 Task: Look for space in Nelson, United Kingdom from 15th June, 2023 to 21st June, 2023 for 5 adults in price range Rs.14000 to Rs.25000. Place can be entire place with 3 bedrooms having 3 beds and 3 bathrooms. Property type can be house, flat, guest house. Booking option can be shelf check-in. Required host language is English.
Action: Mouse moved to (483, 165)
Screenshot: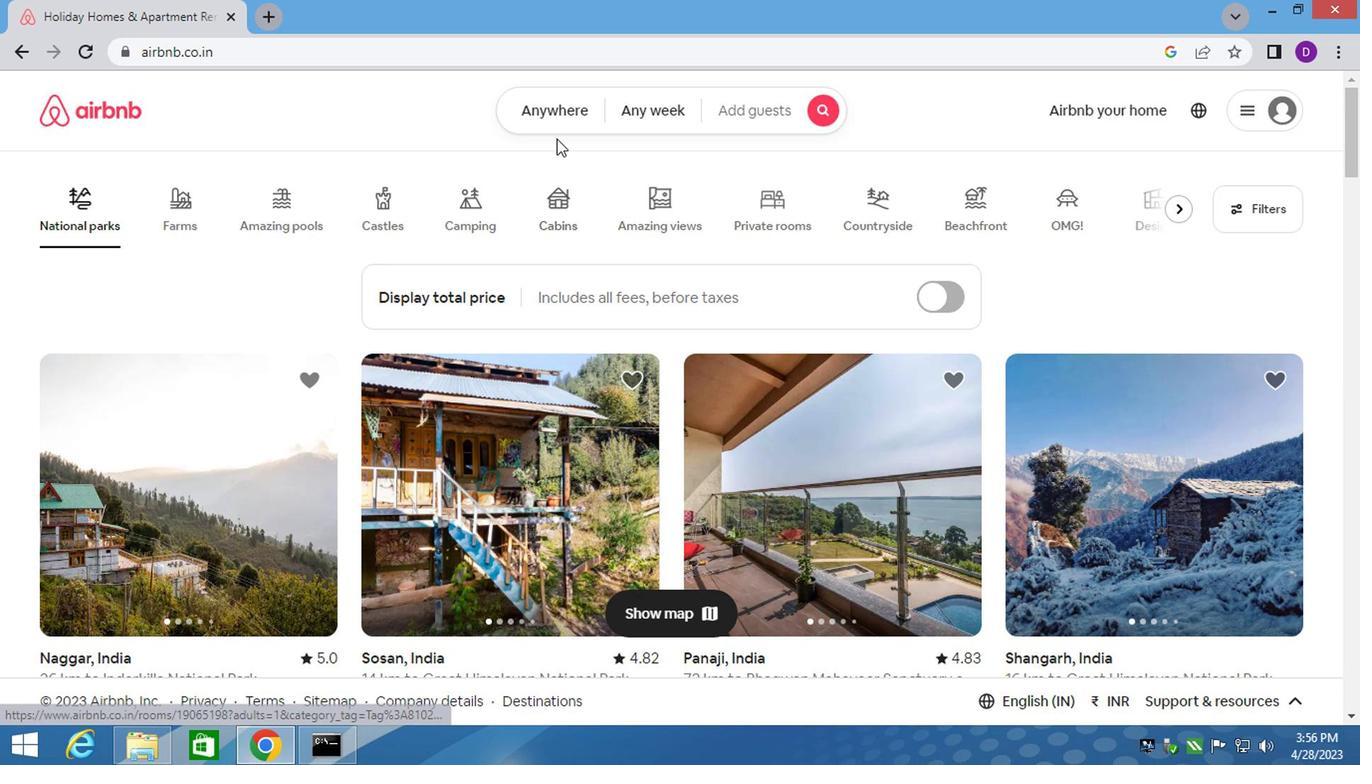 
Action: Mouse pressed left at (483, 165)
Screenshot: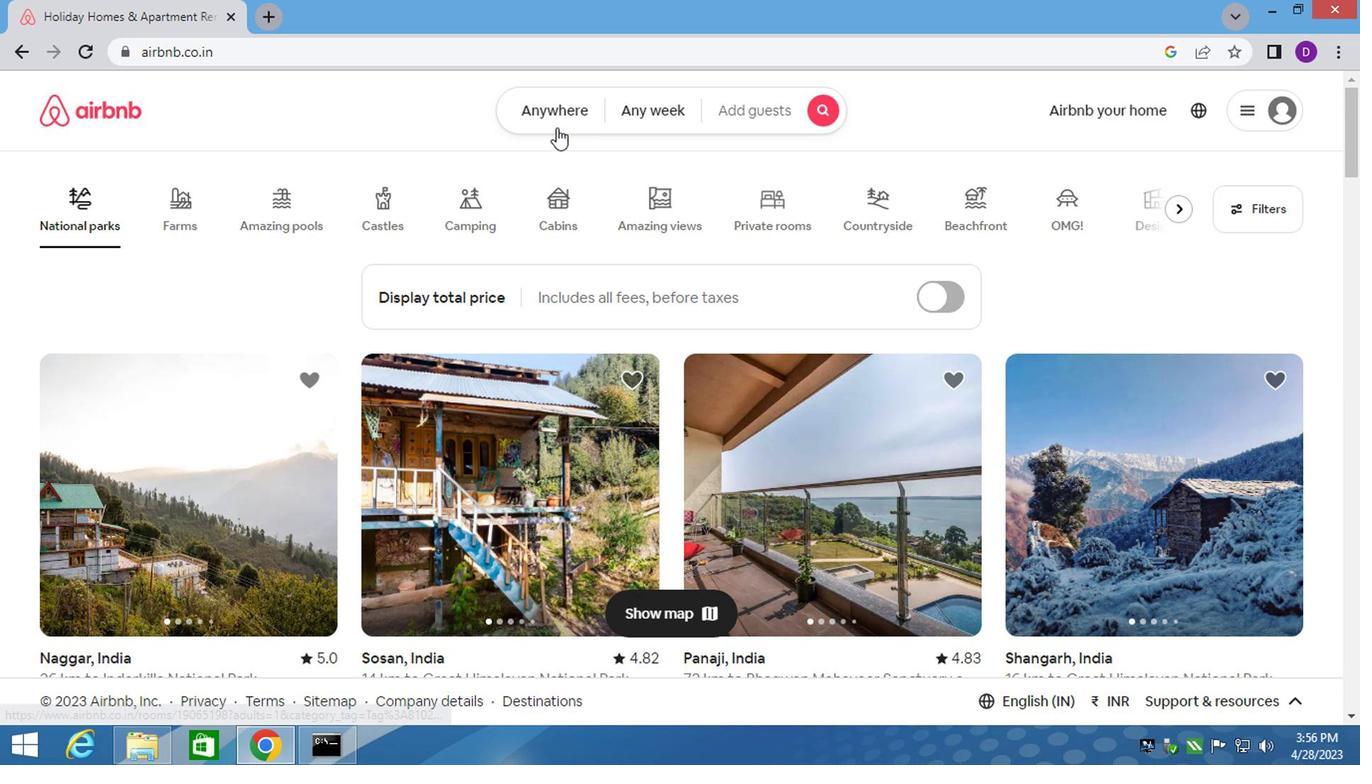
Action: Mouse moved to (346, 231)
Screenshot: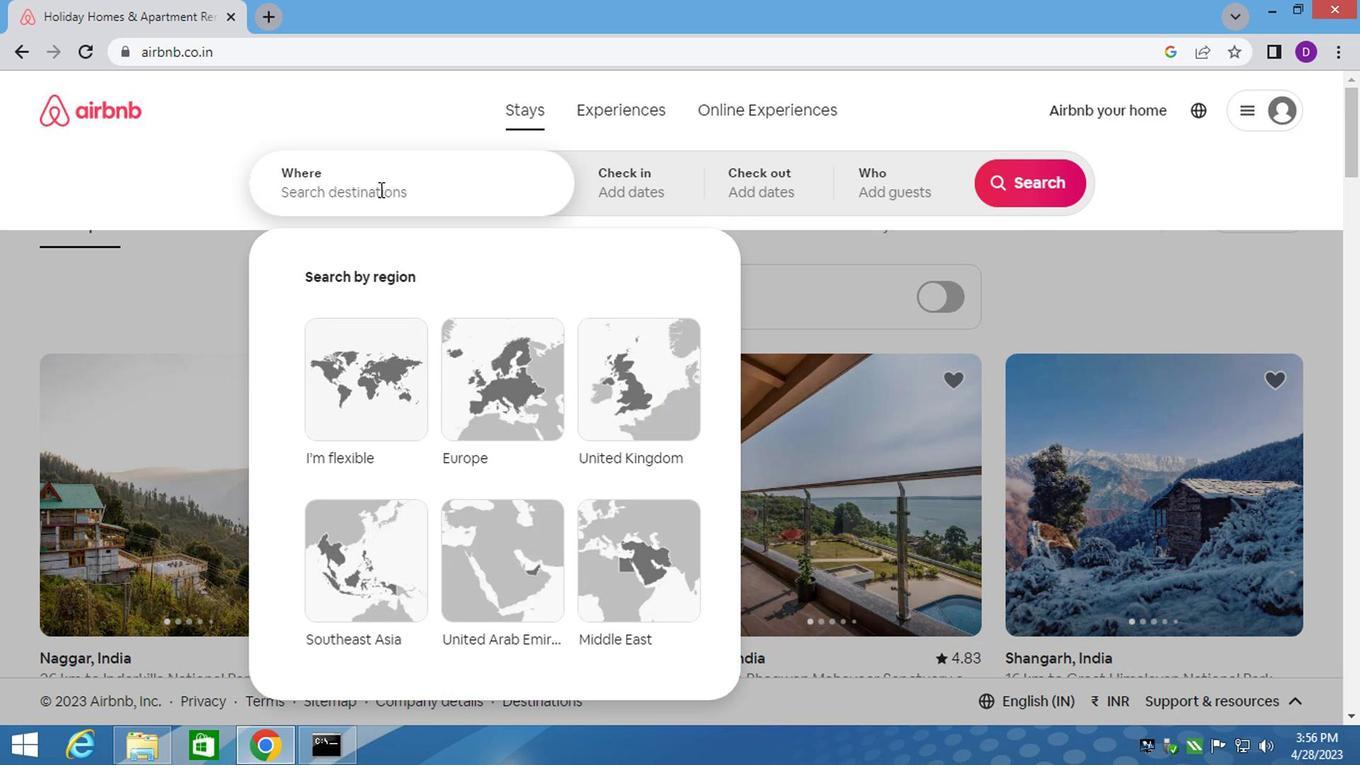 
Action: Mouse pressed left at (346, 231)
Screenshot: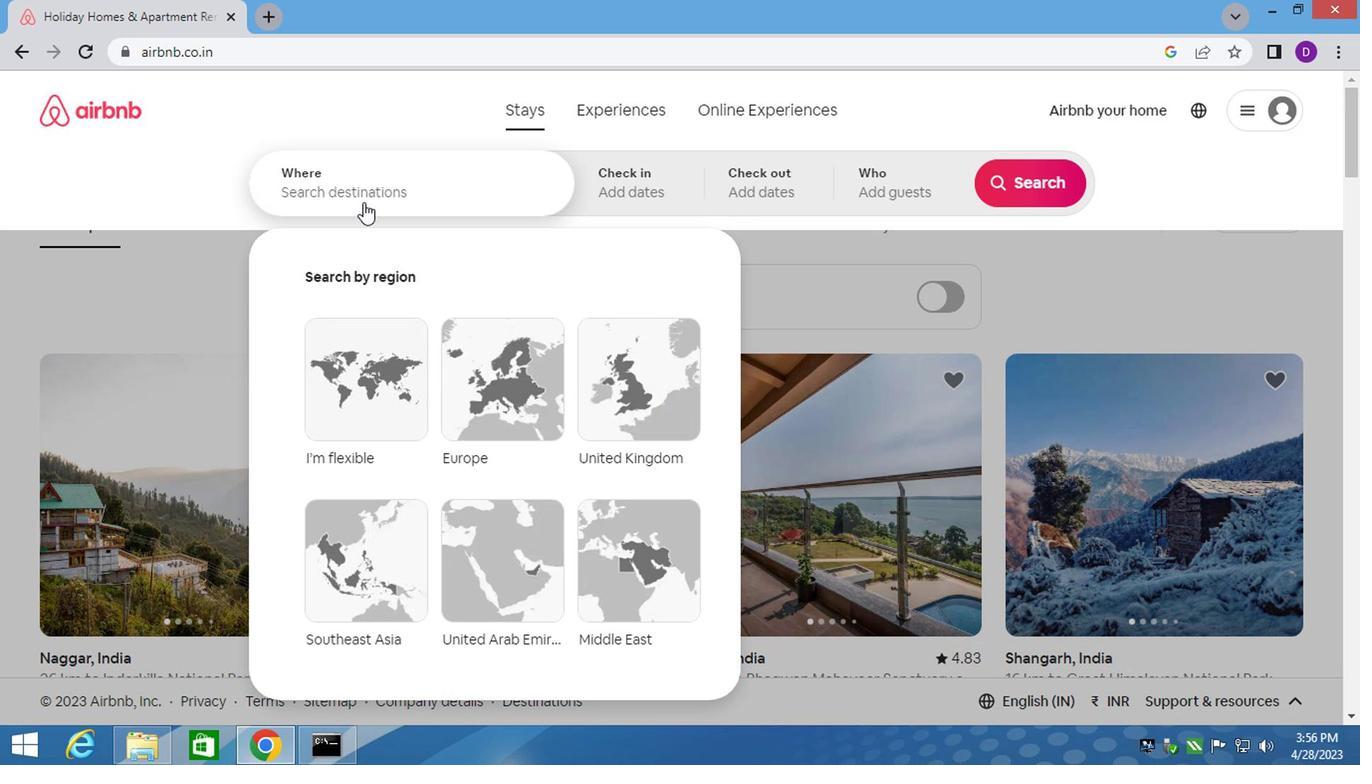
Action: Key pressed <Key.shift_r>Nelson,<Key.space><Key.shift_r><Key.shift_r>U<Key.down><Key.enter>
Screenshot: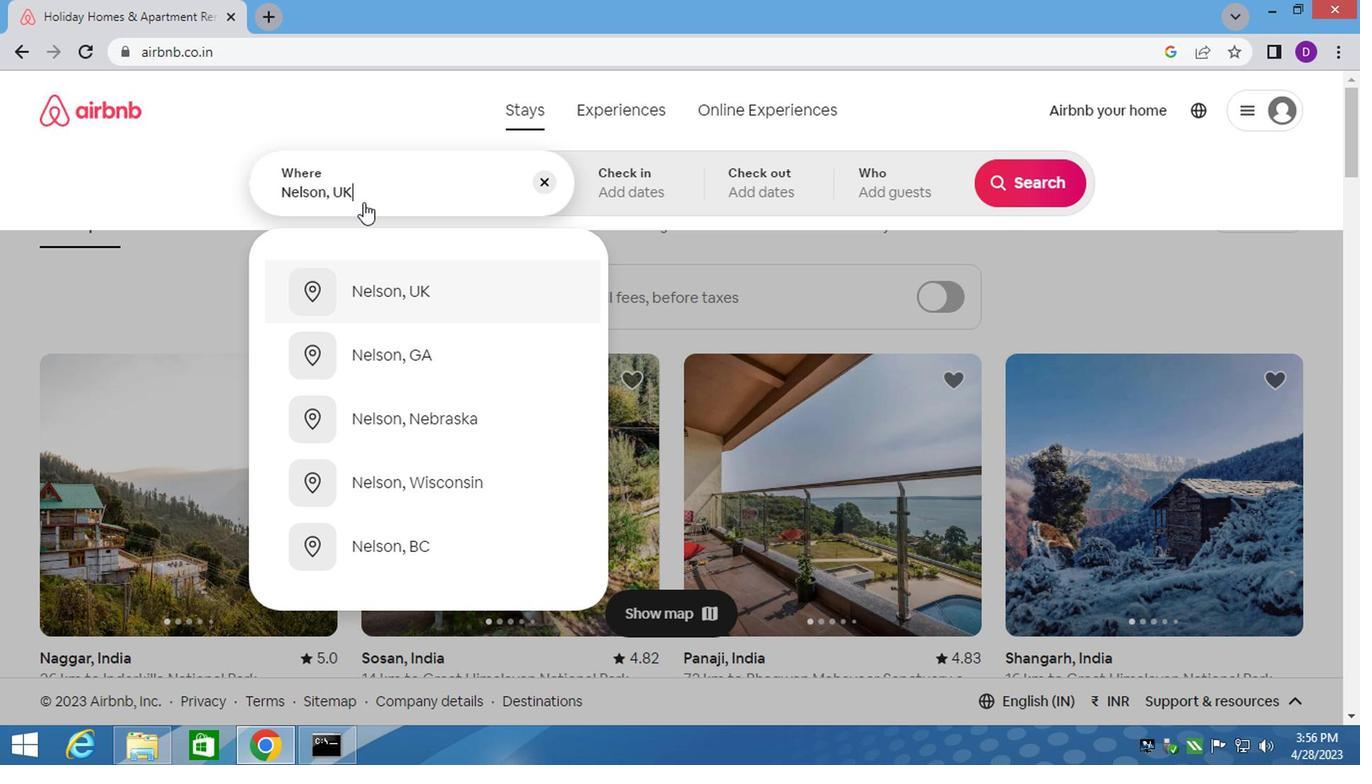 
Action: Mouse moved to (809, 331)
Screenshot: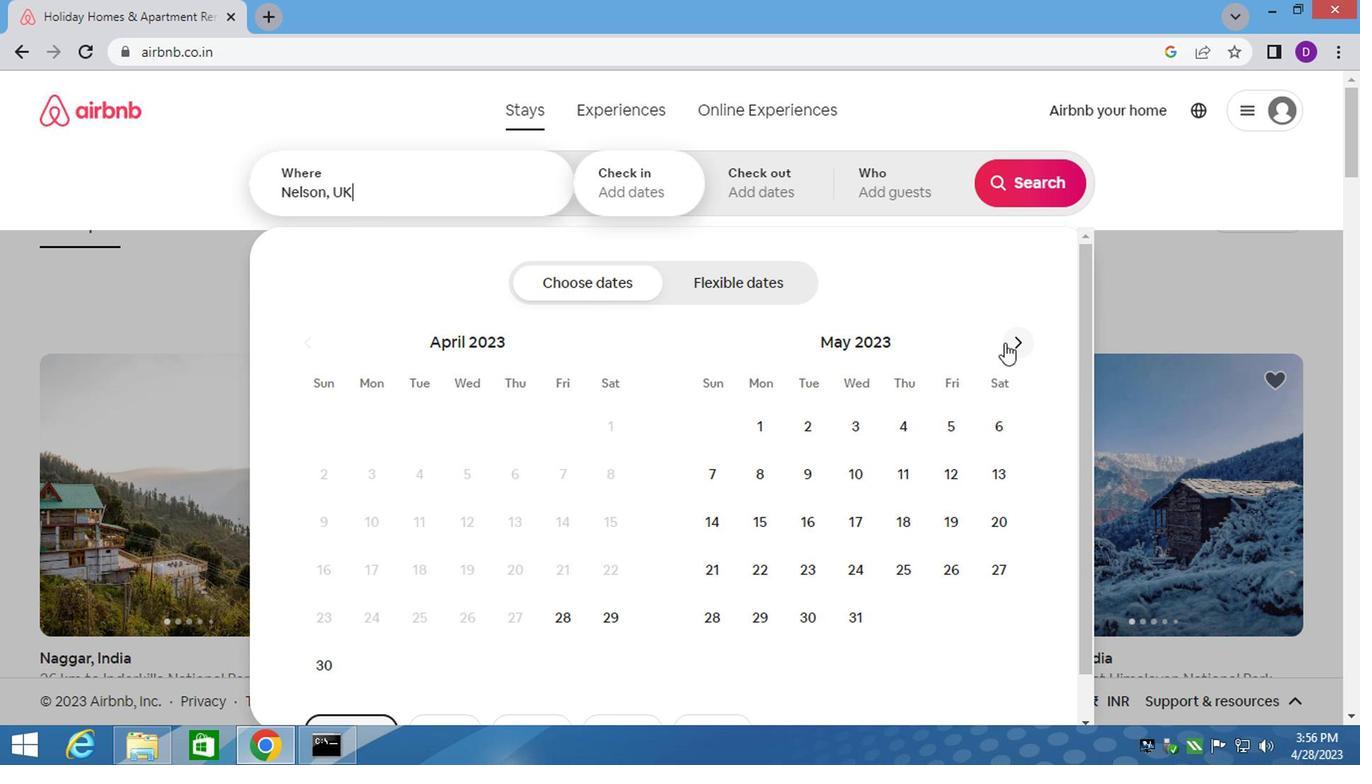 
Action: Mouse pressed left at (809, 331)
Screenshot: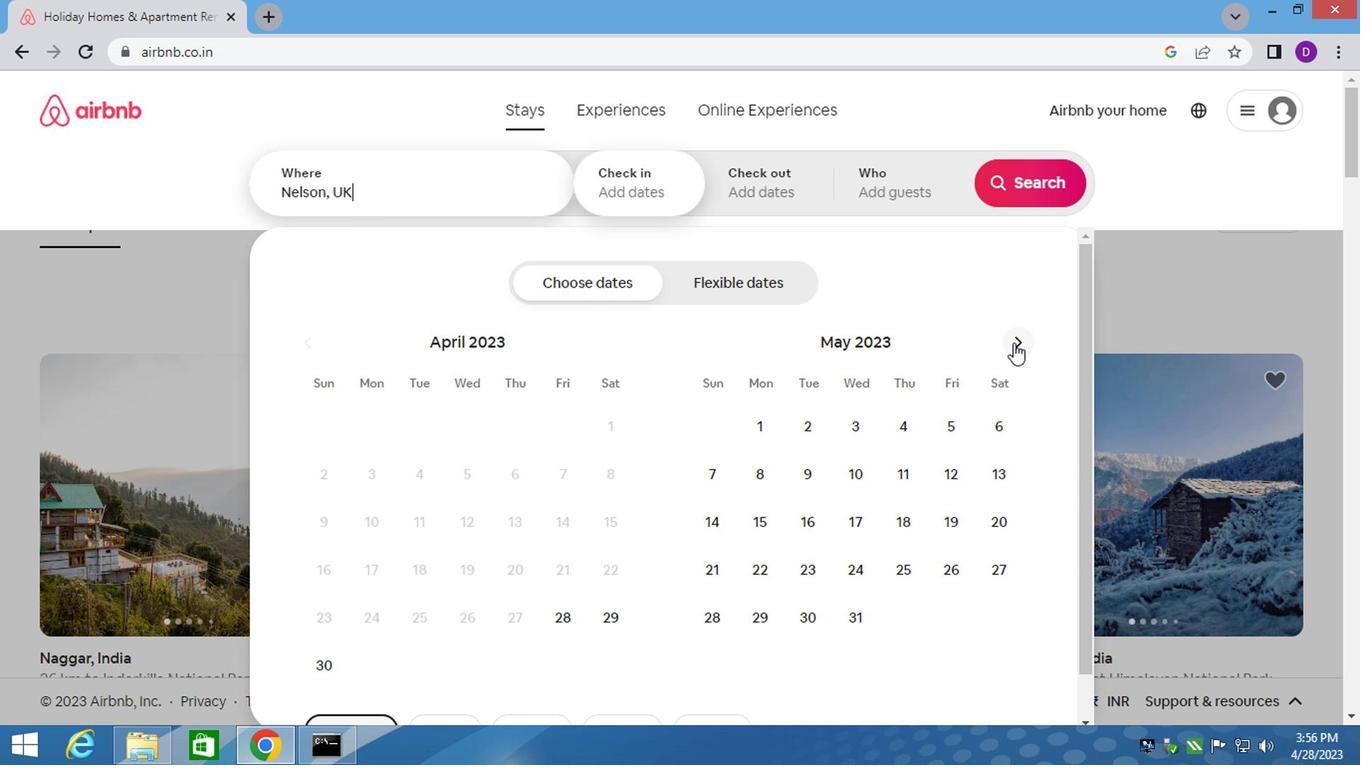 
Action: Mouse moved to (722, 458)
Screenshot: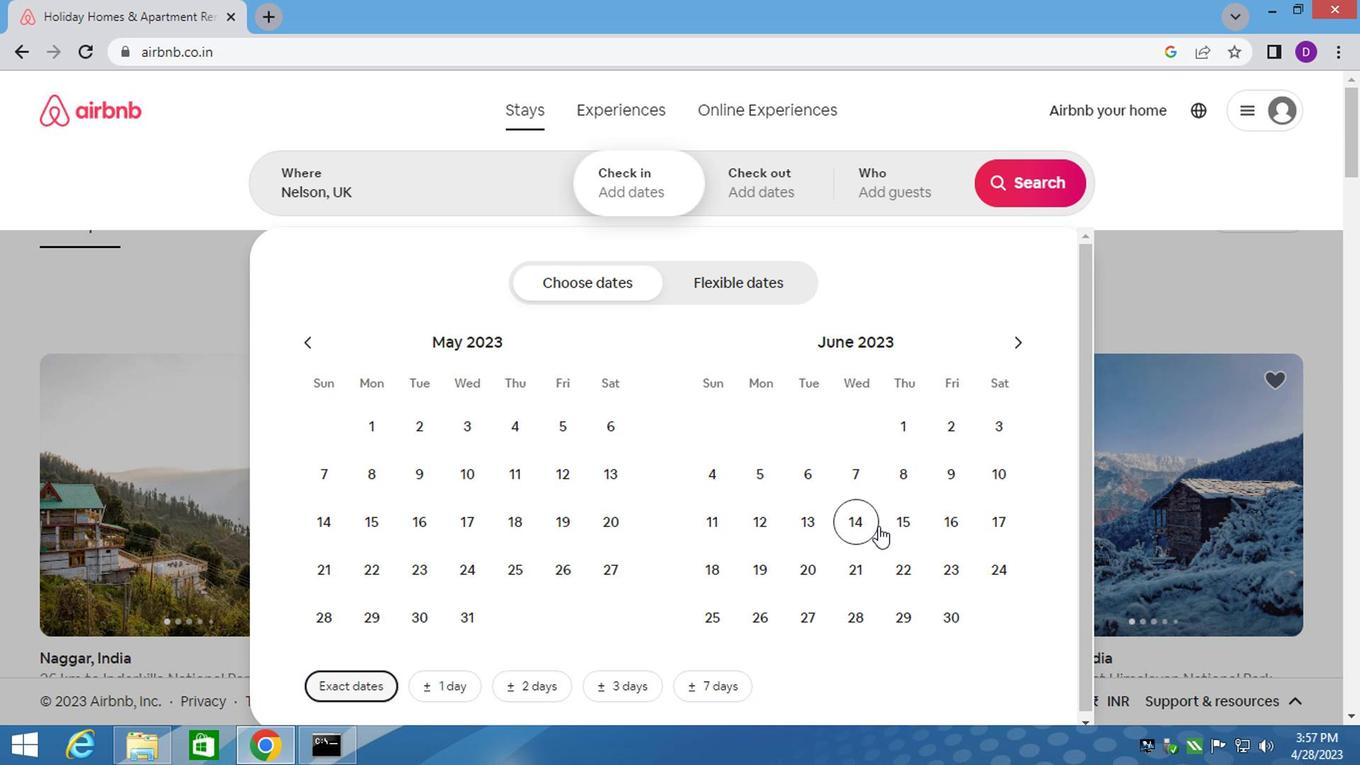 
Action: Mouse pressed left at (722, 458)
Screenshot: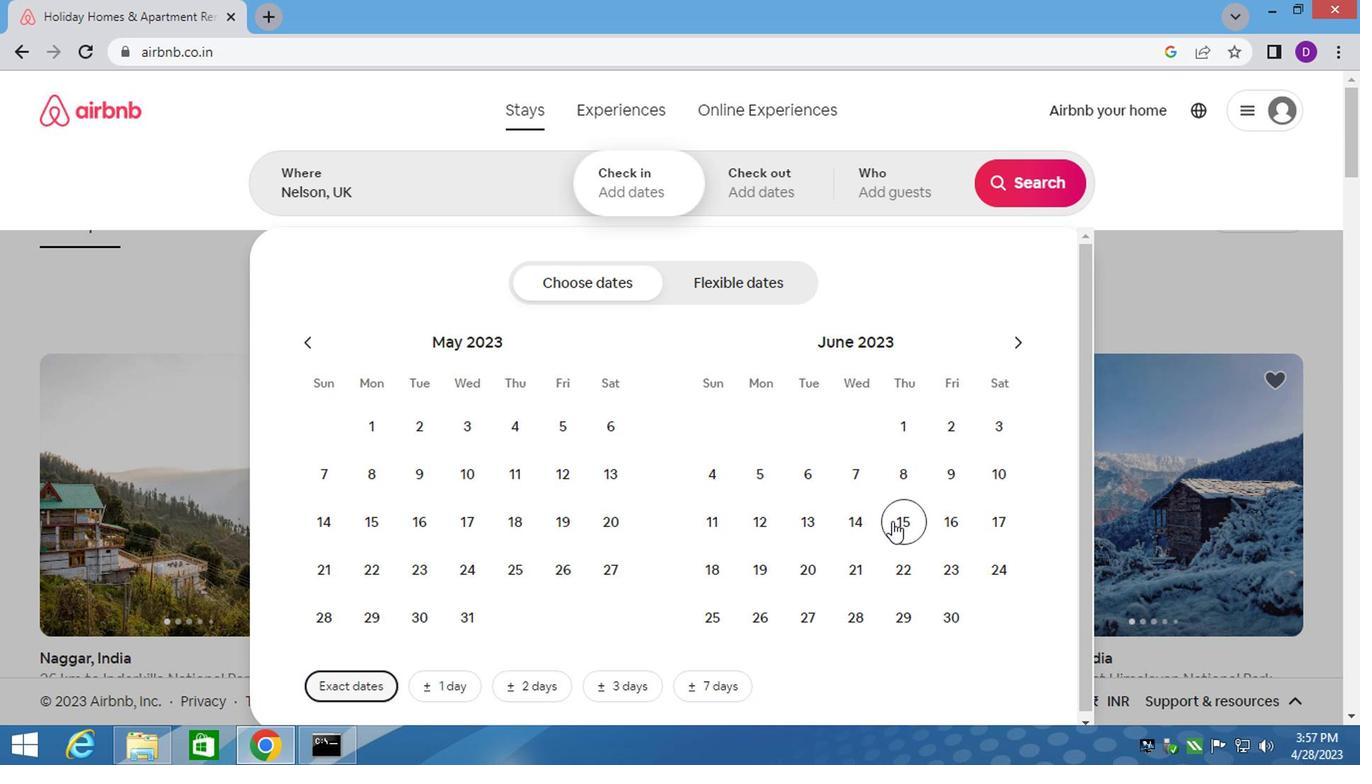 
Action: Mouse moved to (701, 491)
Screenshot: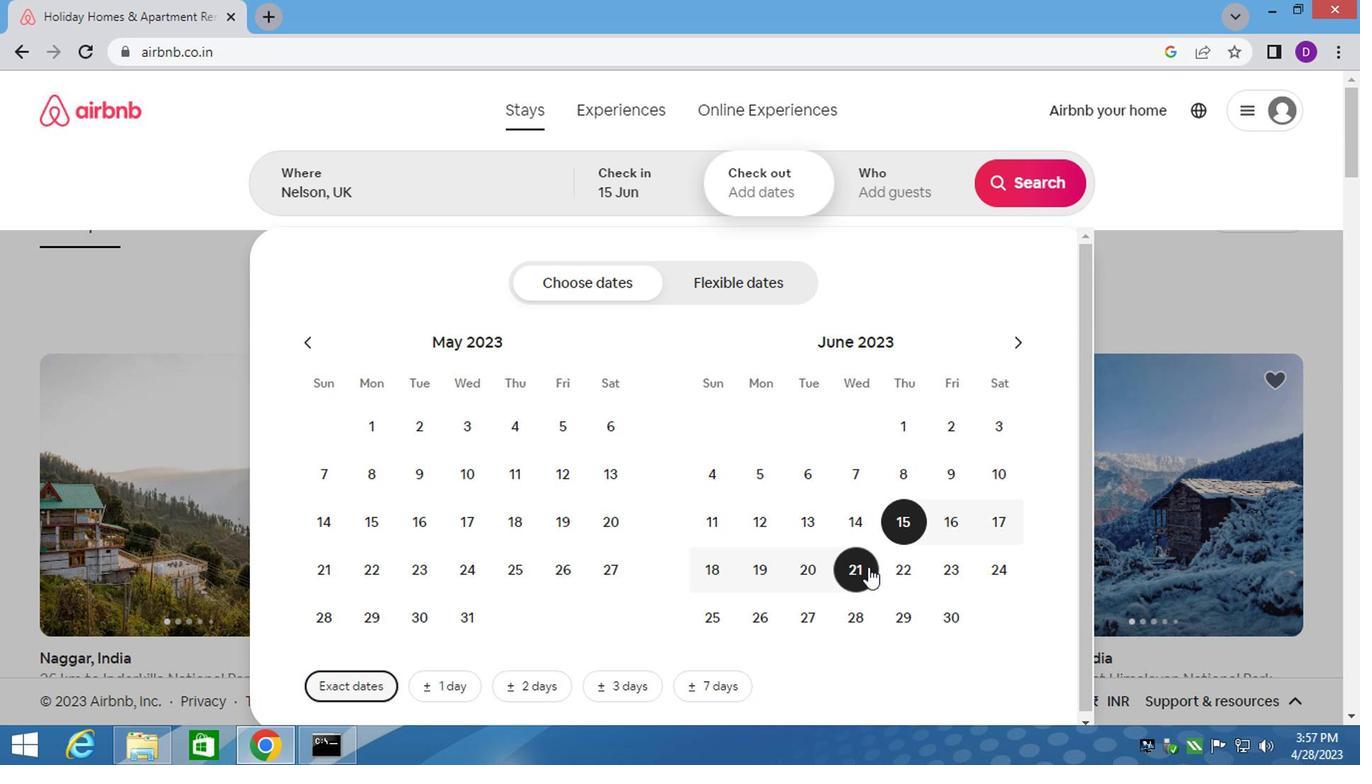 
Action: Mouse pressed left at (701, 491)
Screenshot: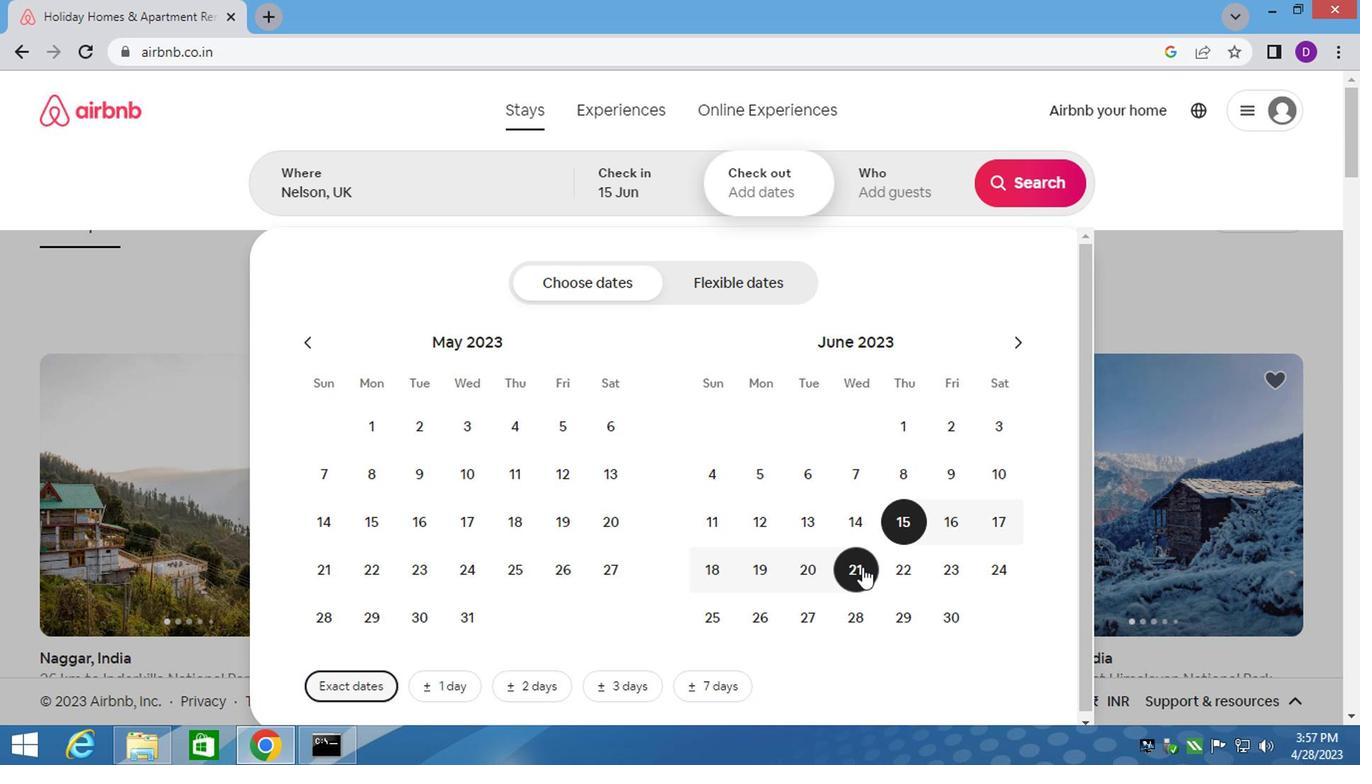 
Action: Mouse moved to (717, 225)
Screenshot: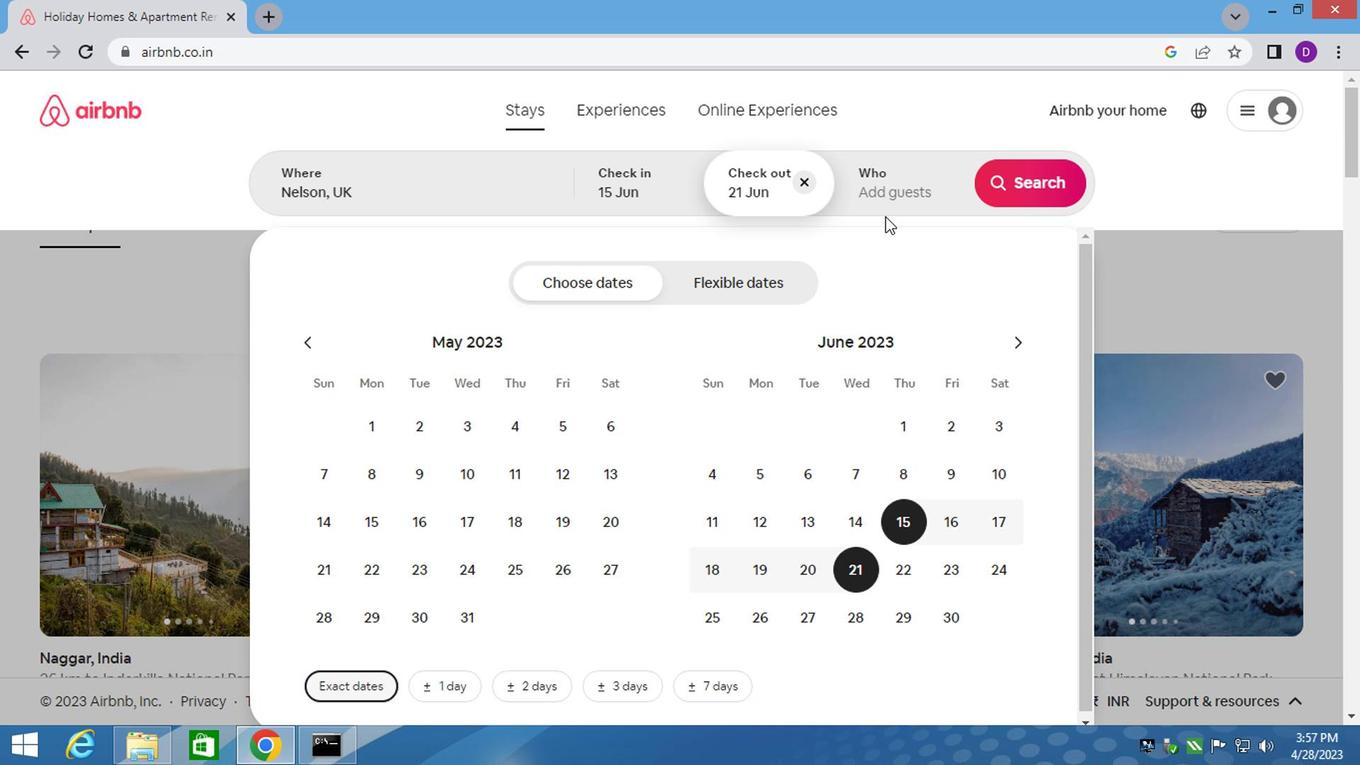 
Action: Mouse pressed left at (717, 225)
Screenshot: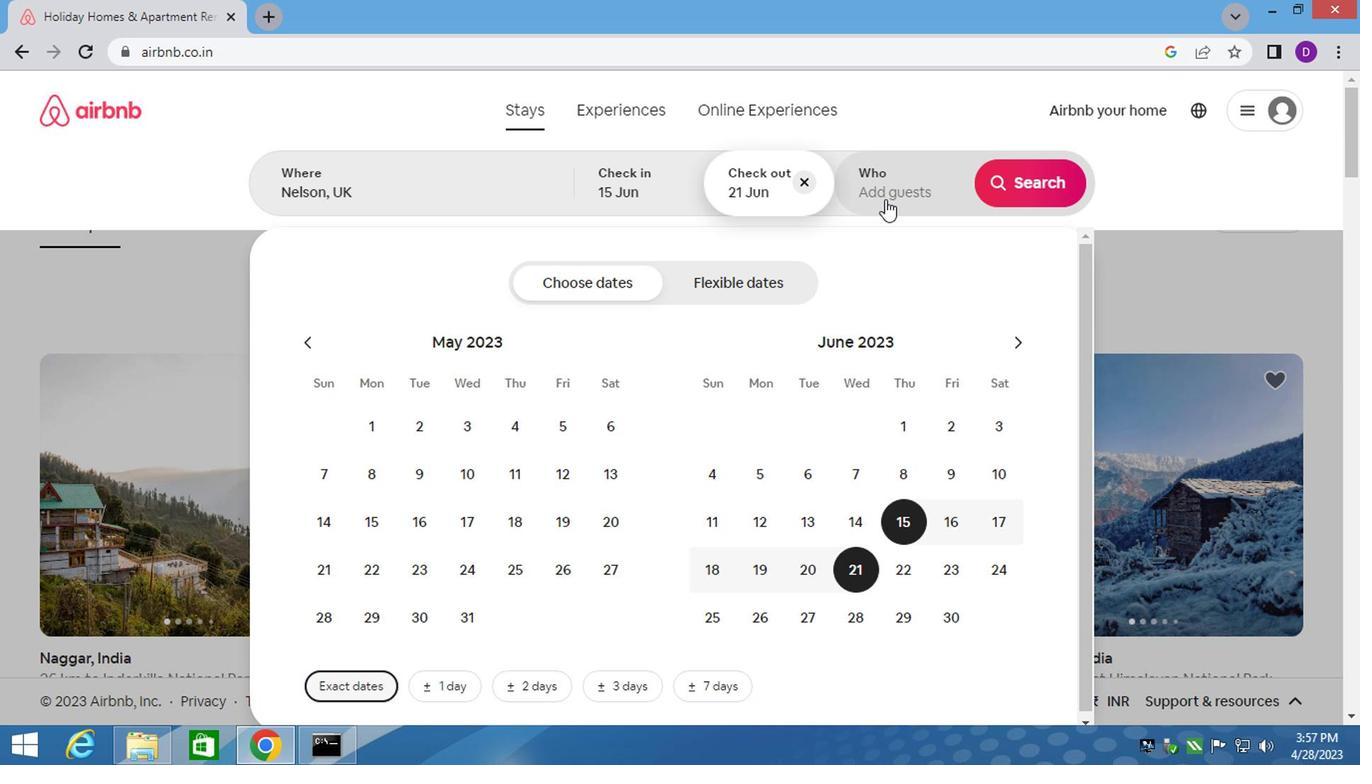 
Action: Mouse moved to (828, 299)
Screenshot: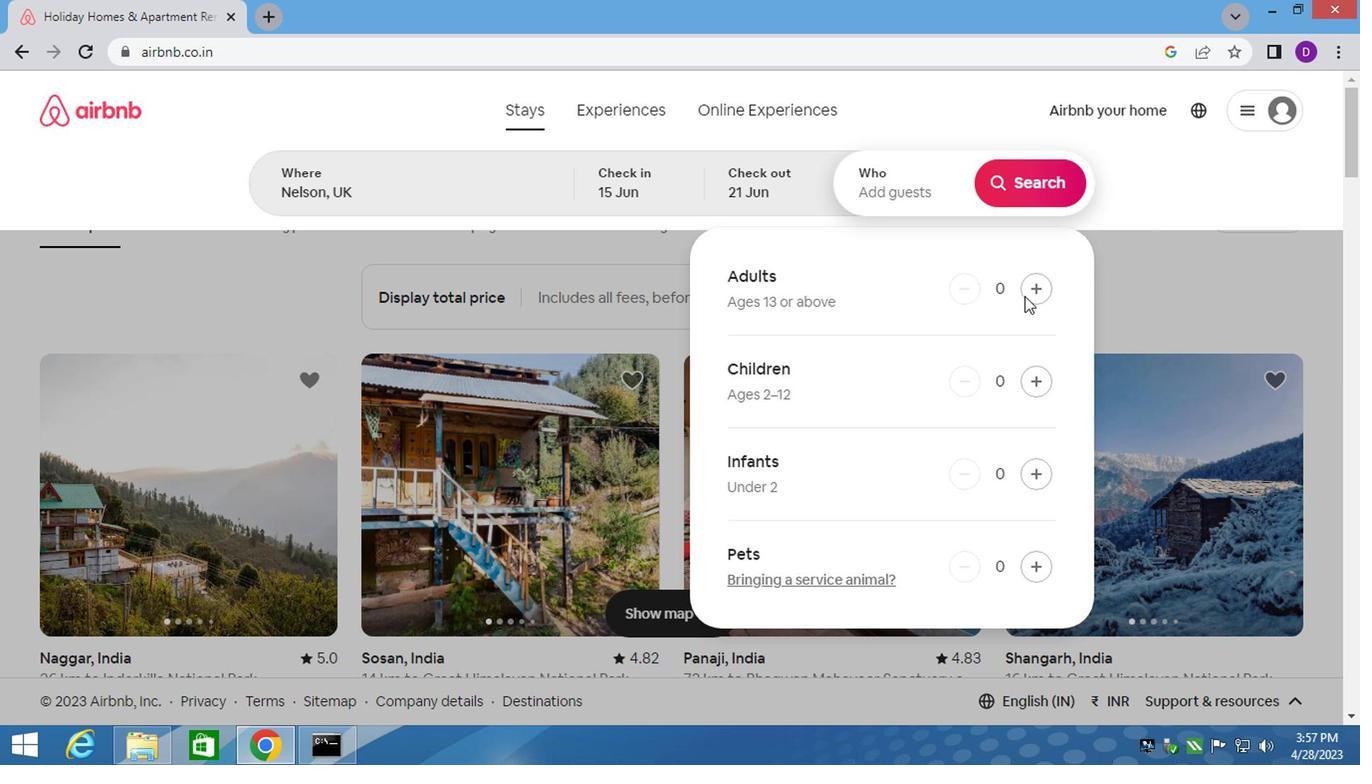 
Action: Mouse pressed left at (828, 299)
Screenshot: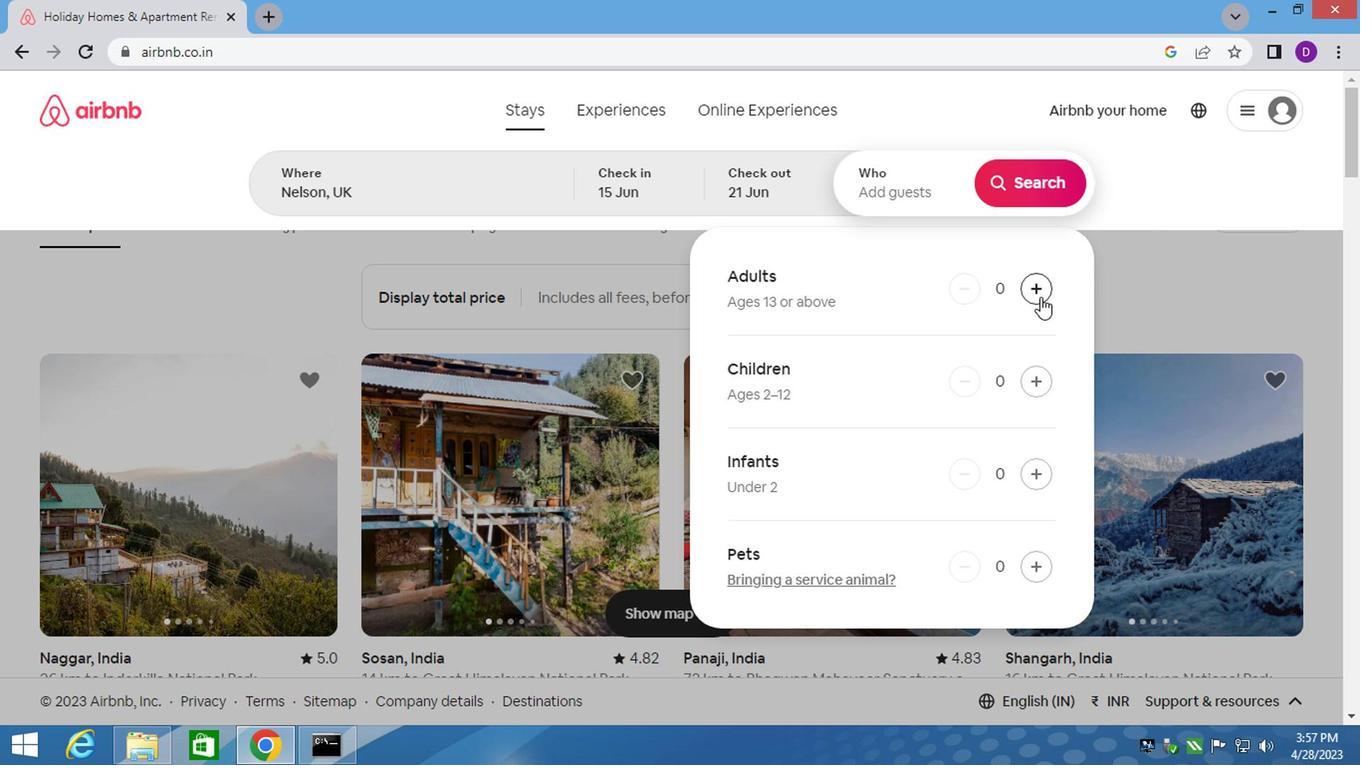 
Action: Mouse pressed left at (828, 299)
Screenshot: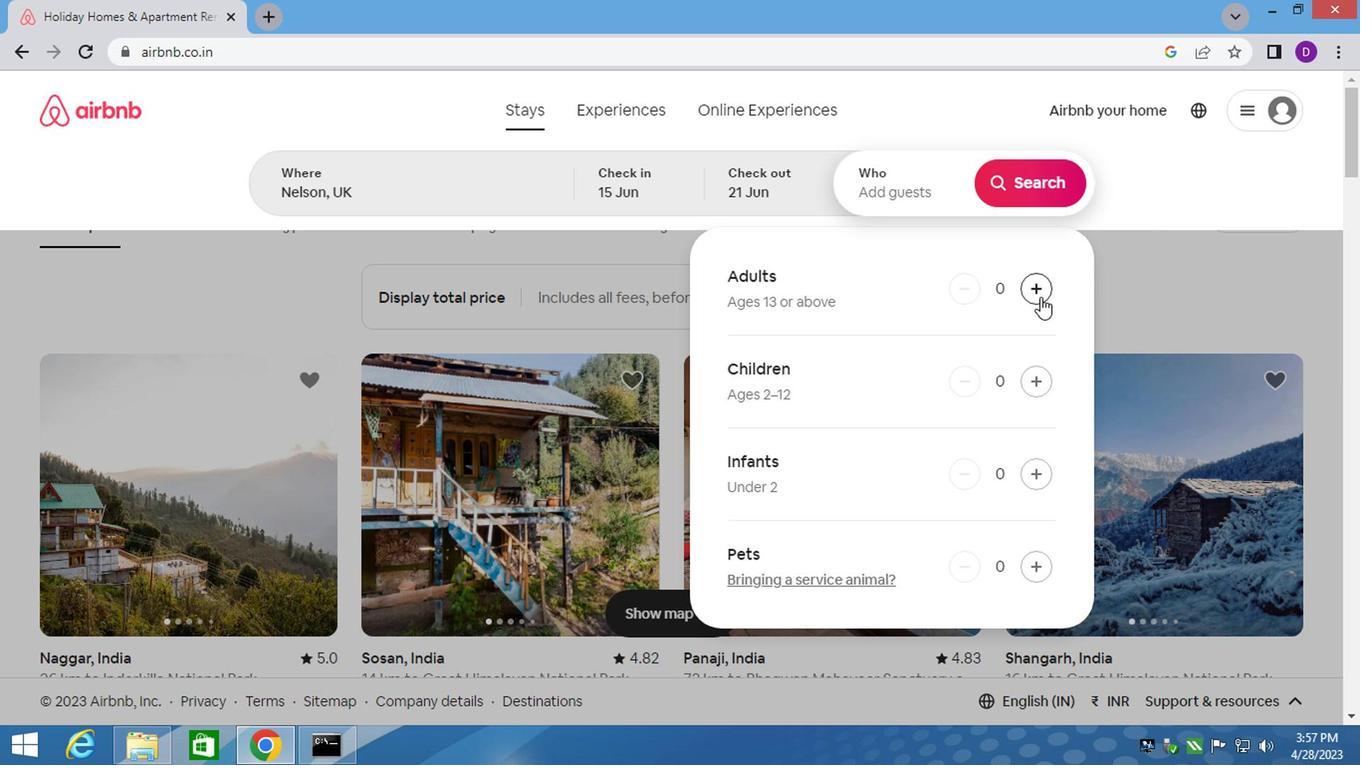 
Action: Mouse pressed left at (828, 299)
Screenshot: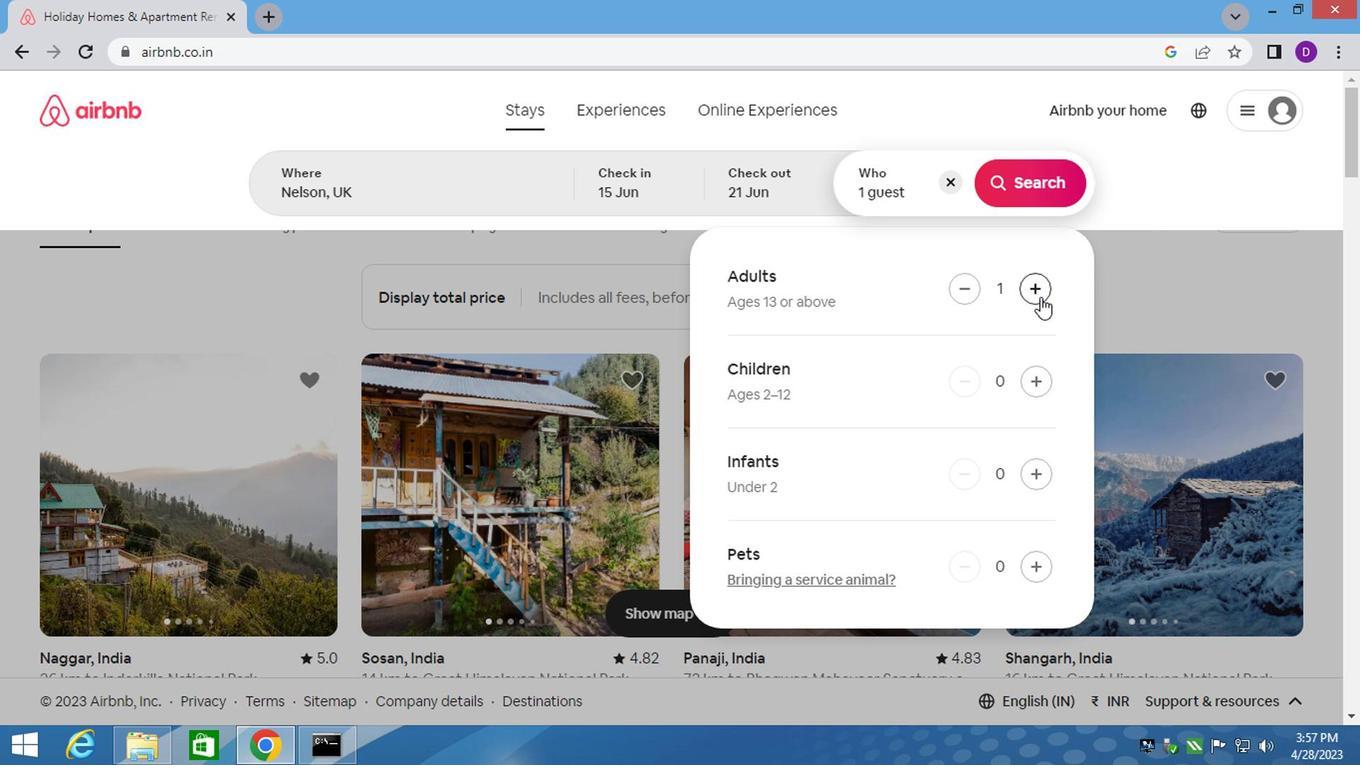 
Action: Mouse pressed left at (828, 299)
Screenshot: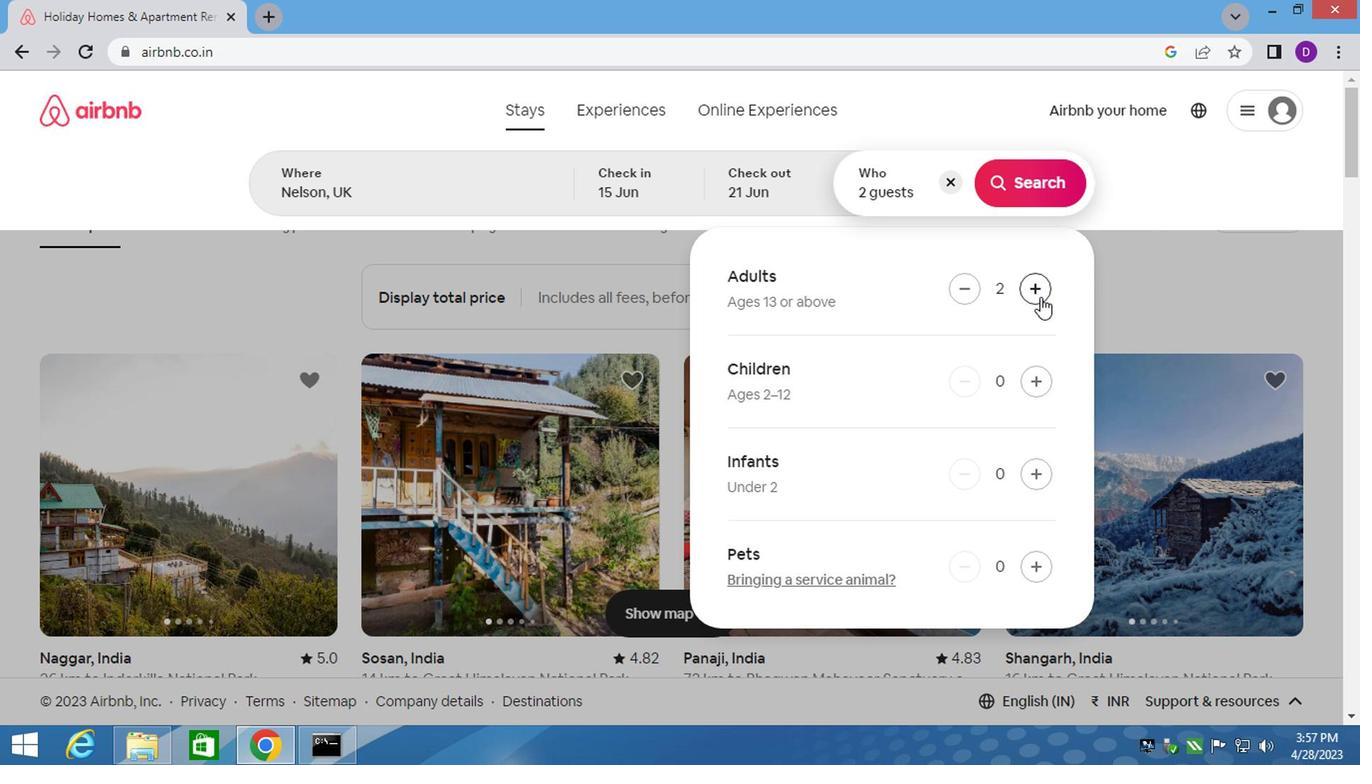 
Action: Mouse pressed left at (828, 299)
Screenshot: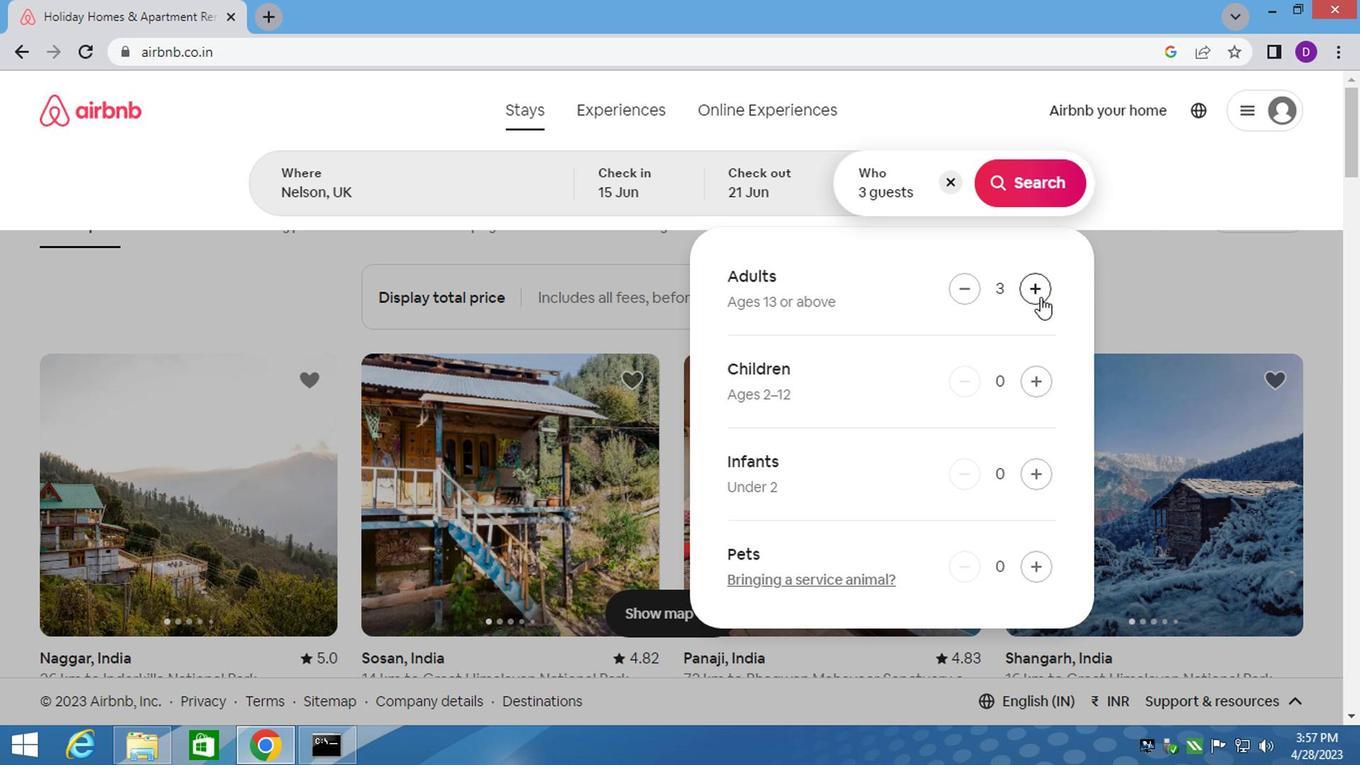
Action: Mouse moved to (808, 223)
Screenshot: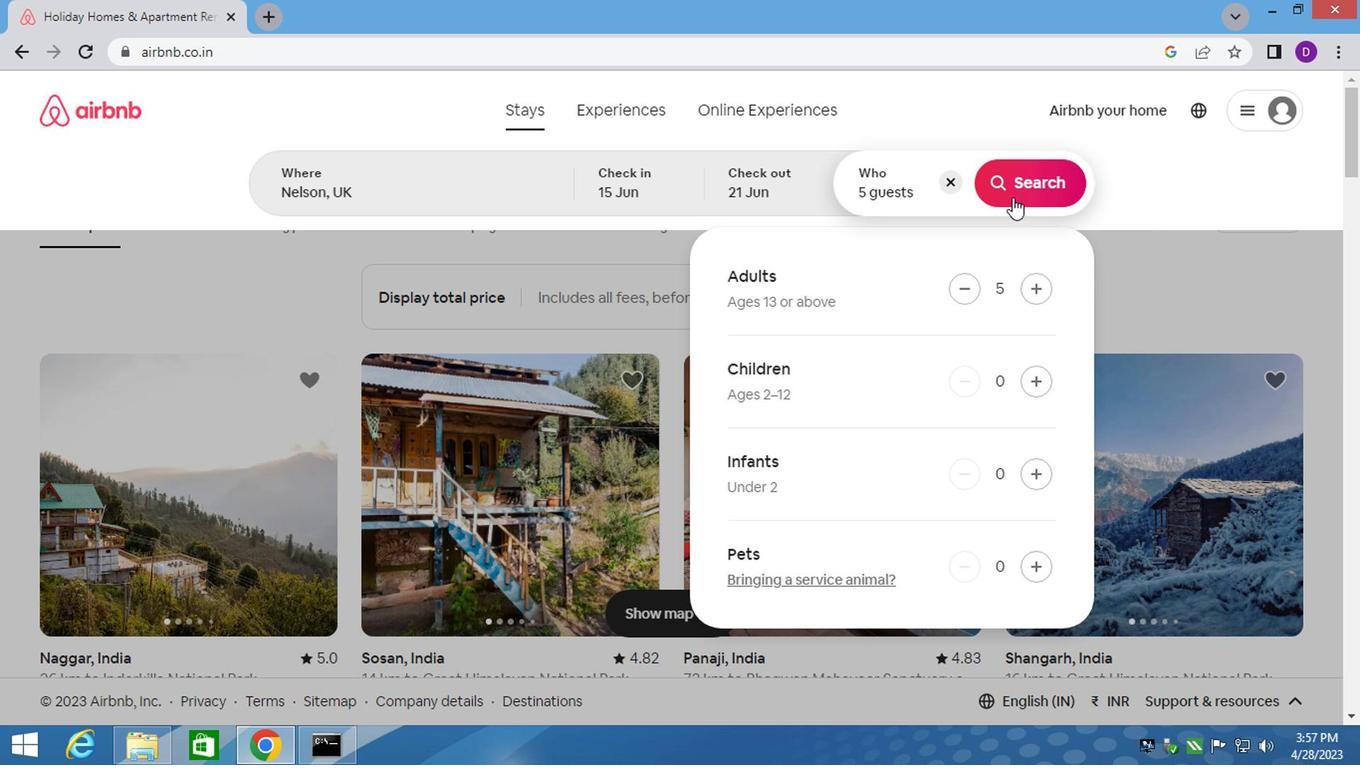
Action: Mouse pressed left at (808, 223)
Screenshot: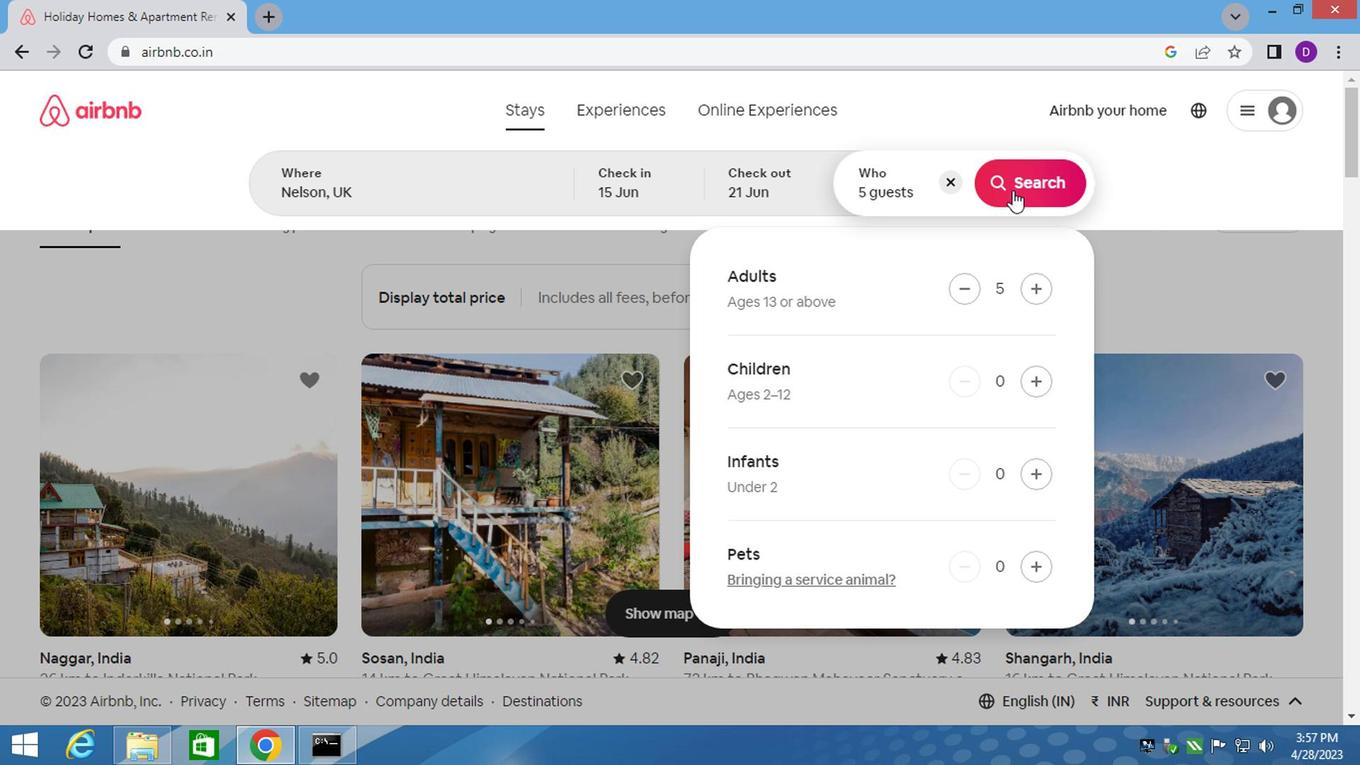 
Action: Mouse moved to (984, 222)
Screenshot: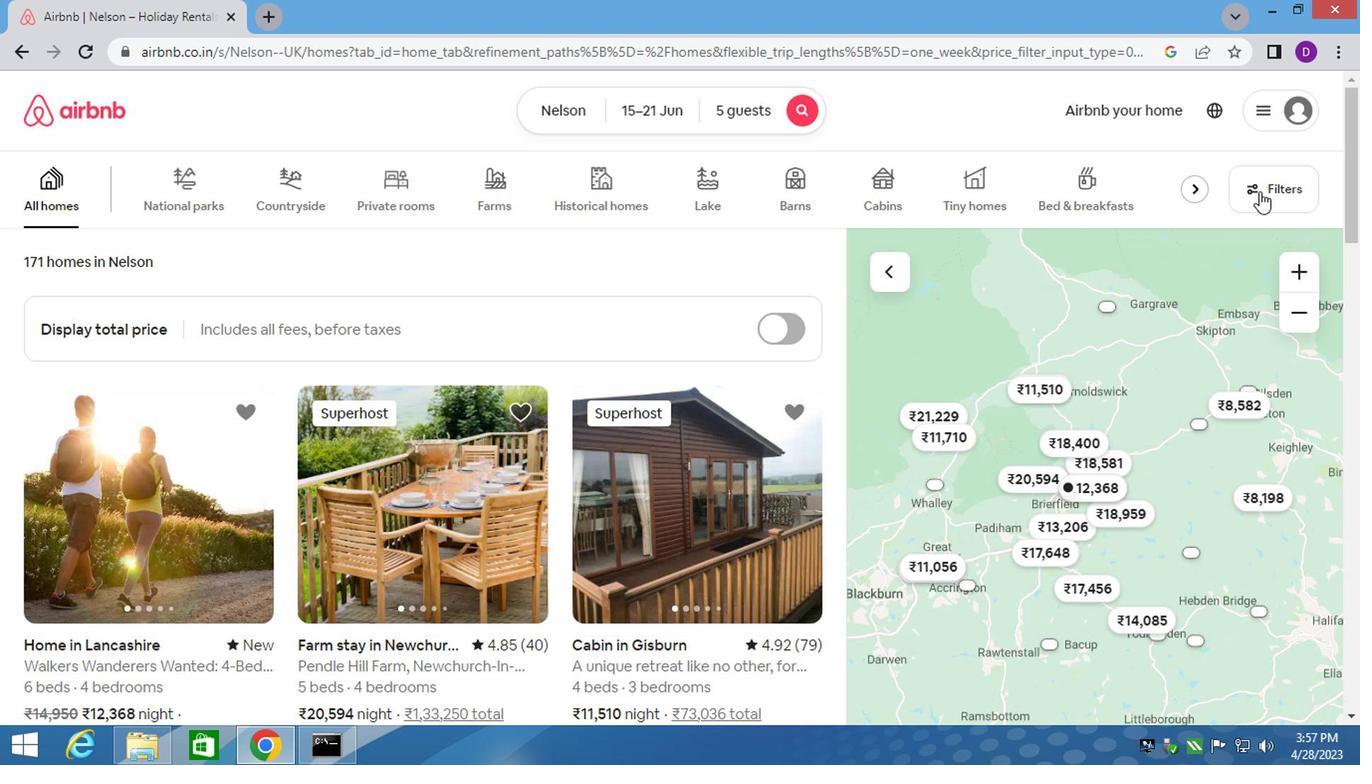 
Action: Mouse pressed left at (984, 222)
Screenshot: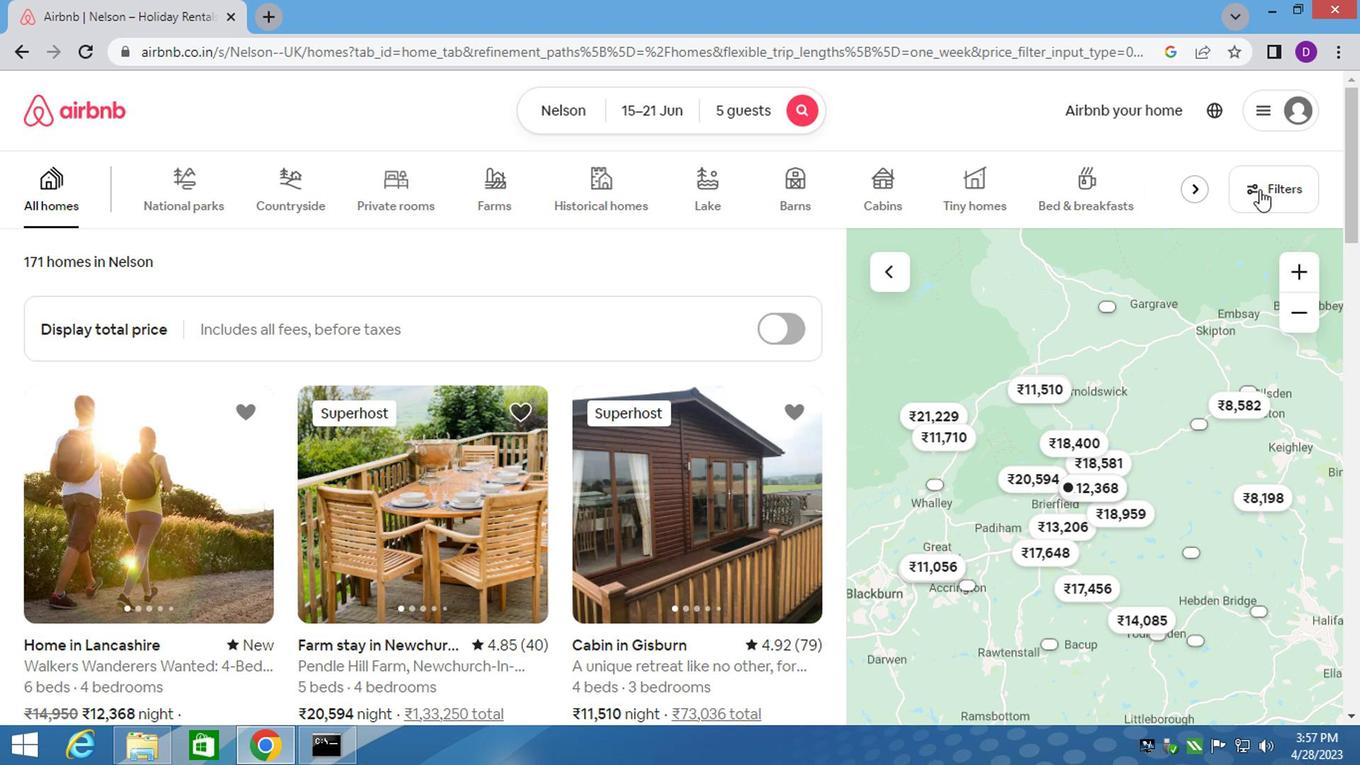 
Action: Mouse moved to (385, 401)
Screenshot: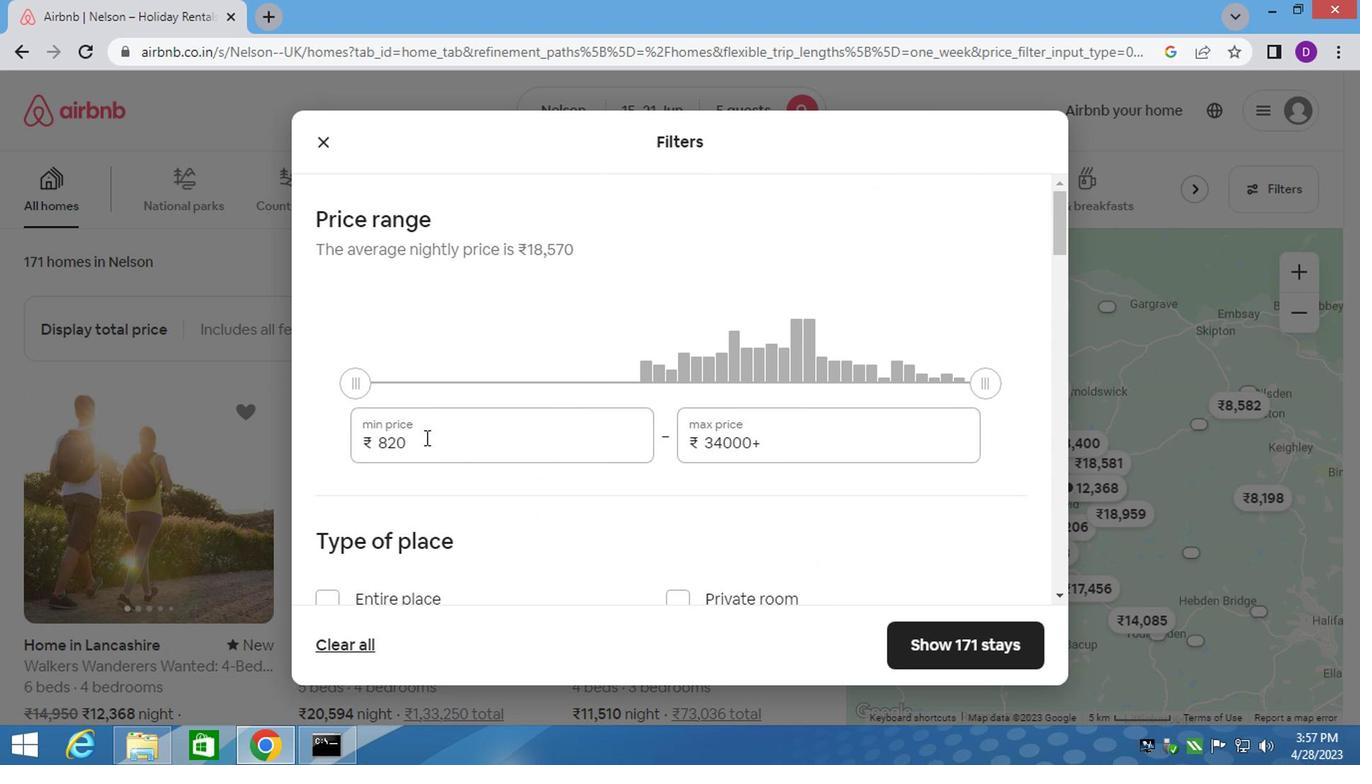 
Action: Mouse pressed left at (385, 401)
Screenshot: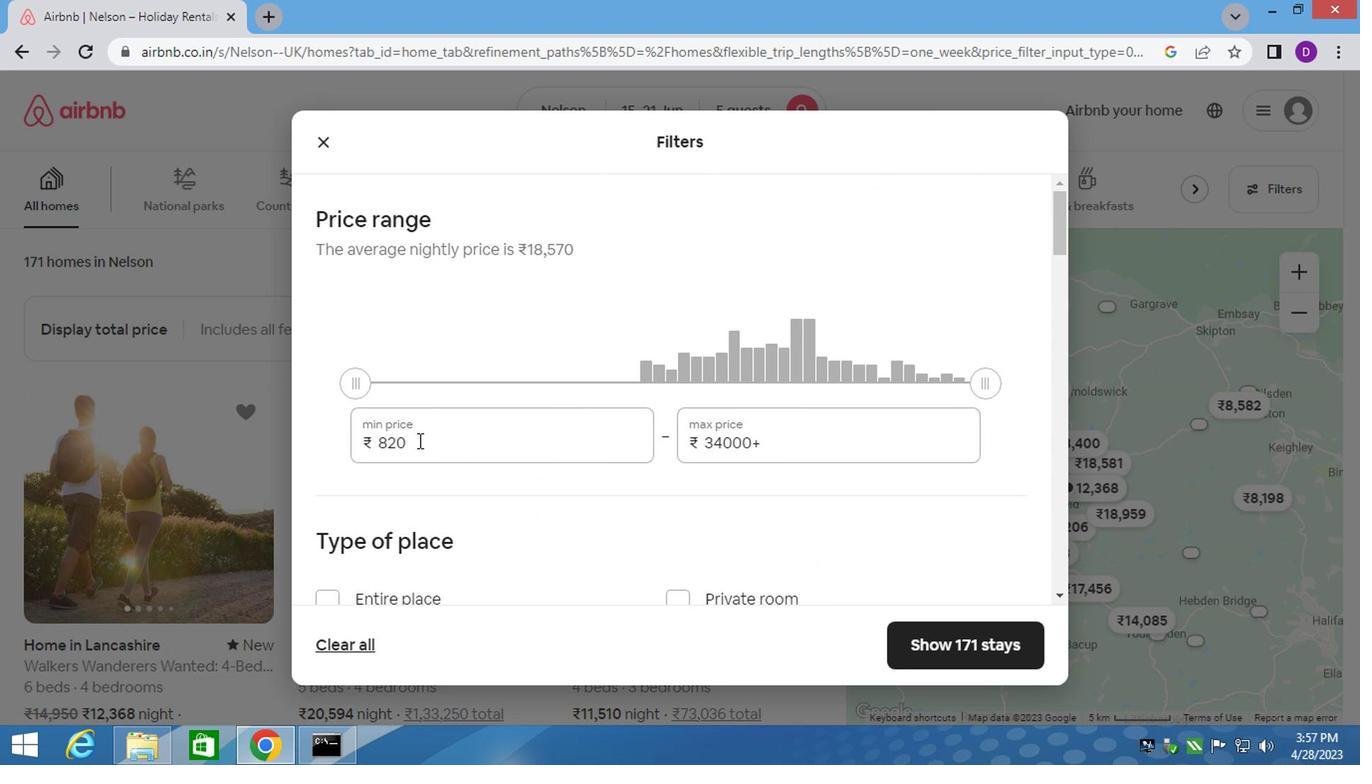 
Action: Mouse pressed left at (385, 401)
Screenshot: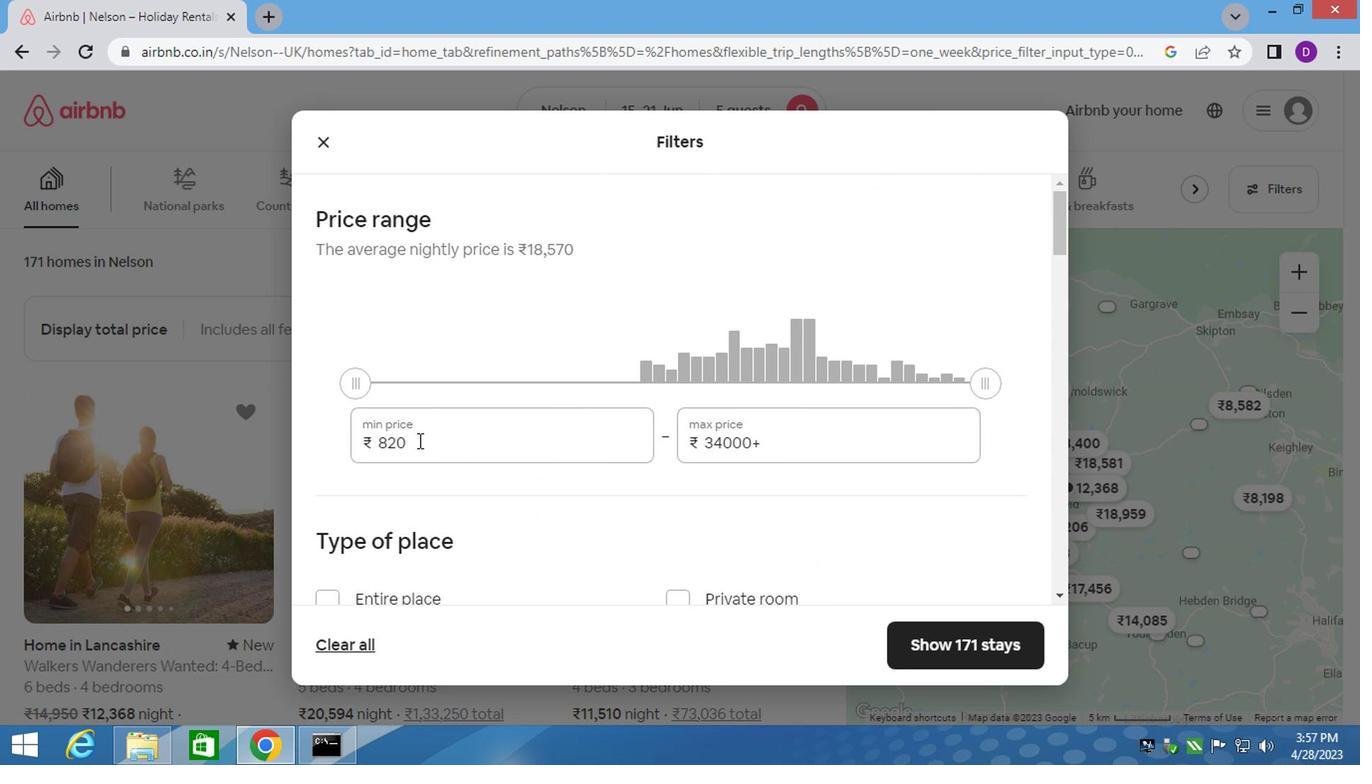 
Action: Key pressed 14000<Key.tab>25000
Screenshot: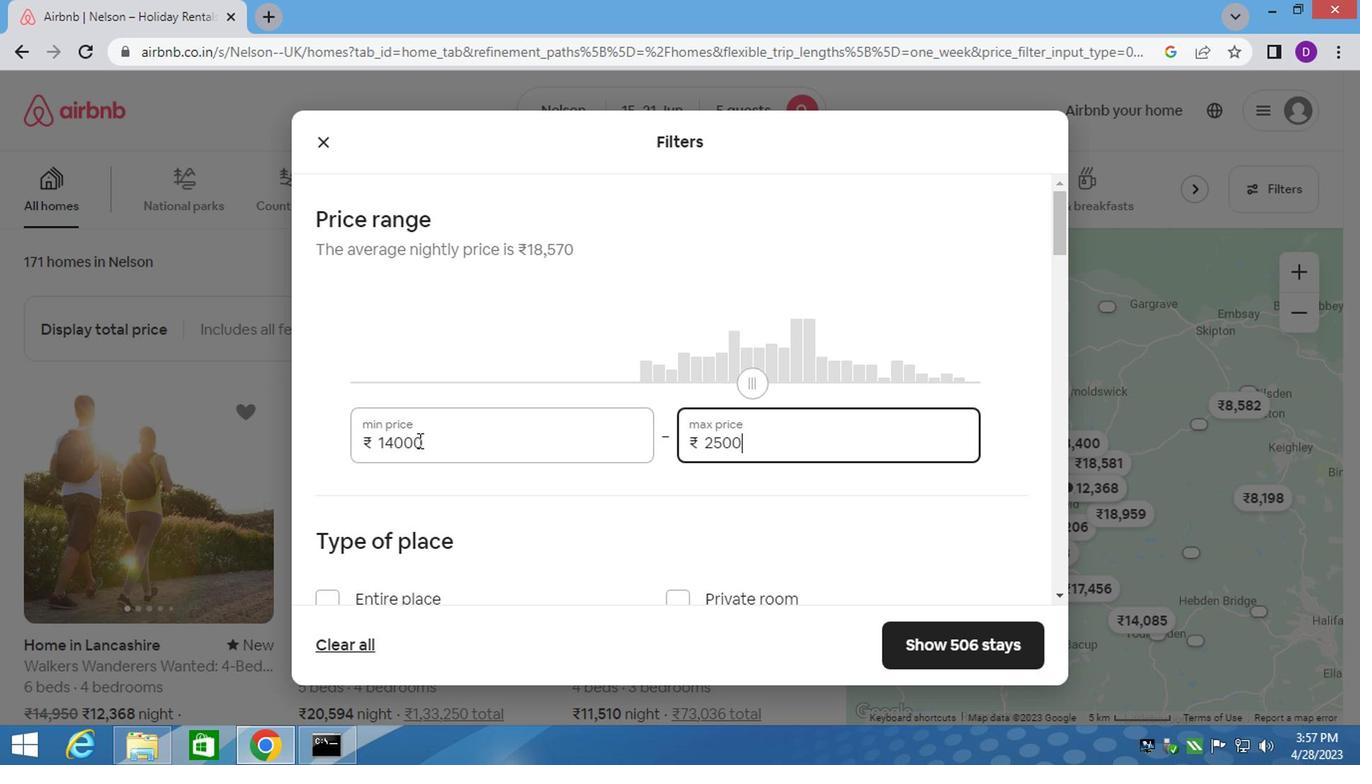 
Action: Mouse moved to (396, 403)
Screenshot: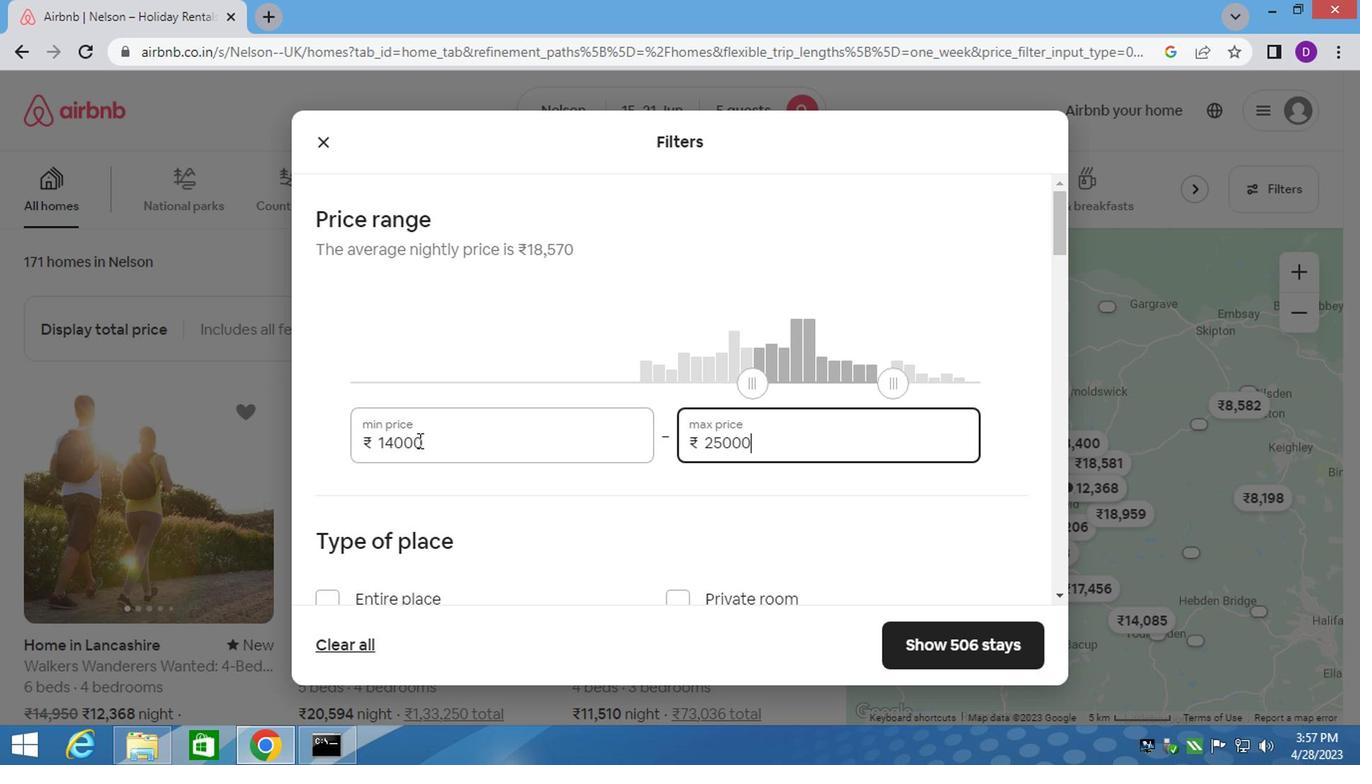 
Action: Mouse scrolled (396, 403) with delta (0, 0)
Screenshot: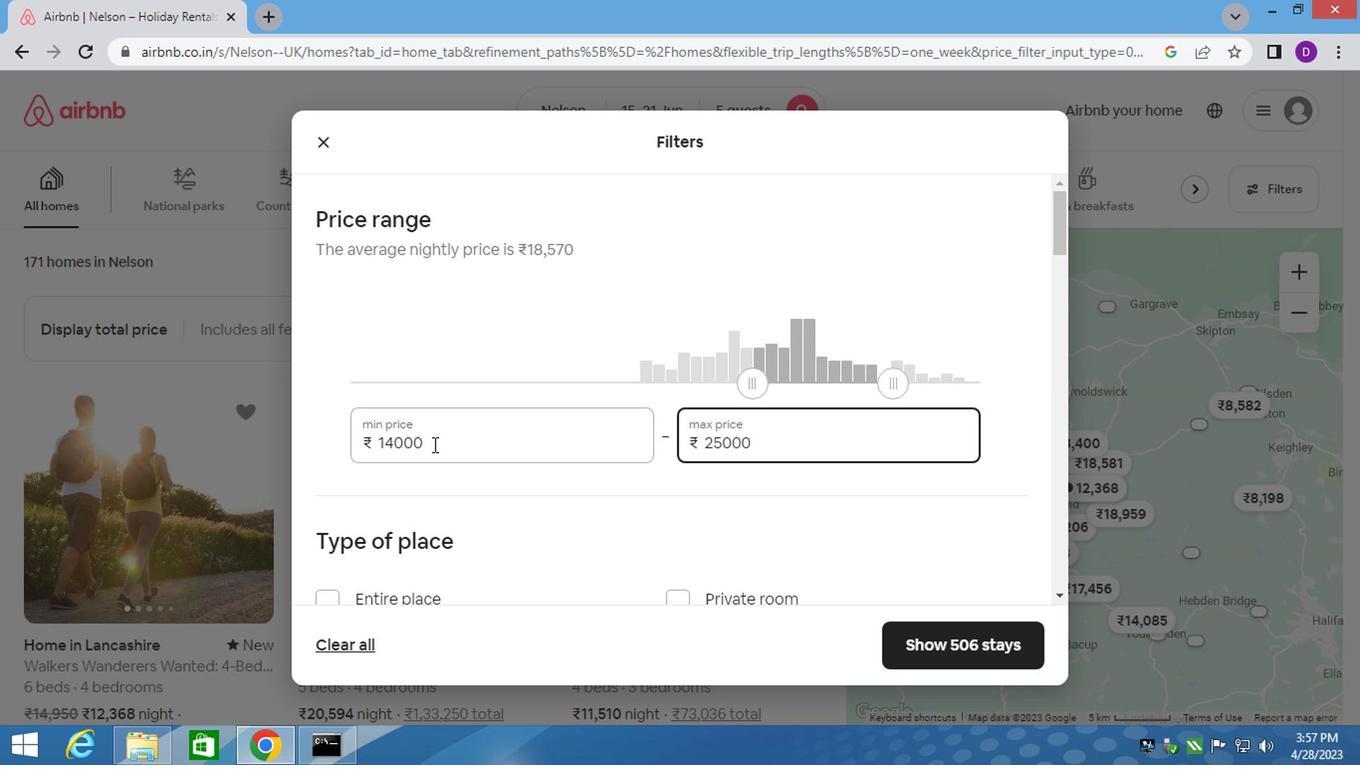 
Action: Mouse scrolled (396, 403) with delta (0, 0)
Screenshot: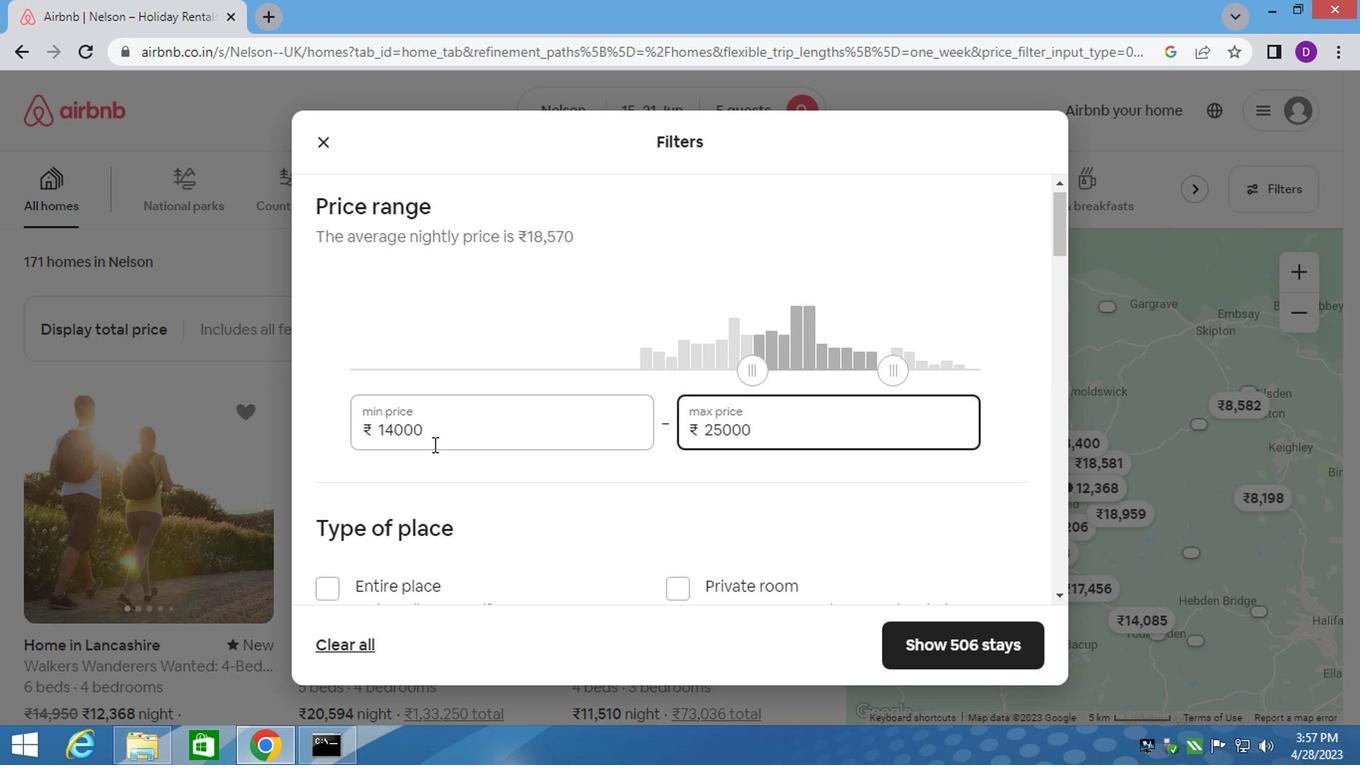 
Action: Mouse moved to (318, 375)
Screenshot: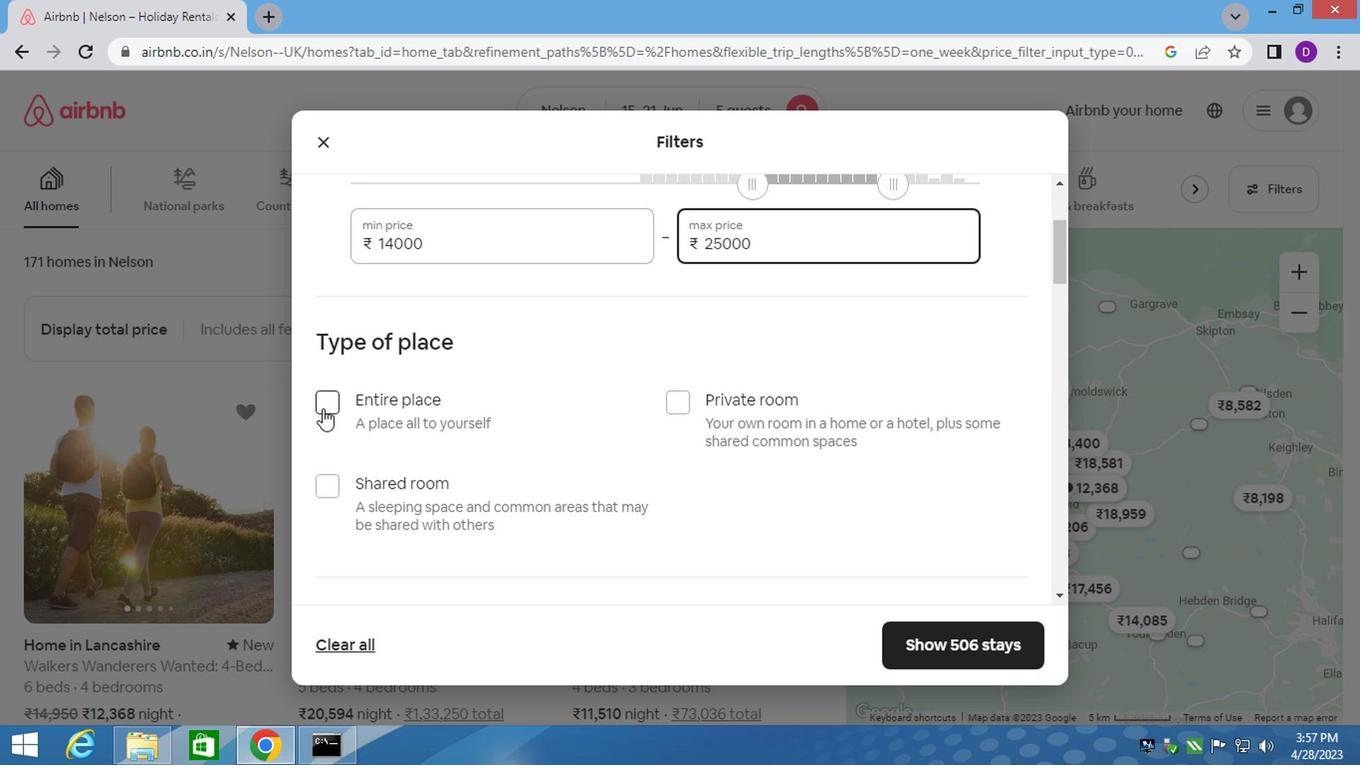 
Action: Mouse pressed left at (318, 375)
Screenshot: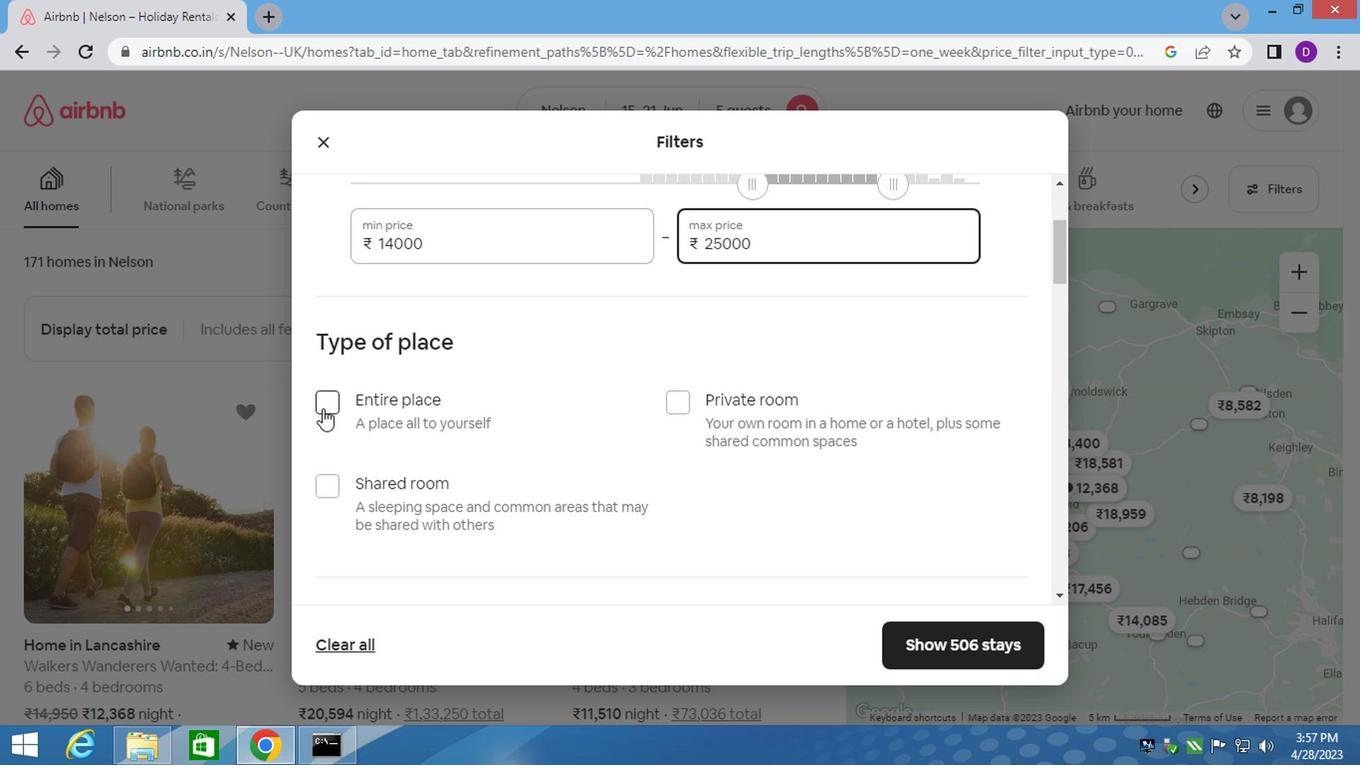 
Action: Mouse moved to (320, 376)
Screenshot: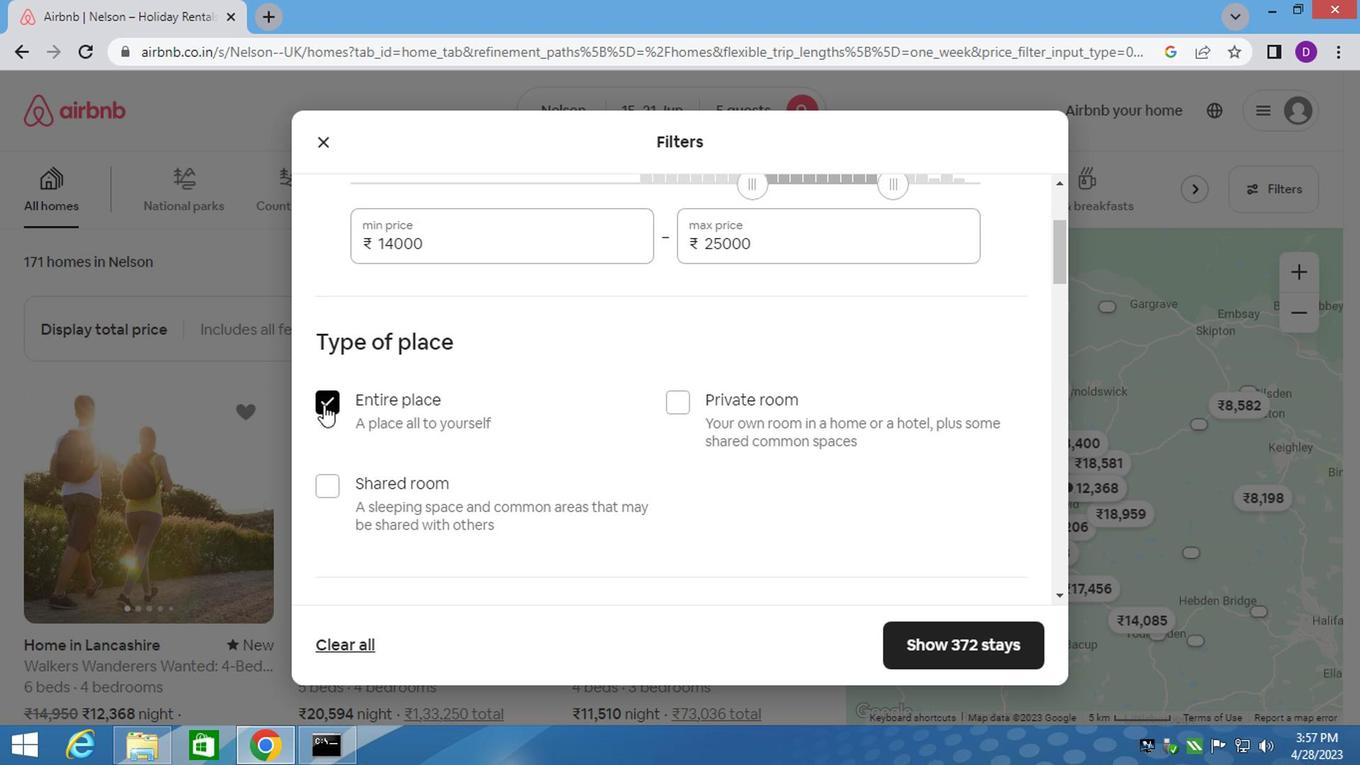 
Action: Mouse scrolled (320, 375) with delta (0, 0)
Screenshot: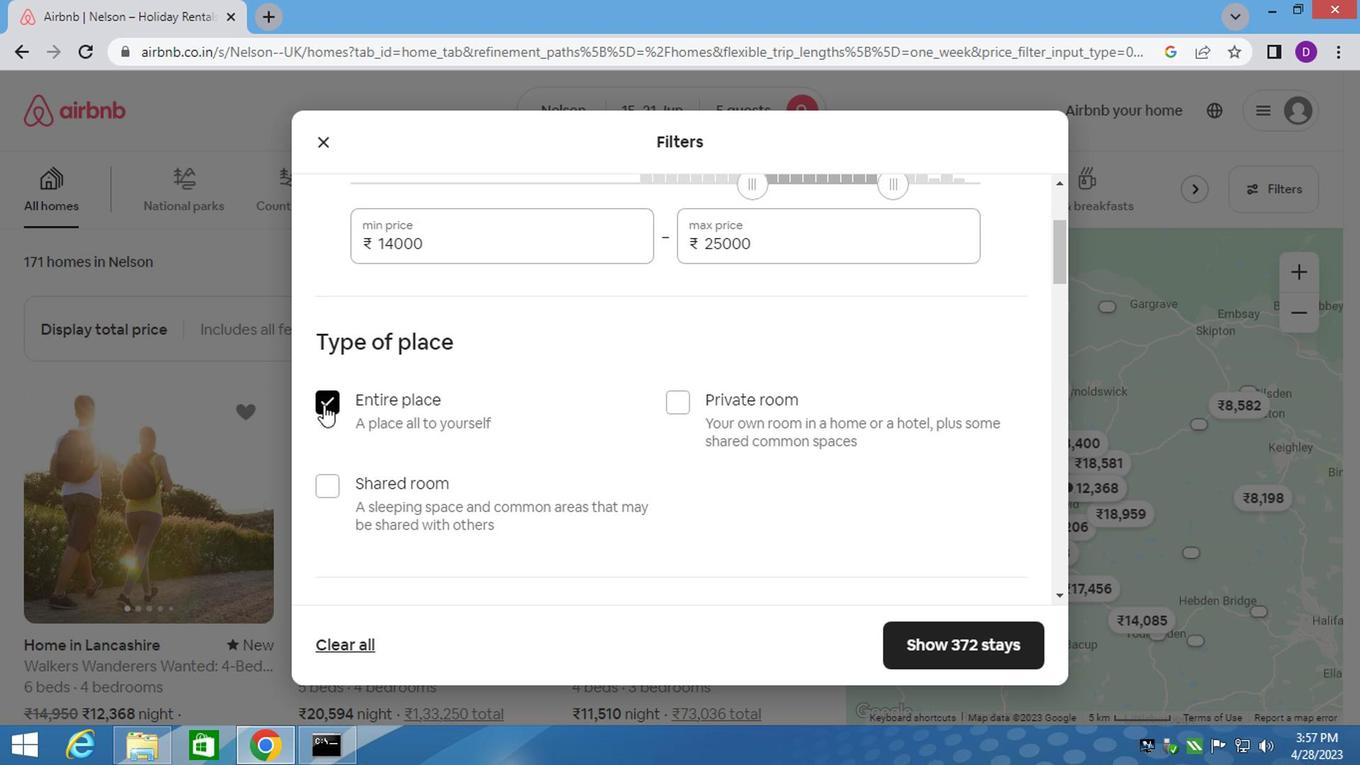 
Action: Mouse moved to (320, 378)
Screenshot: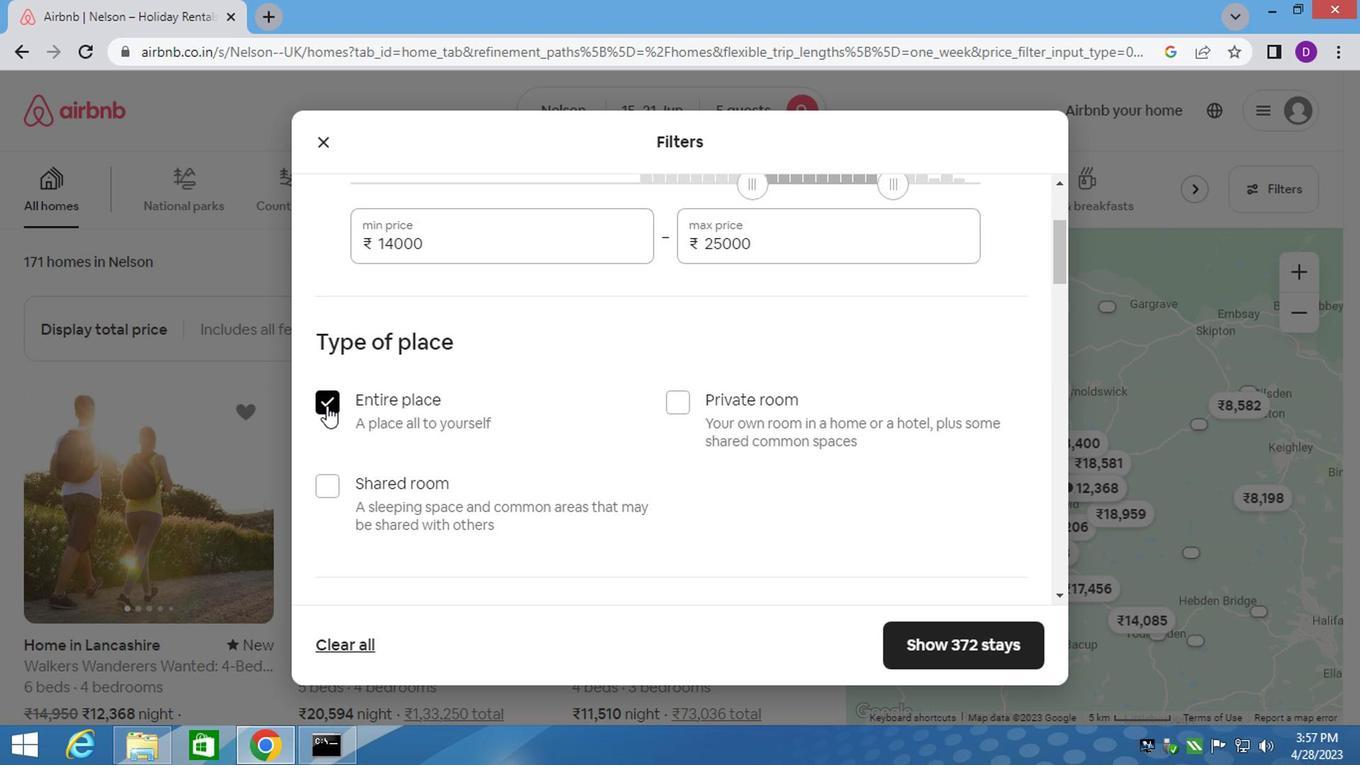 
Action: Mouse scrolled (320, 376) with delta (0, 0)
Screenshot: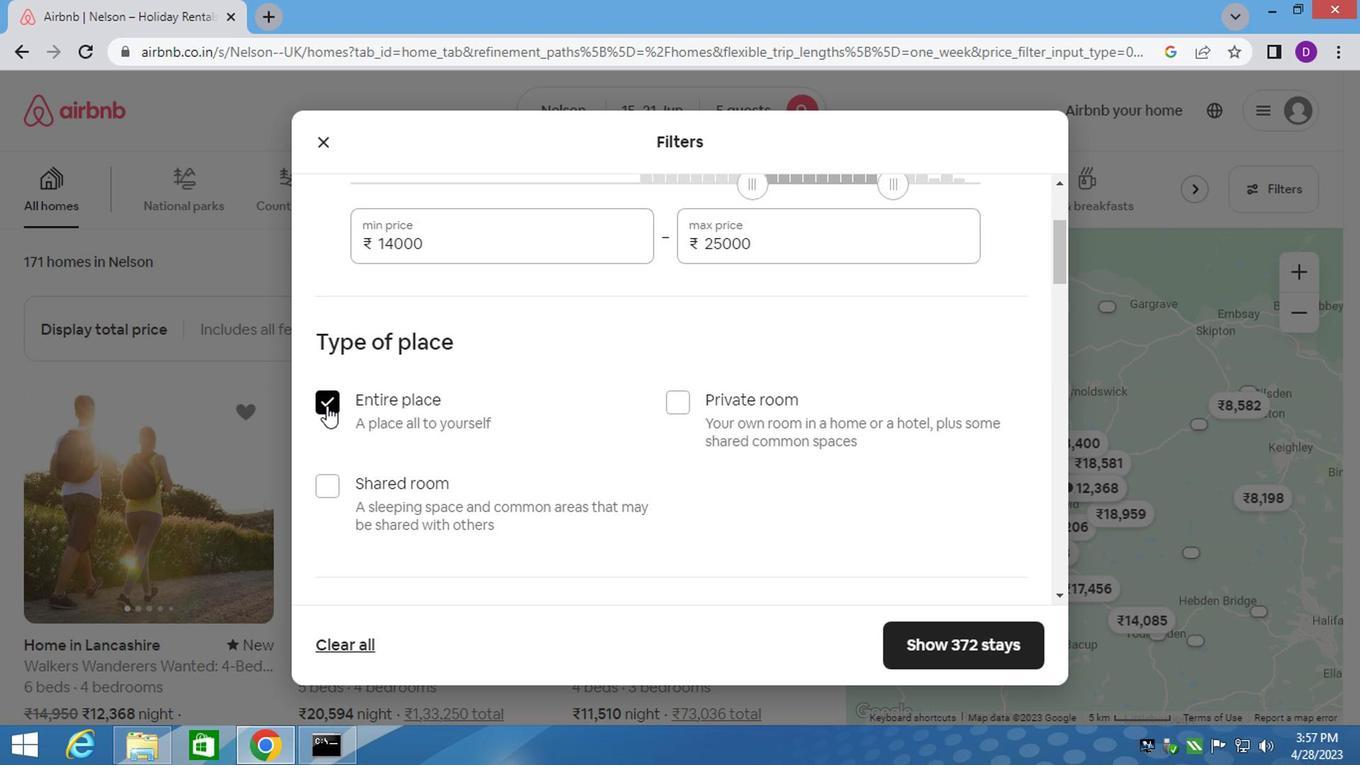 
Action: Mouse scrolled (320, 377) with delta (0, 0)
Screenshot: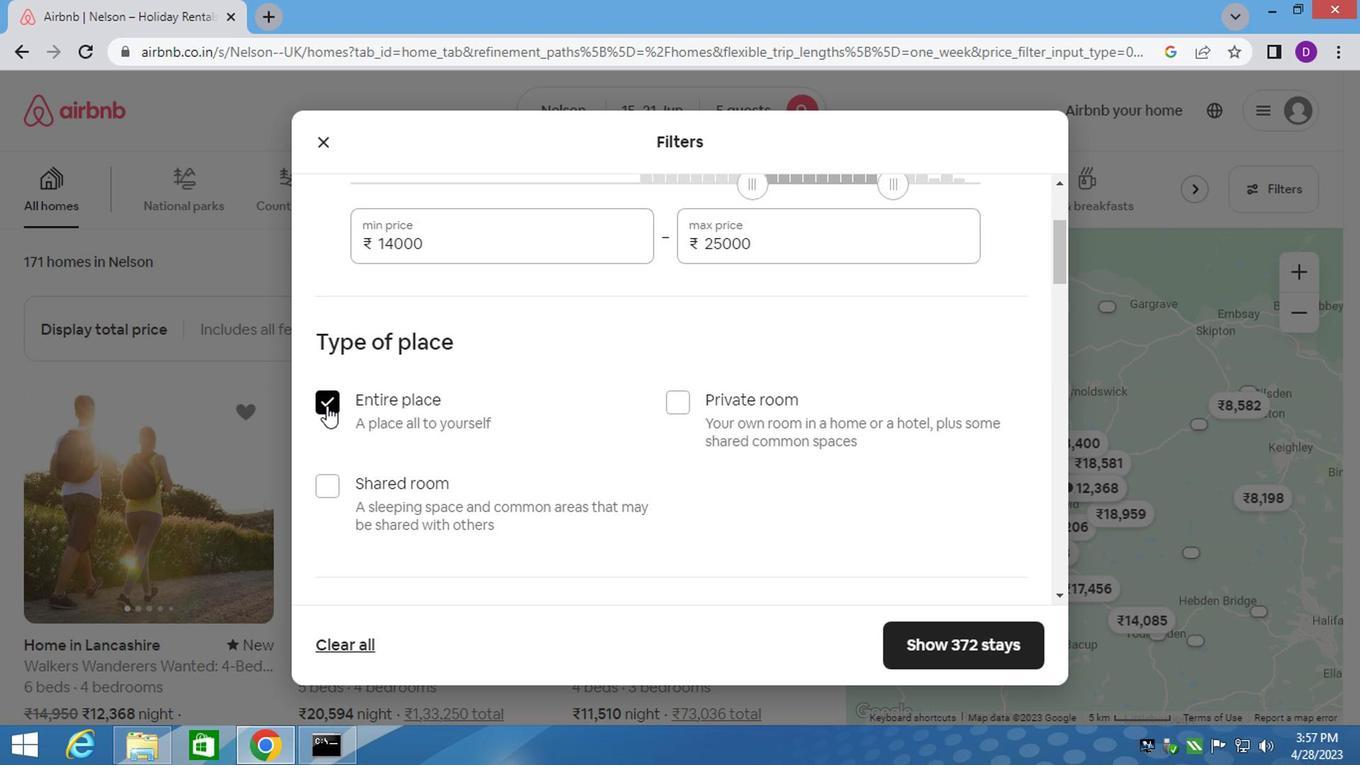 
Action: Mouse moved to (409, 403)
Screenshot: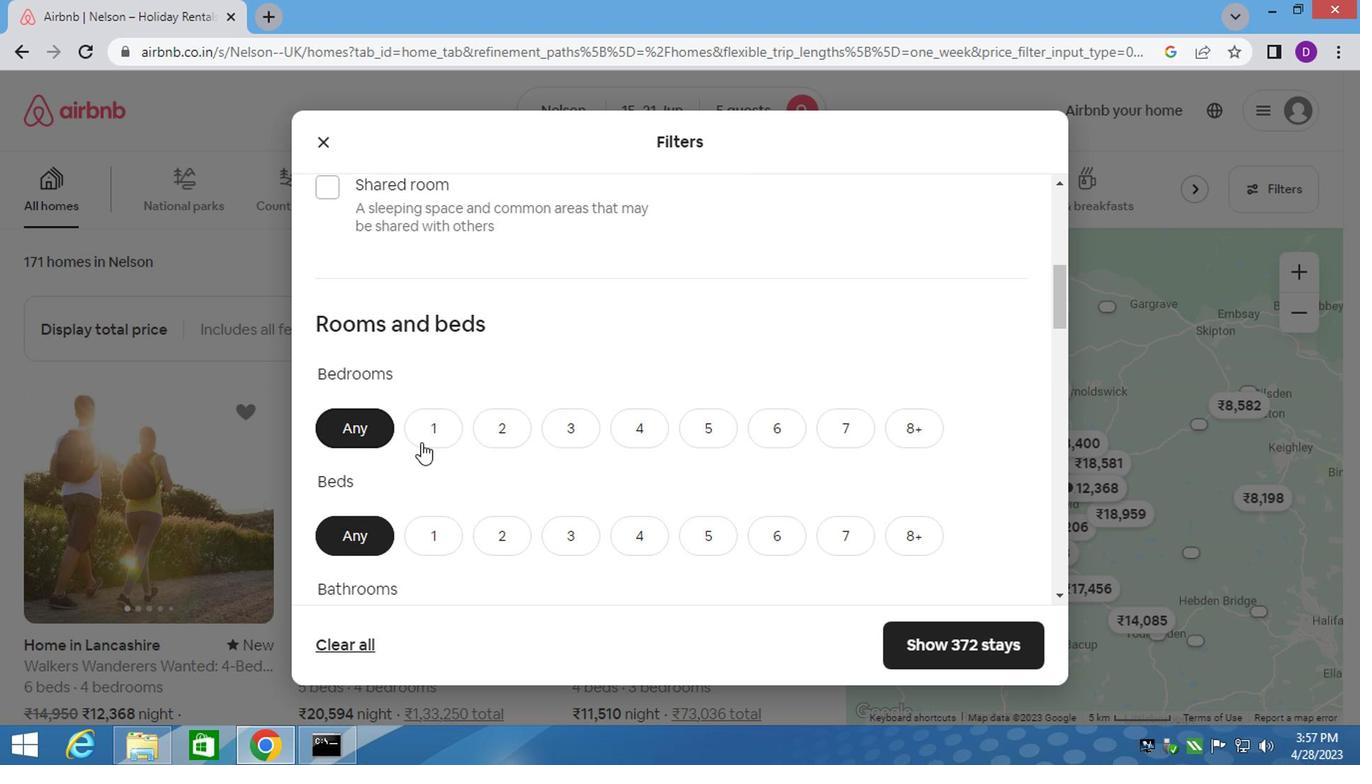 
Action: Mouse scrolled (409, 403) with delta (0, 0)
Screenshot: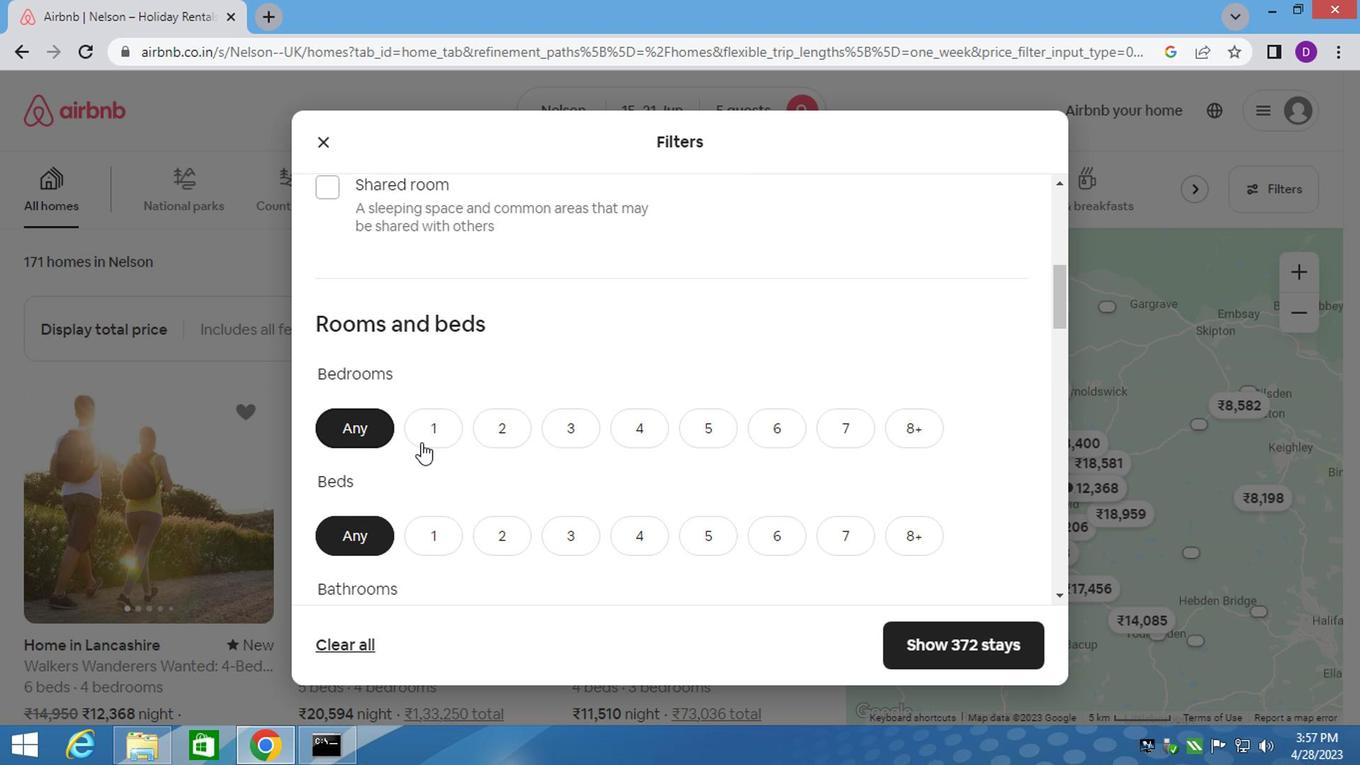 
Action: Mouse moved to (409, 404)
Screenshot: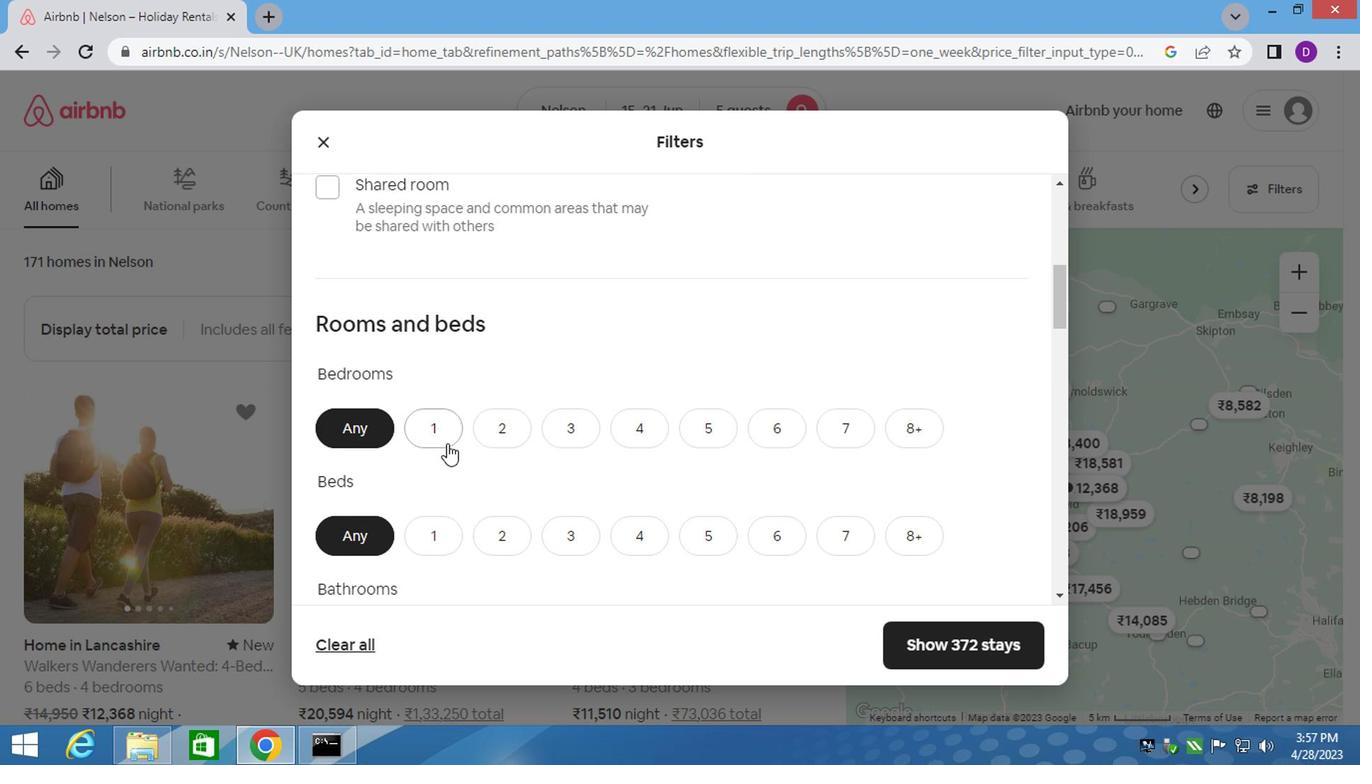 
Action: Mouse scrolled (409, 403) with delta (0, 0)
Screenshot: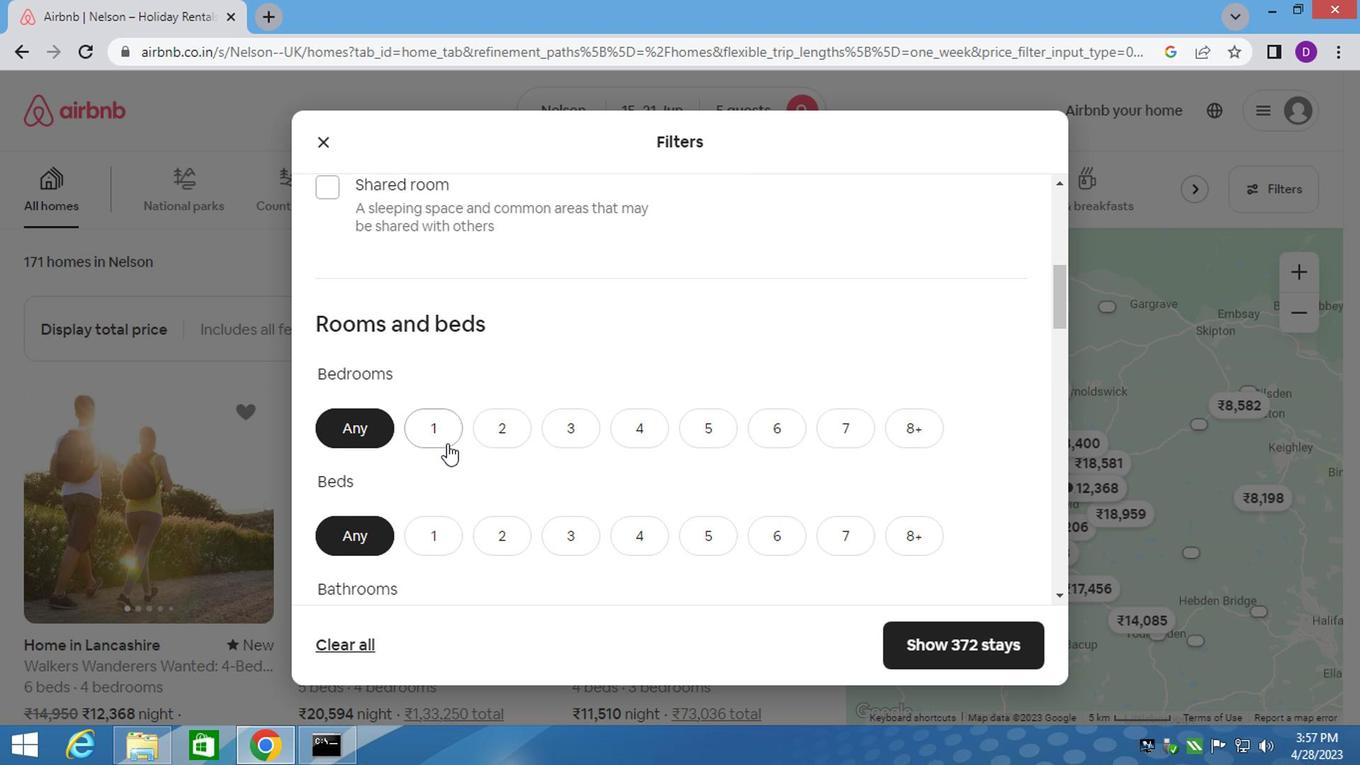 
Action: Mouse moved to (489, 258)
Screenshot: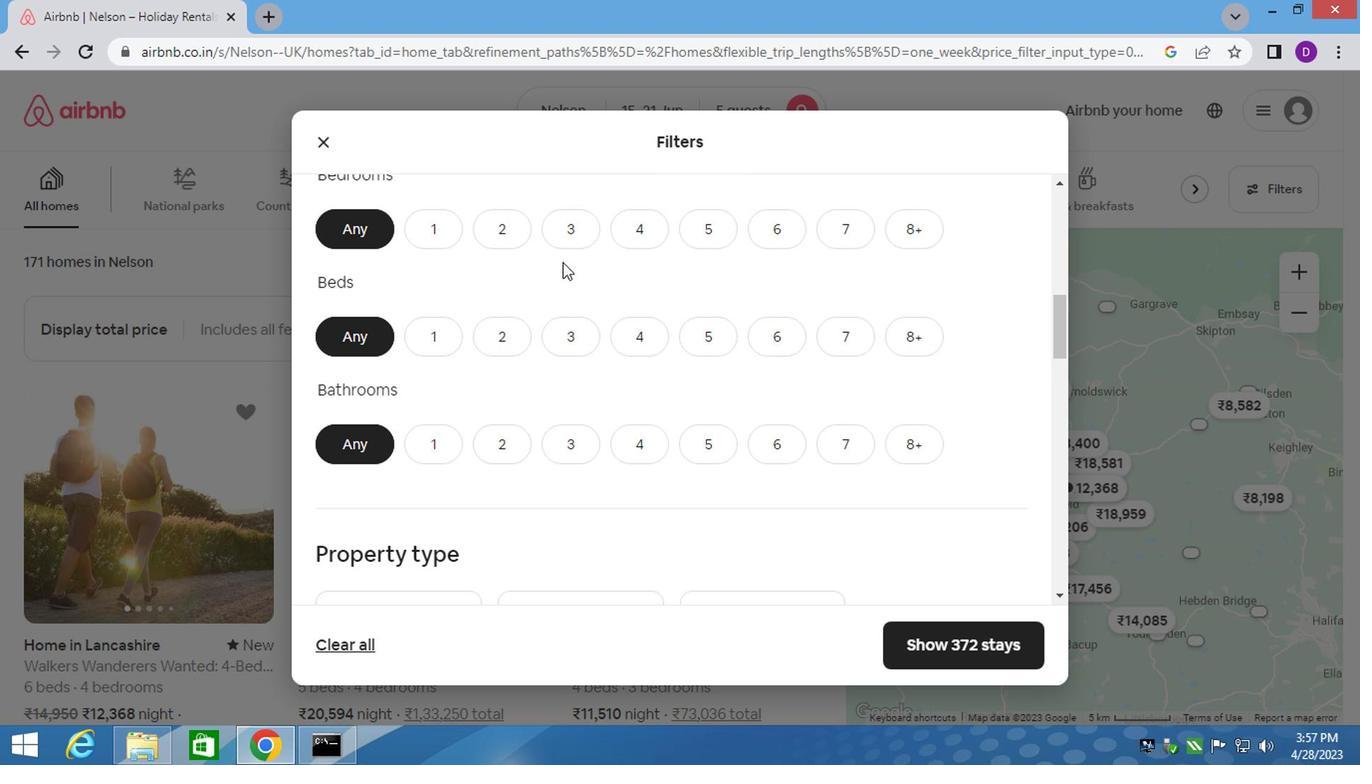 
Action: Mouse pressed left at (489, 258)
Screenshot: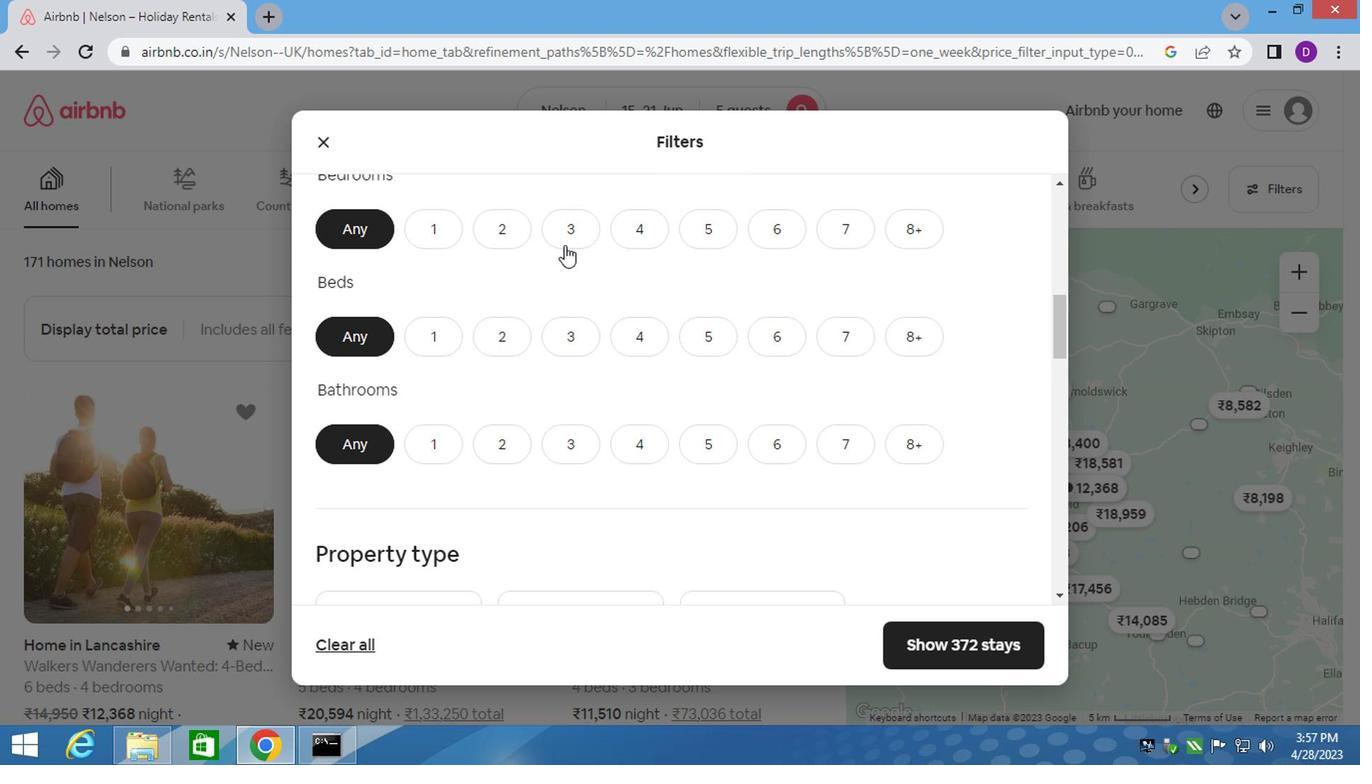 
Action: Mouse moved to (493, 330)
Screenshot: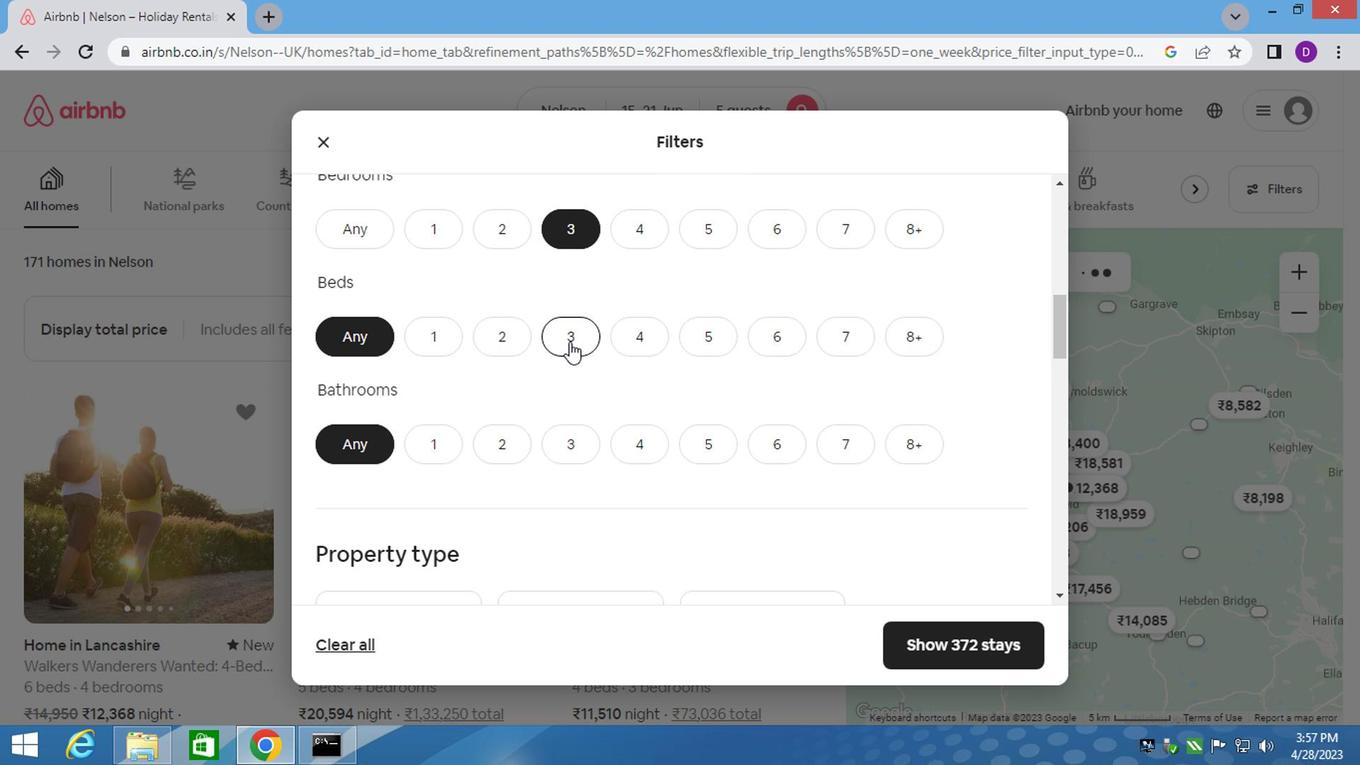 
Action: Mouse pressed left at (493, 330)
Screenshot: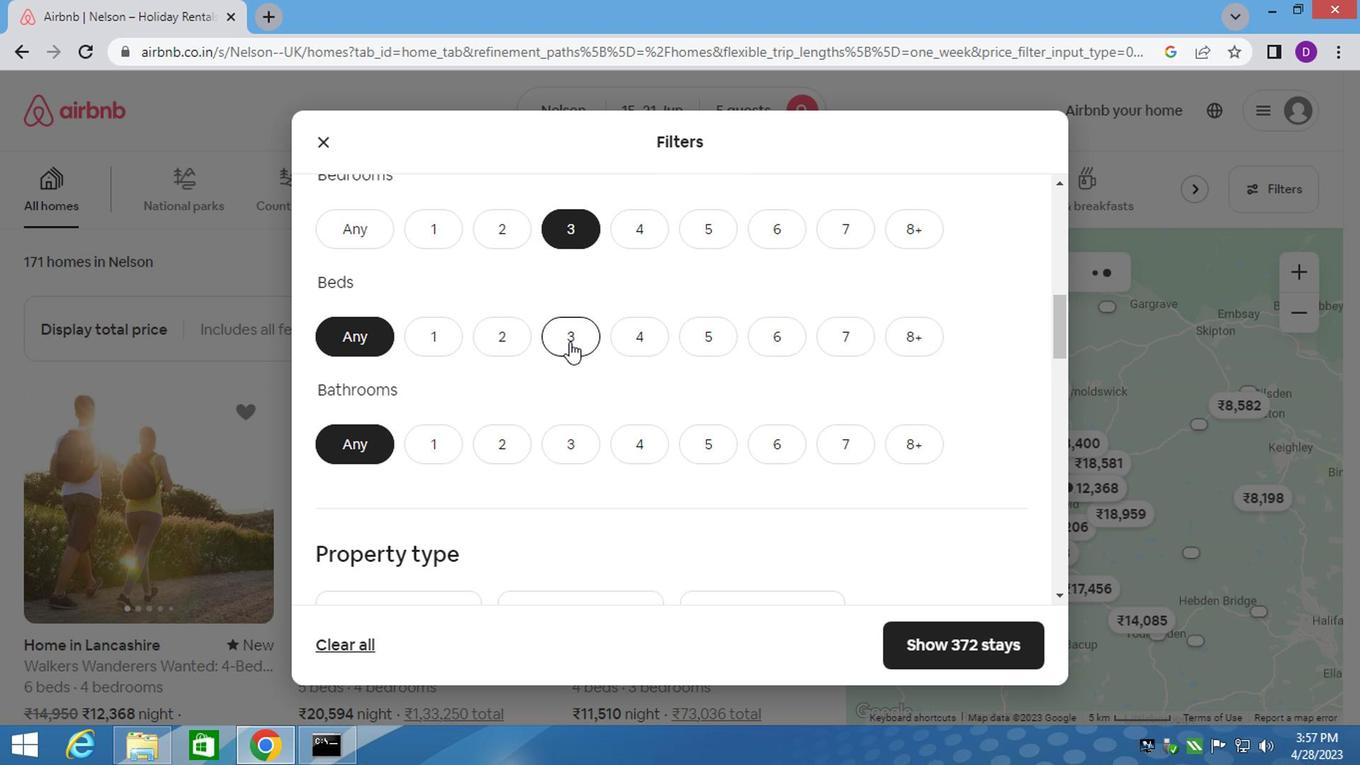 
Action: Mouse moved to (493, 393)
Screenshot: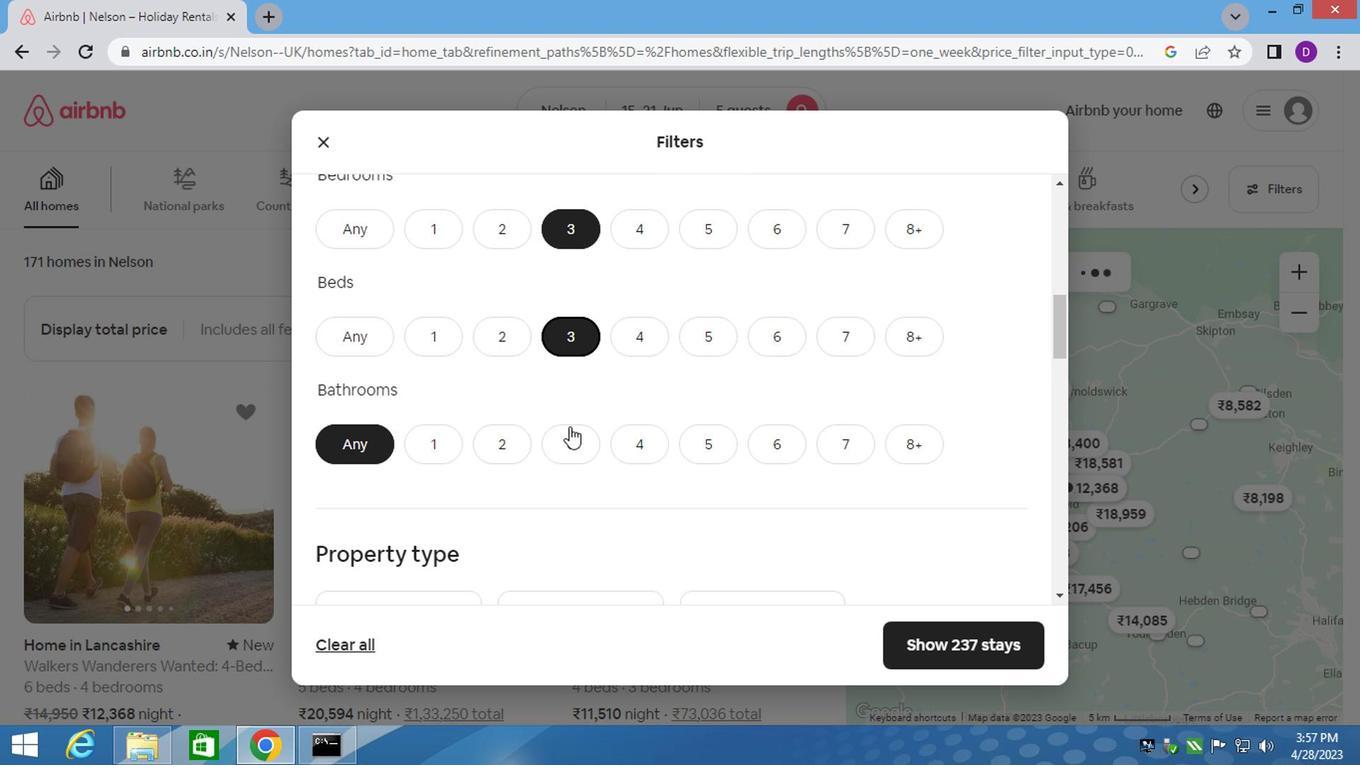 
Action: Mouse pressed left at (493, 393)
Screenshot: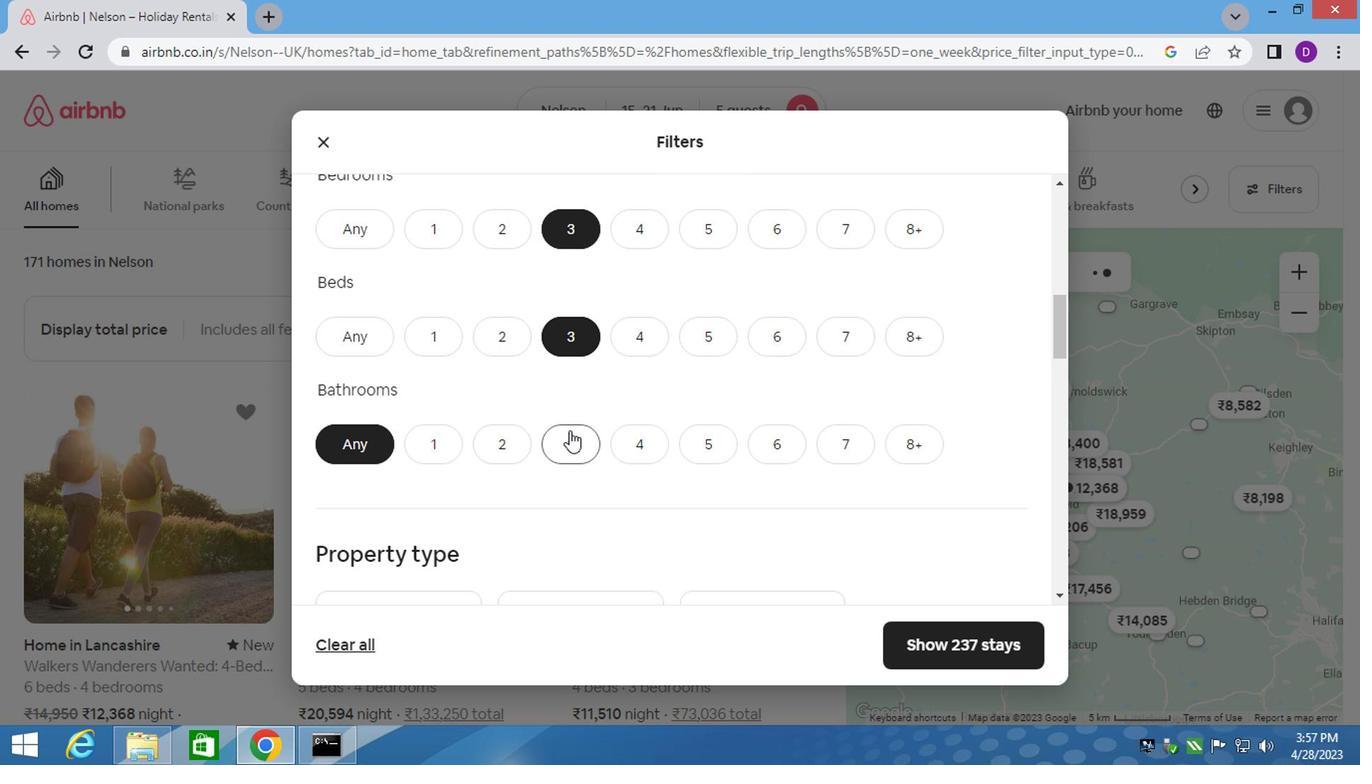 
Action: Mouse scrolled (493, 393) with delta (0, 0)
Screenshot: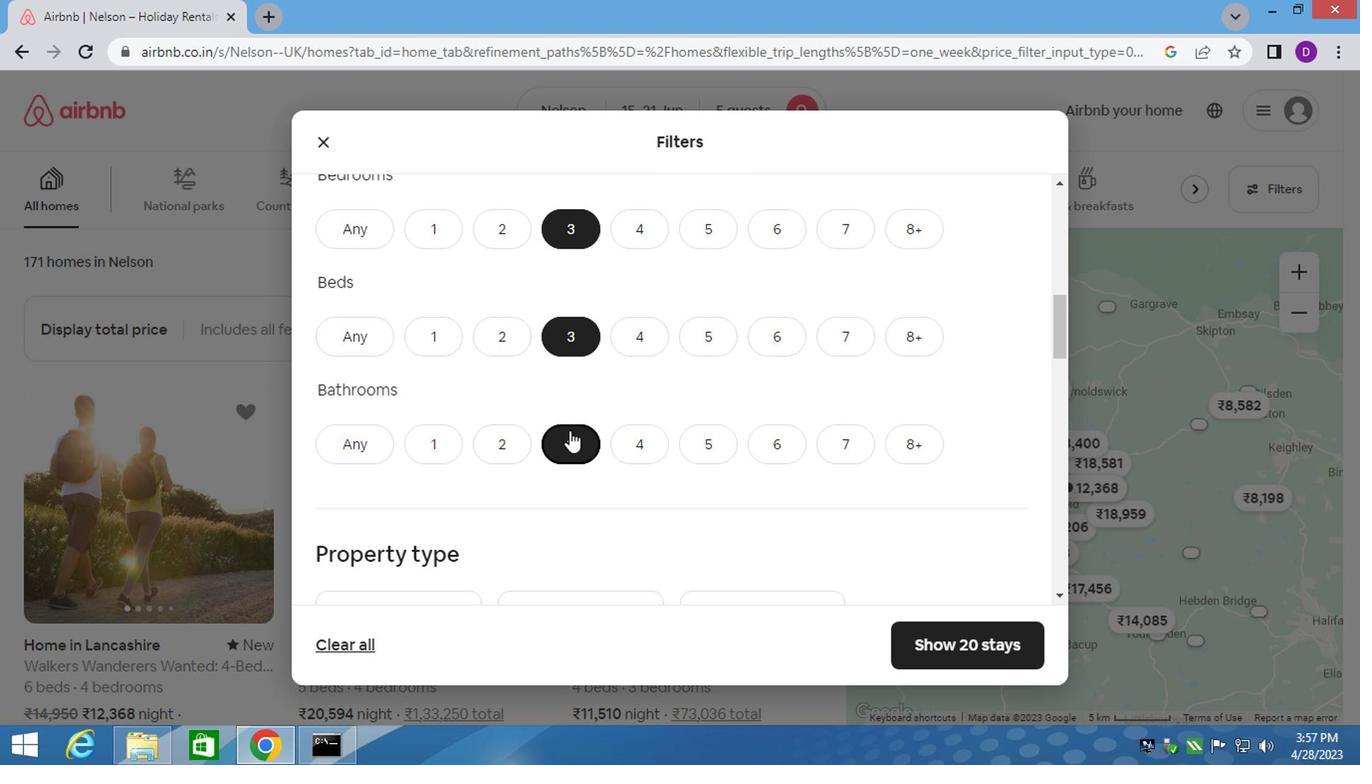 
Action: Mouse scrolled (493, 393) with delta (0, 0)
Screenshot: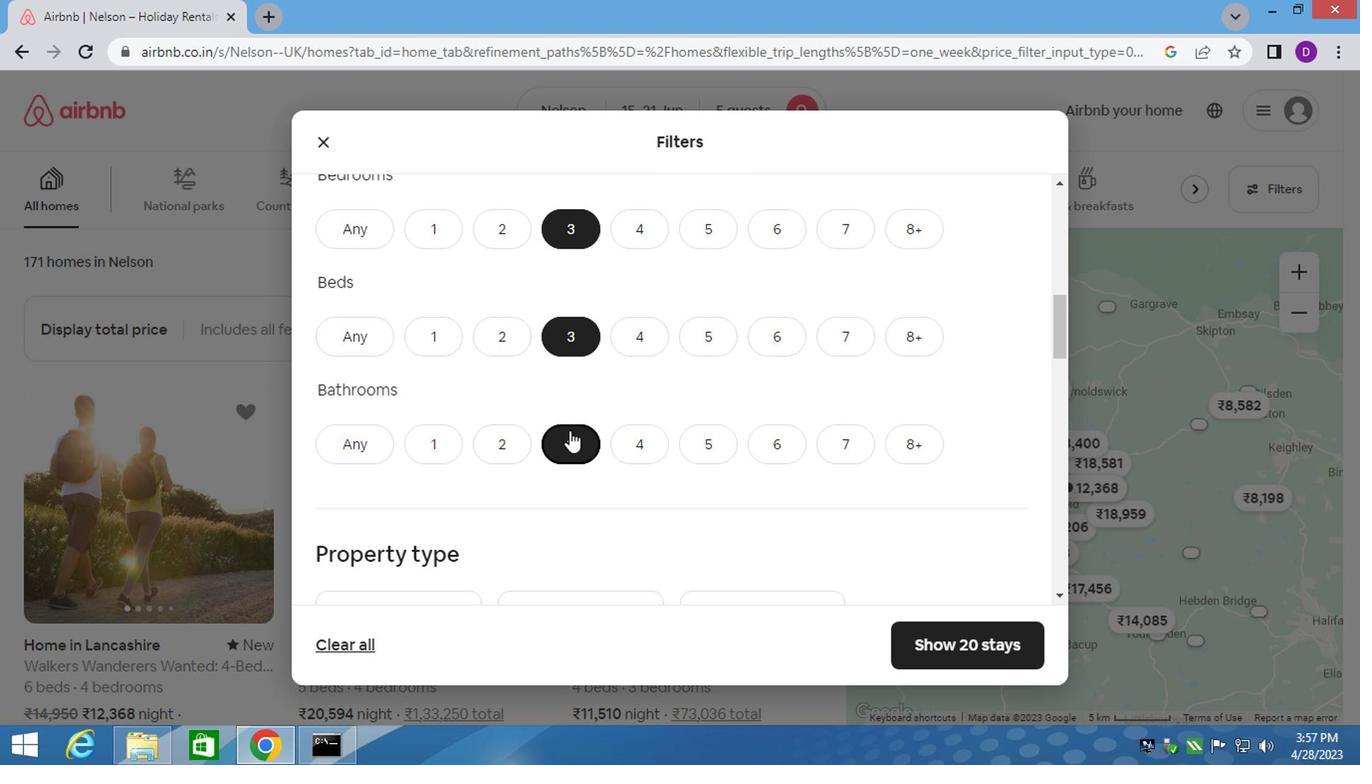 
Action: Mouse moved to (377, 392)
Screenshot: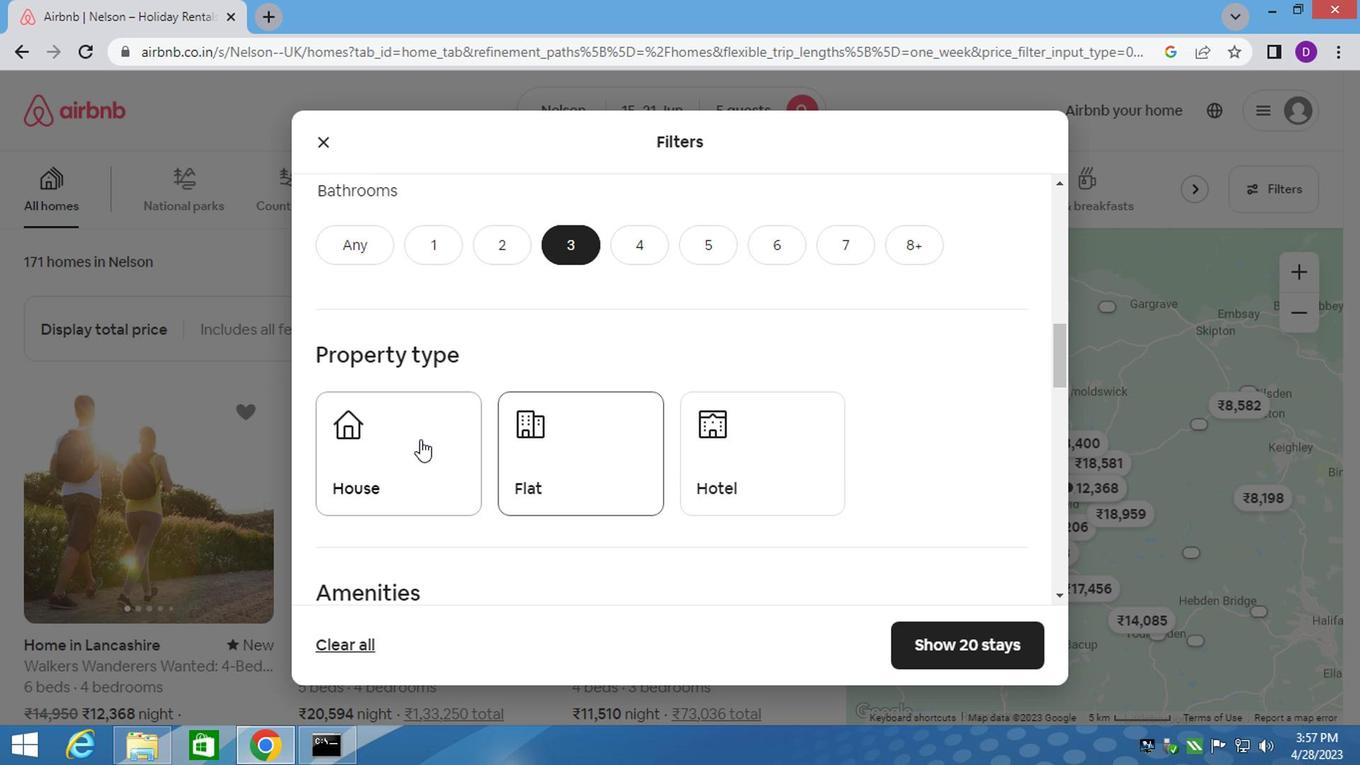 
Action: Mouse pressed left at (377, 392)
Screenshot: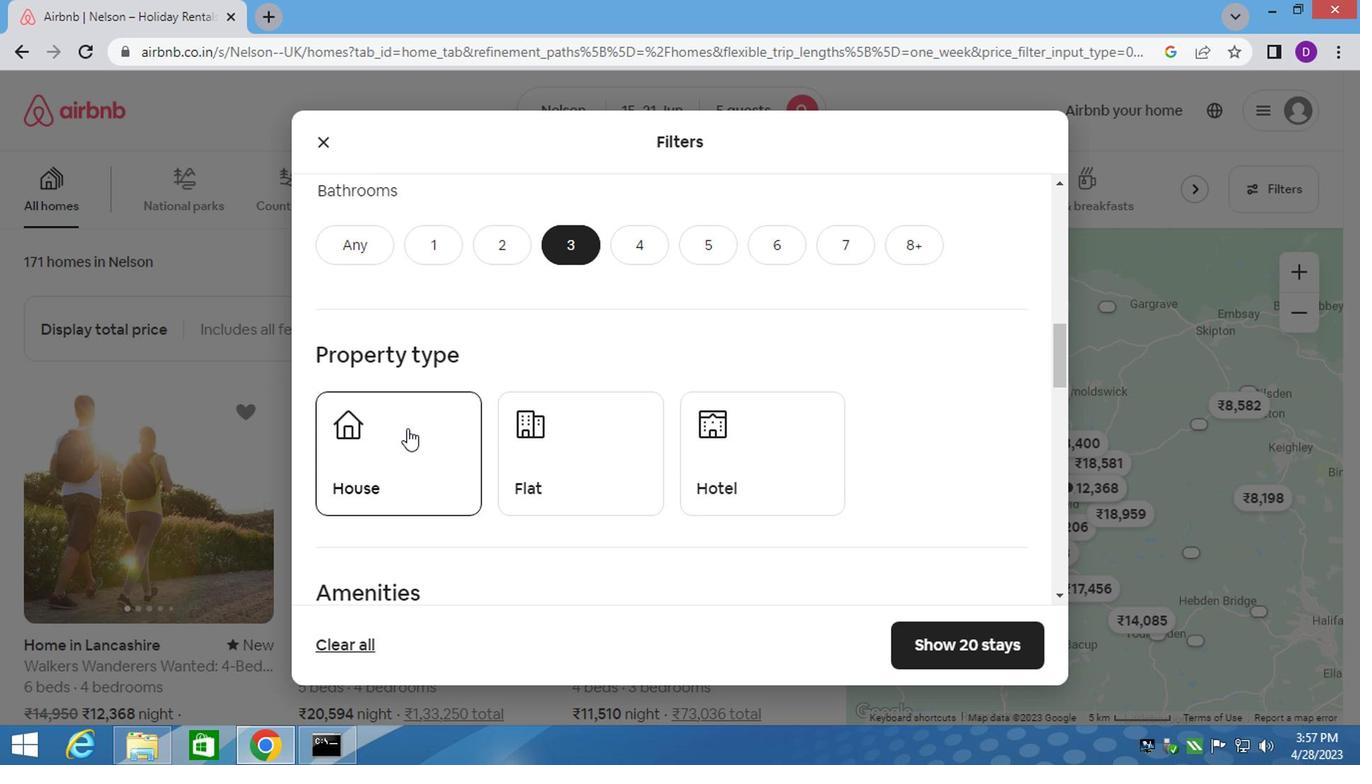 
Action: Mouse moved to (451, 396)
Screenshot: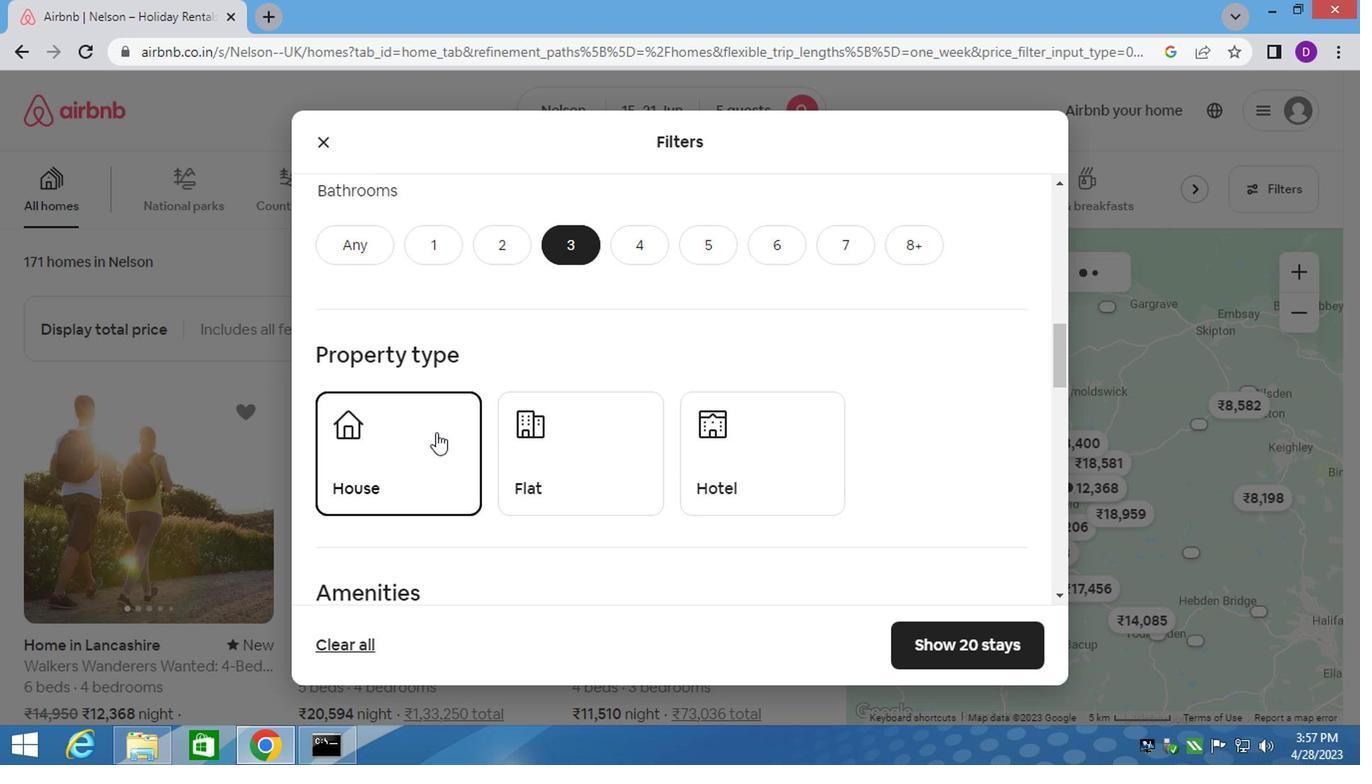 
Action: Mouse pressed left at (451, 396)
Screenshot: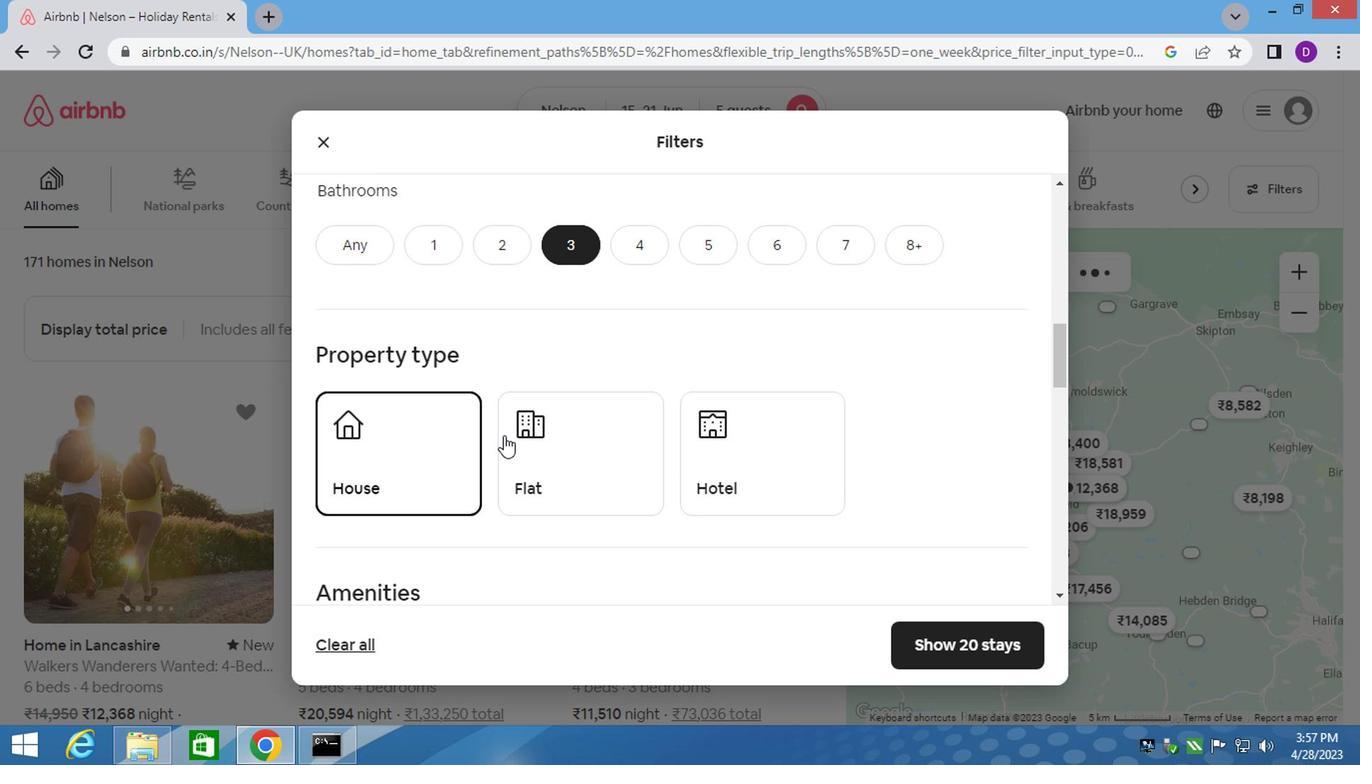 
Action: Mouse moved to (452, 396)
Screenshot: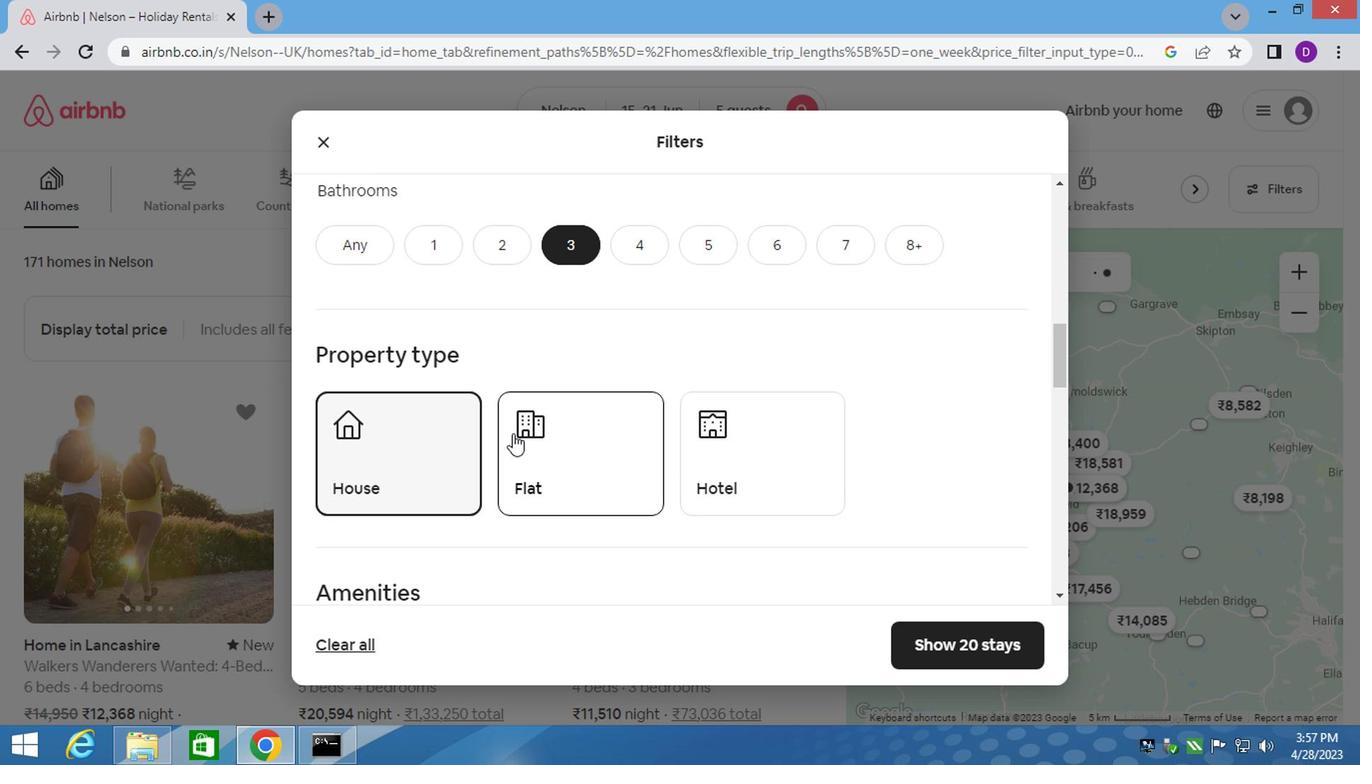 
Action: Mouse scrolled (452, 395) with delta (0, 0)
Screenshot: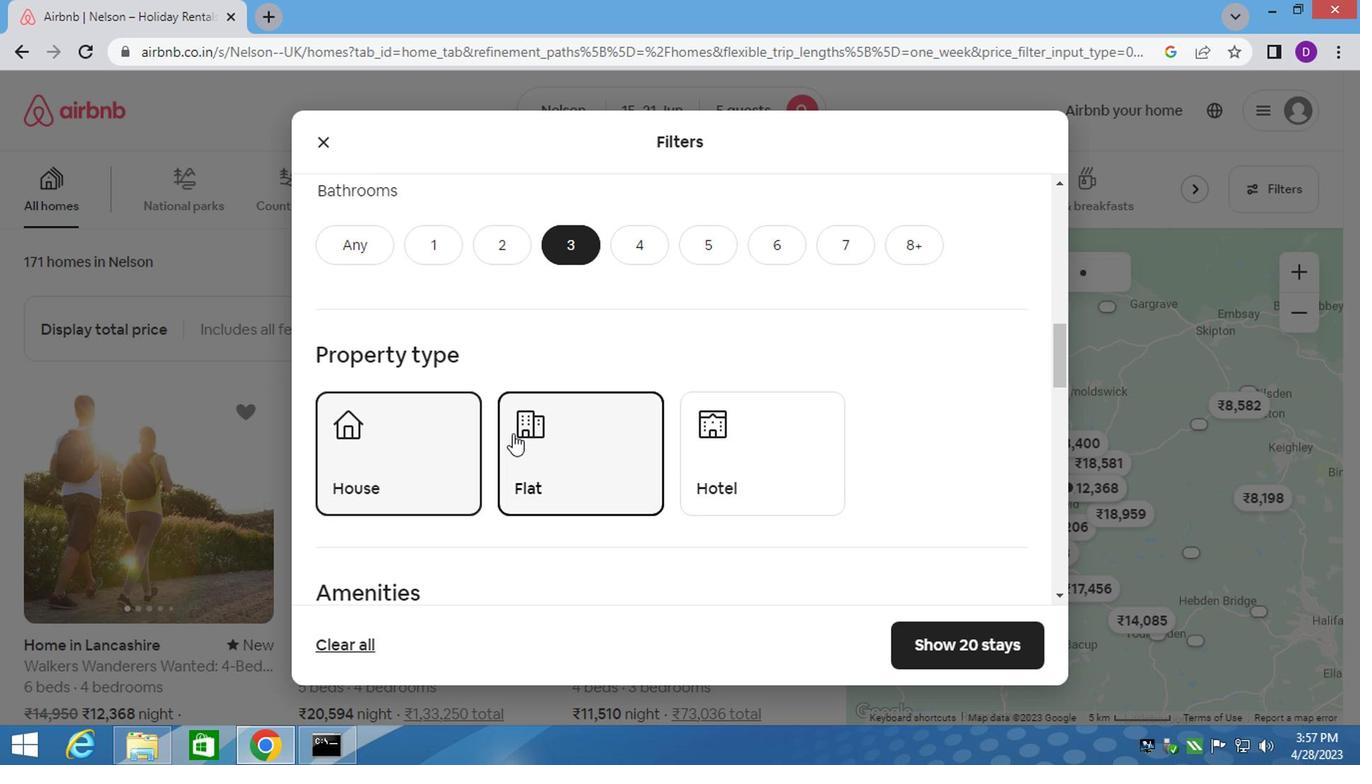 
Action: Mouse scrolled (452, 395) with delta (0, 0)
Screenshot: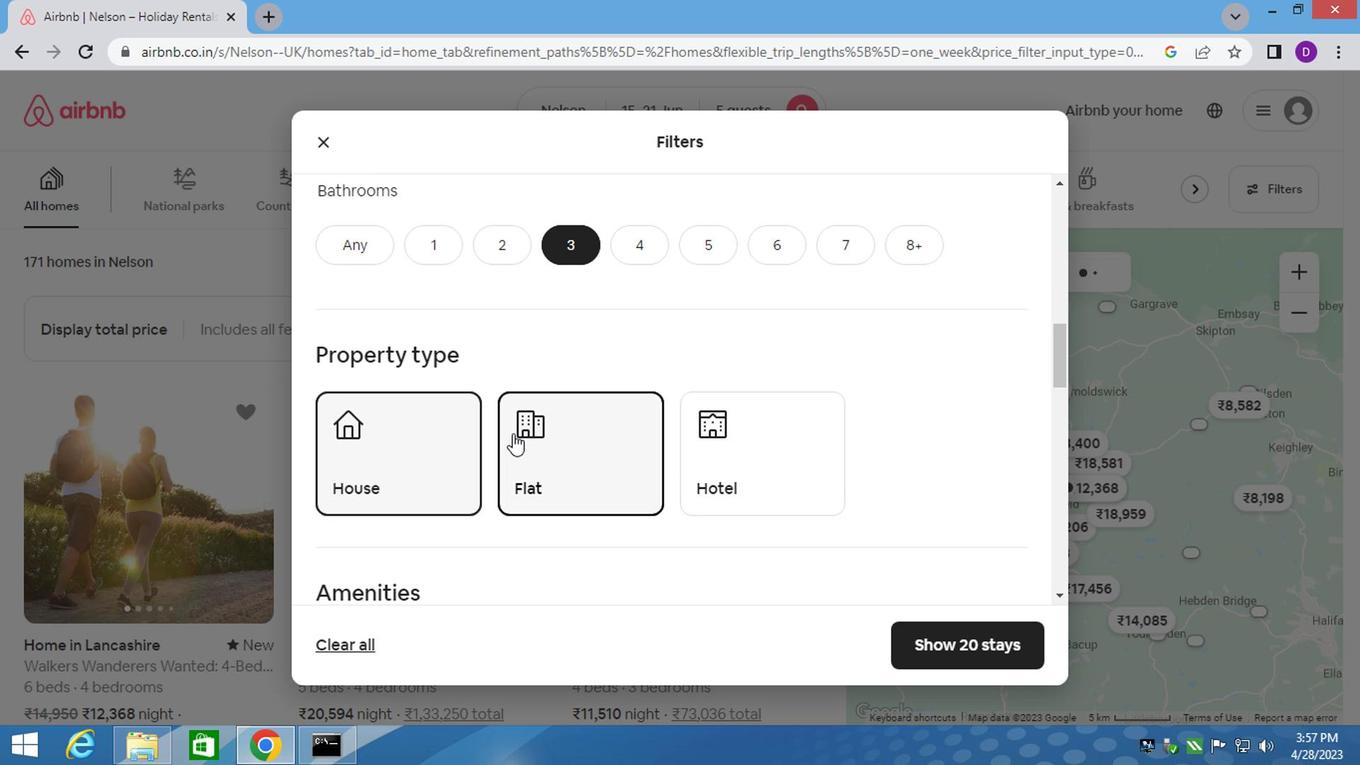 
Action: Mouse scrolled (452, 395) with delta (0, 0)
Screenshot: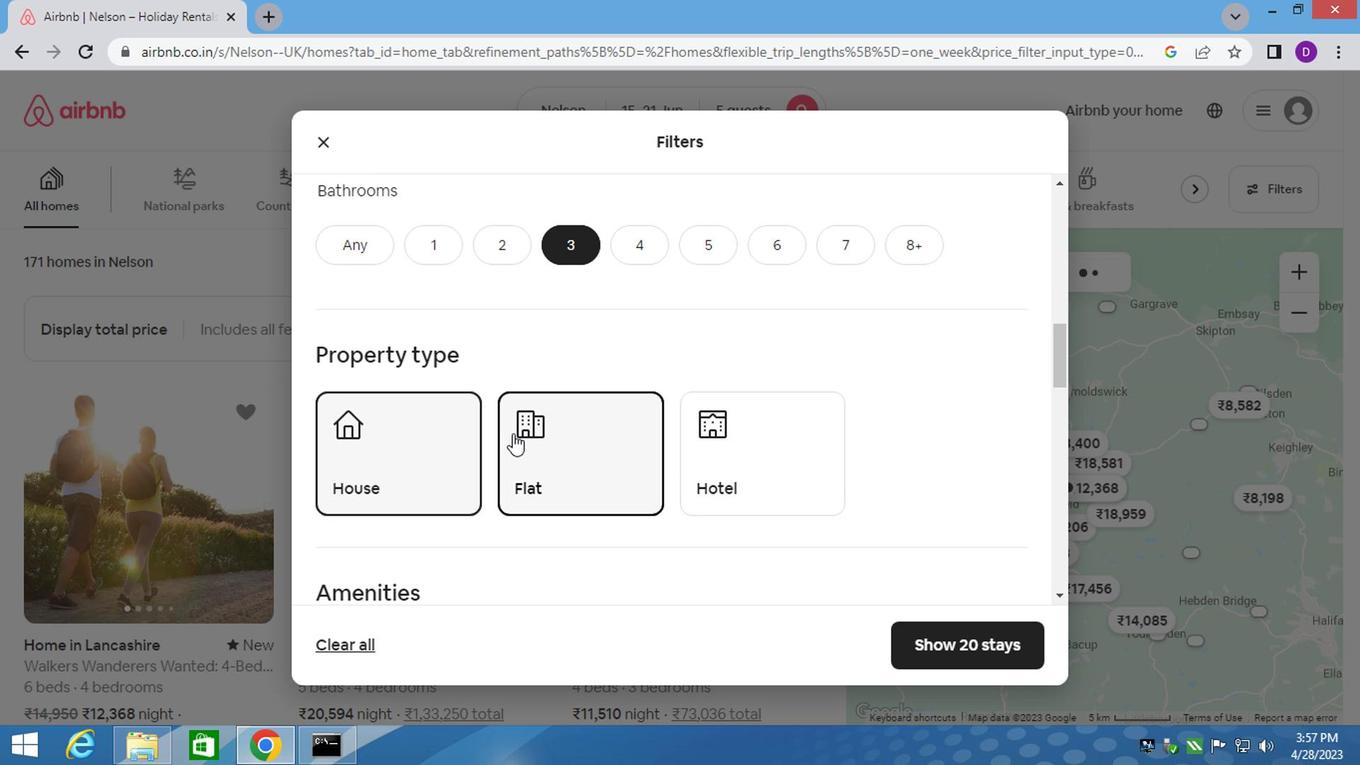 
Action: Mouse scrolled (452, 395) with delta (0, 0)
Screenshot: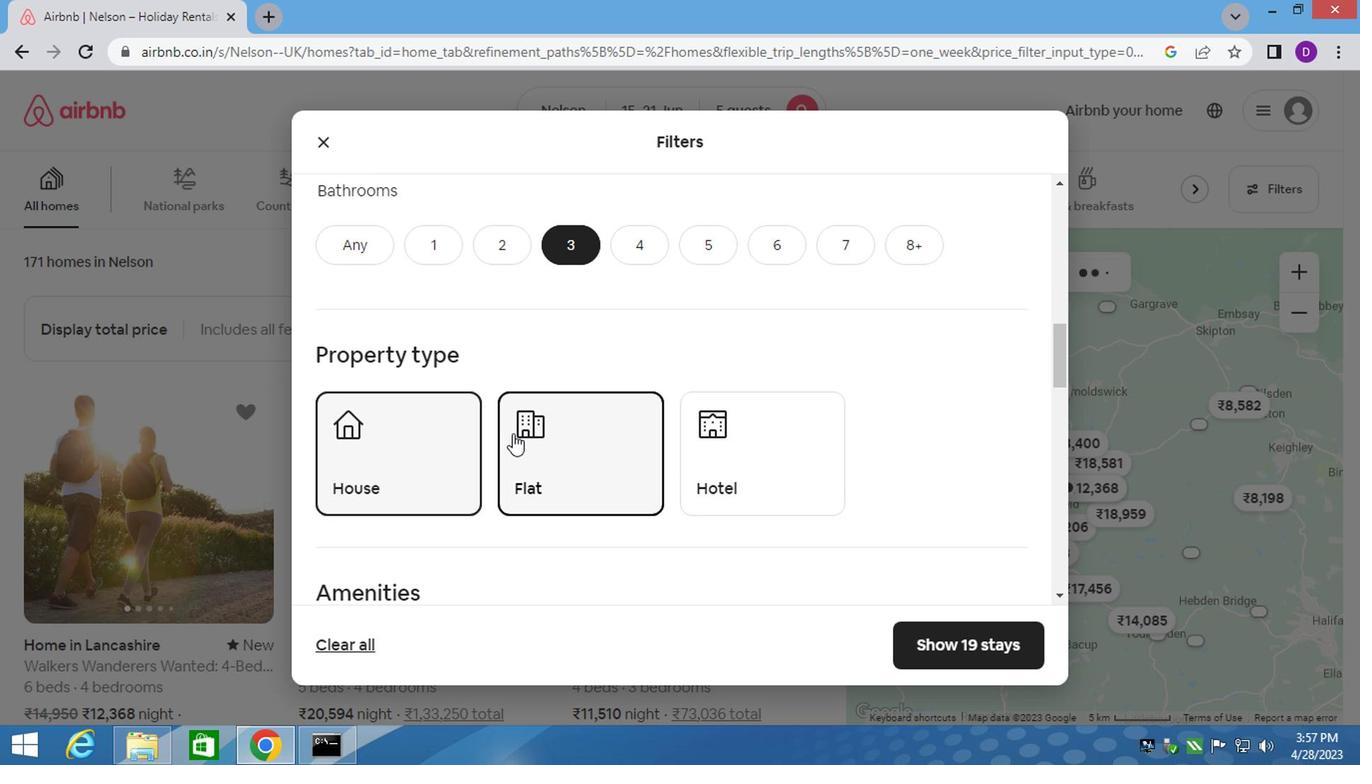 
Action: Mouse scrolled (452, 395) with delta (0, 0)
Screenshot: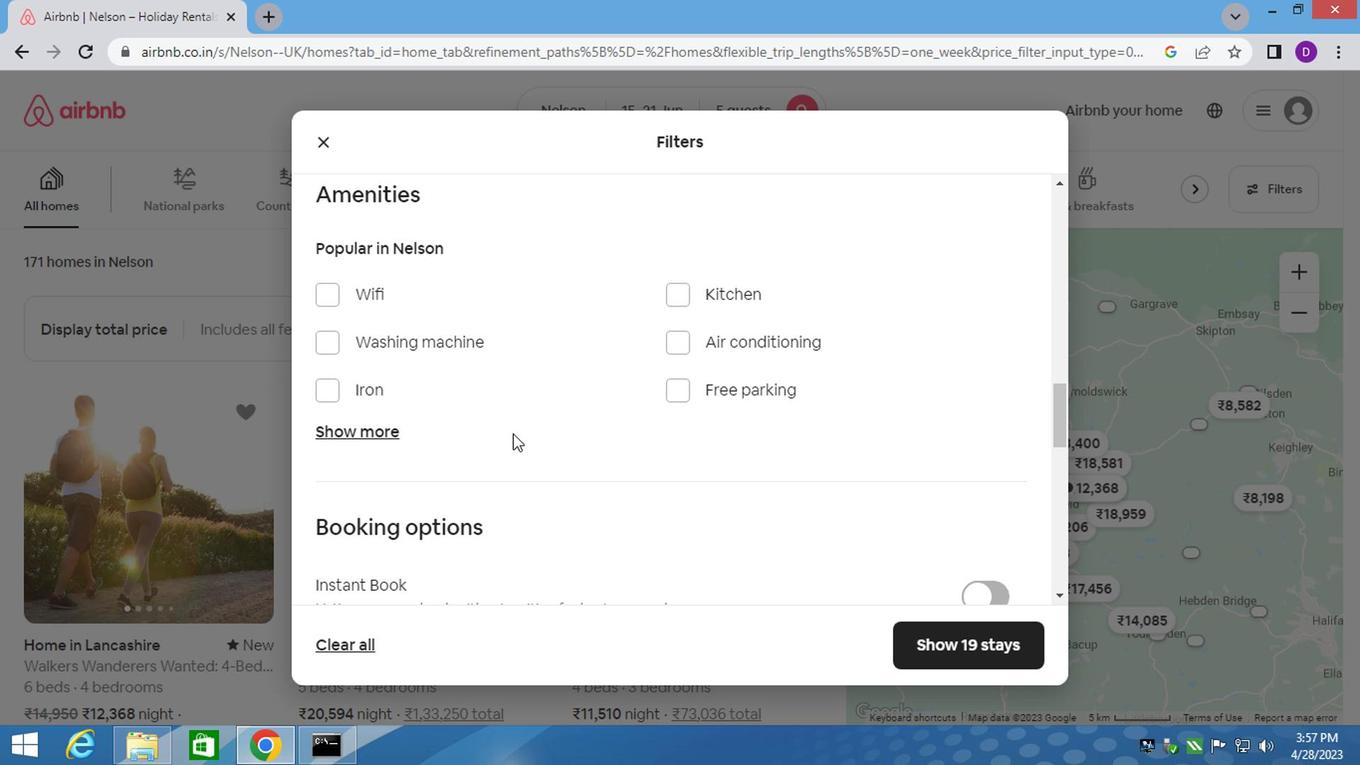 
Action: Mouse scrolled (452, 395) with delta (0, 0)
Screenshot: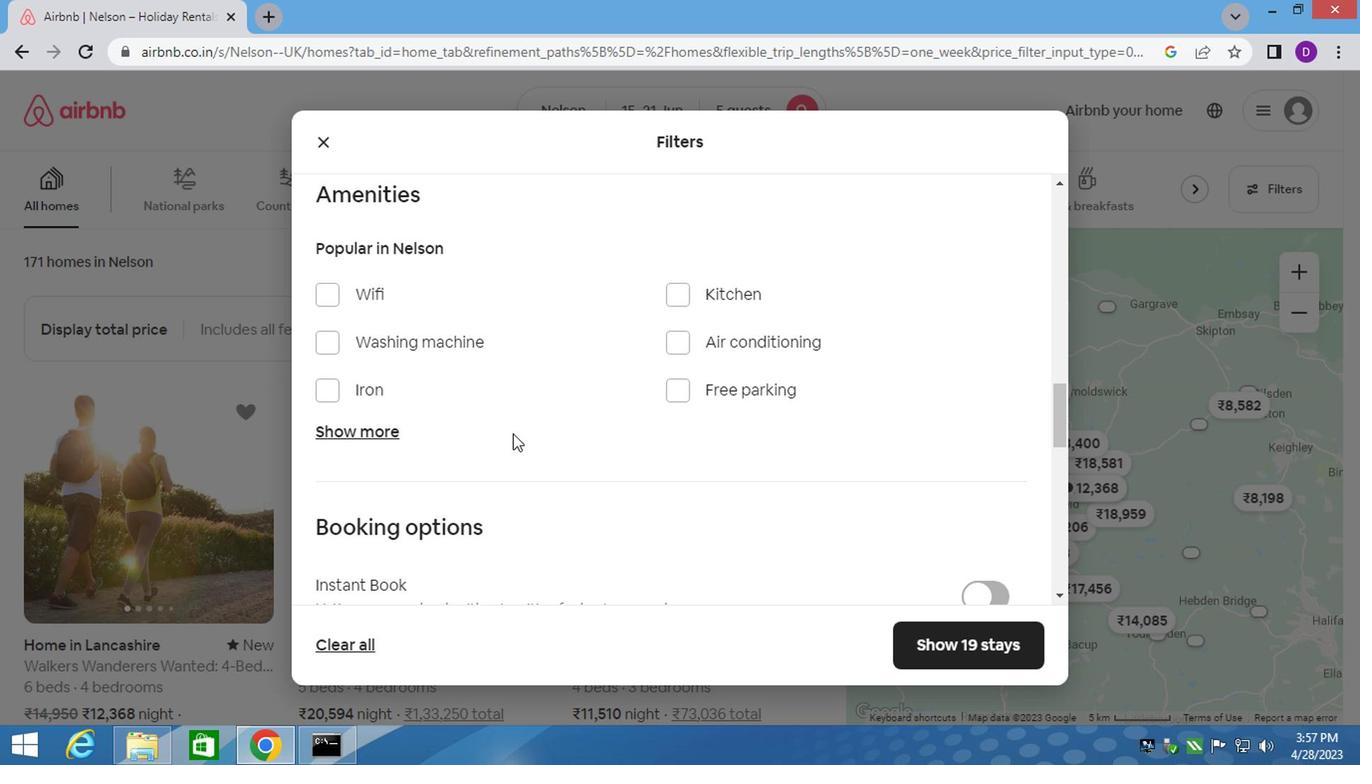 
Action: Mouse moved to (781, 406)
Screenshot: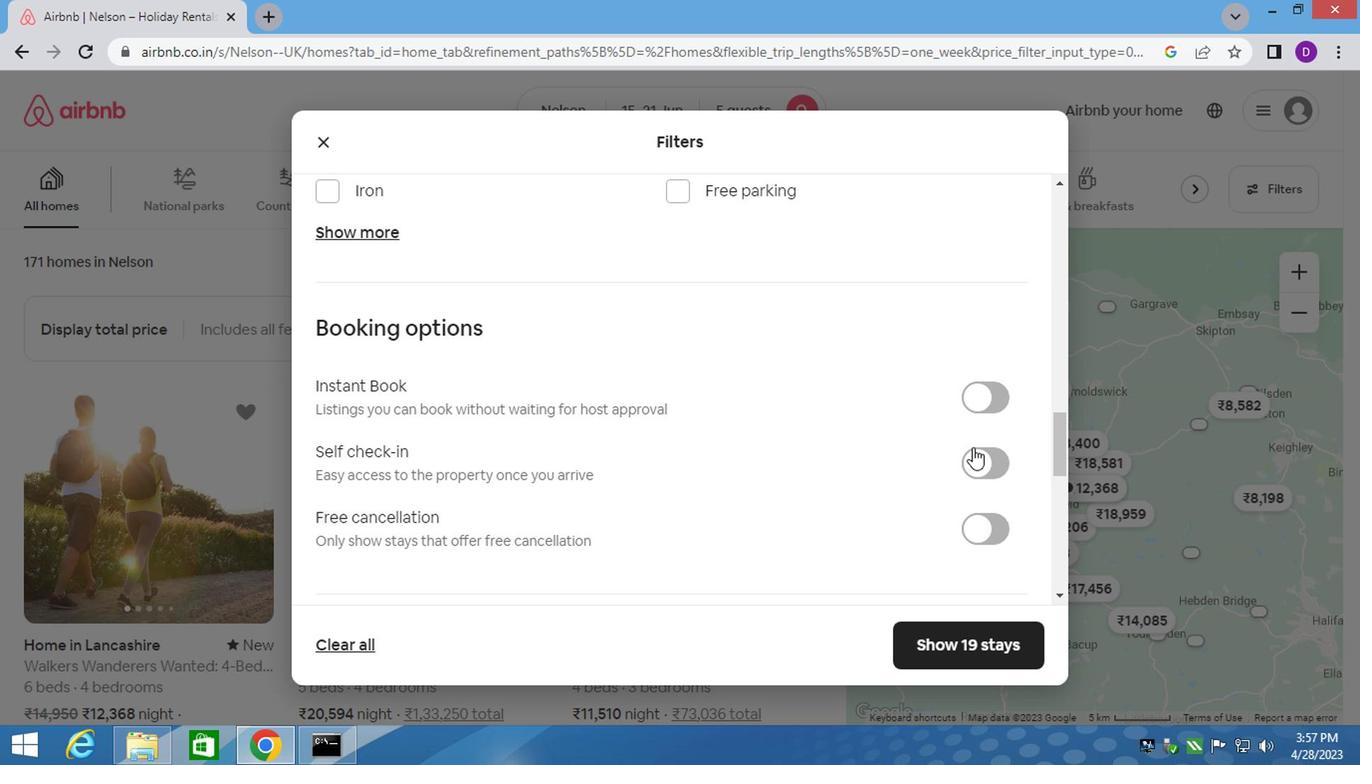 
Action: Mouse pressed left at (781, 406)
Screenshot: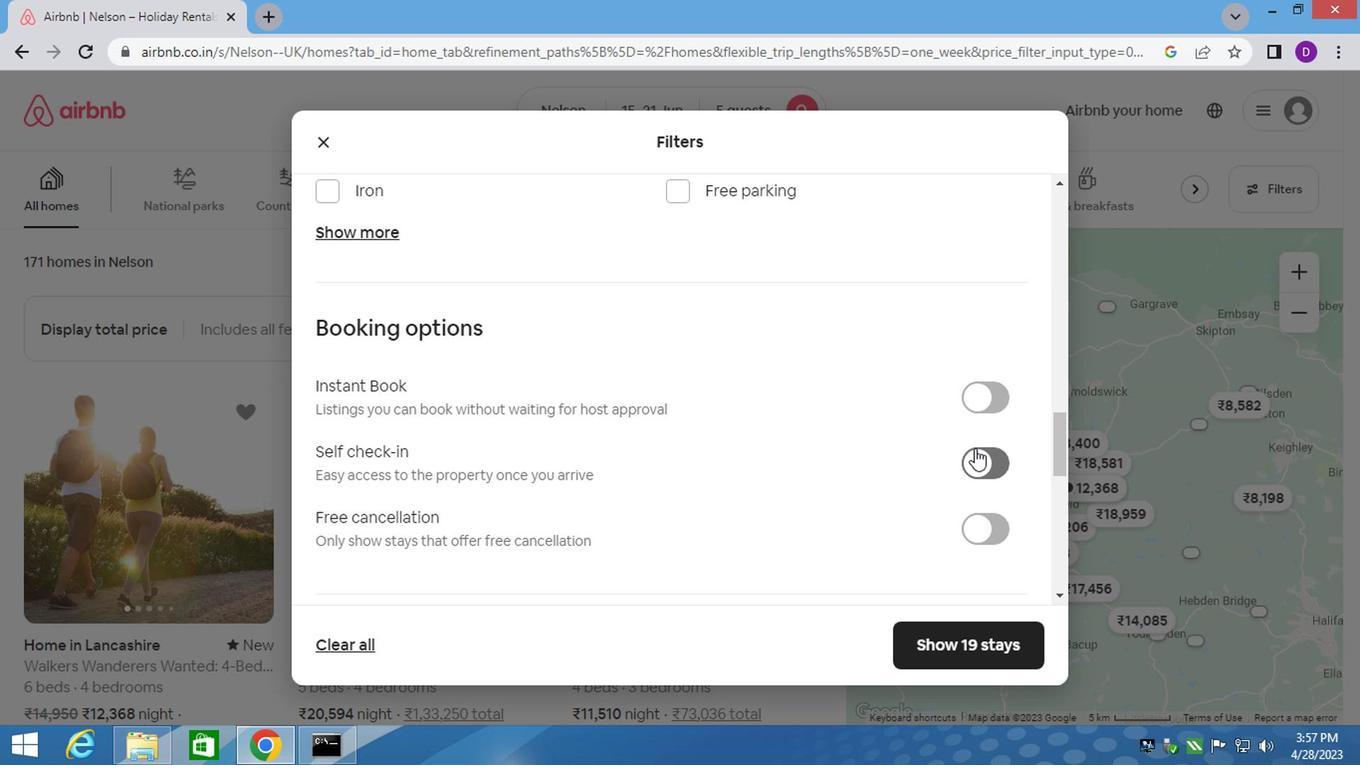 
Action: Mouse moved to (493, 404)
Screenshot: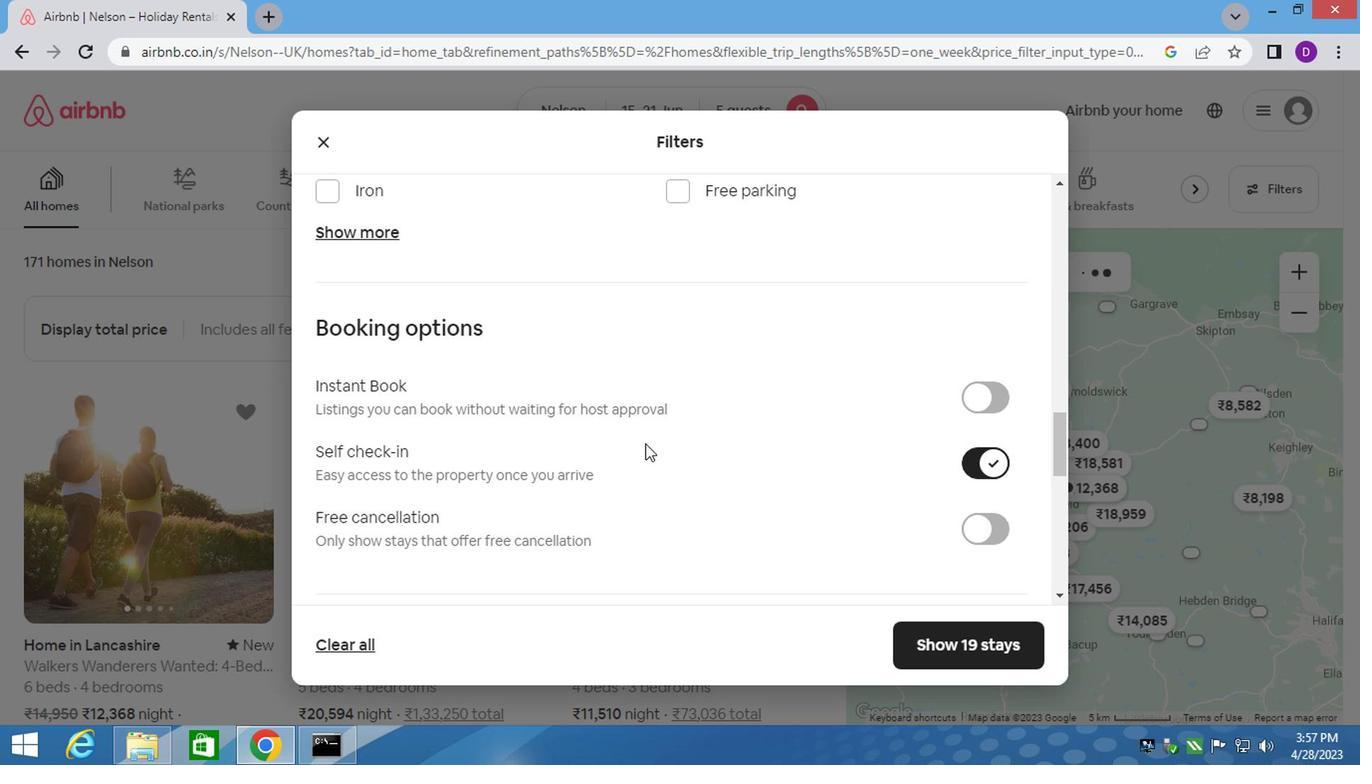 
Action: Mouse scrolled (493, 403) with delta (0, 0)
Screenshot: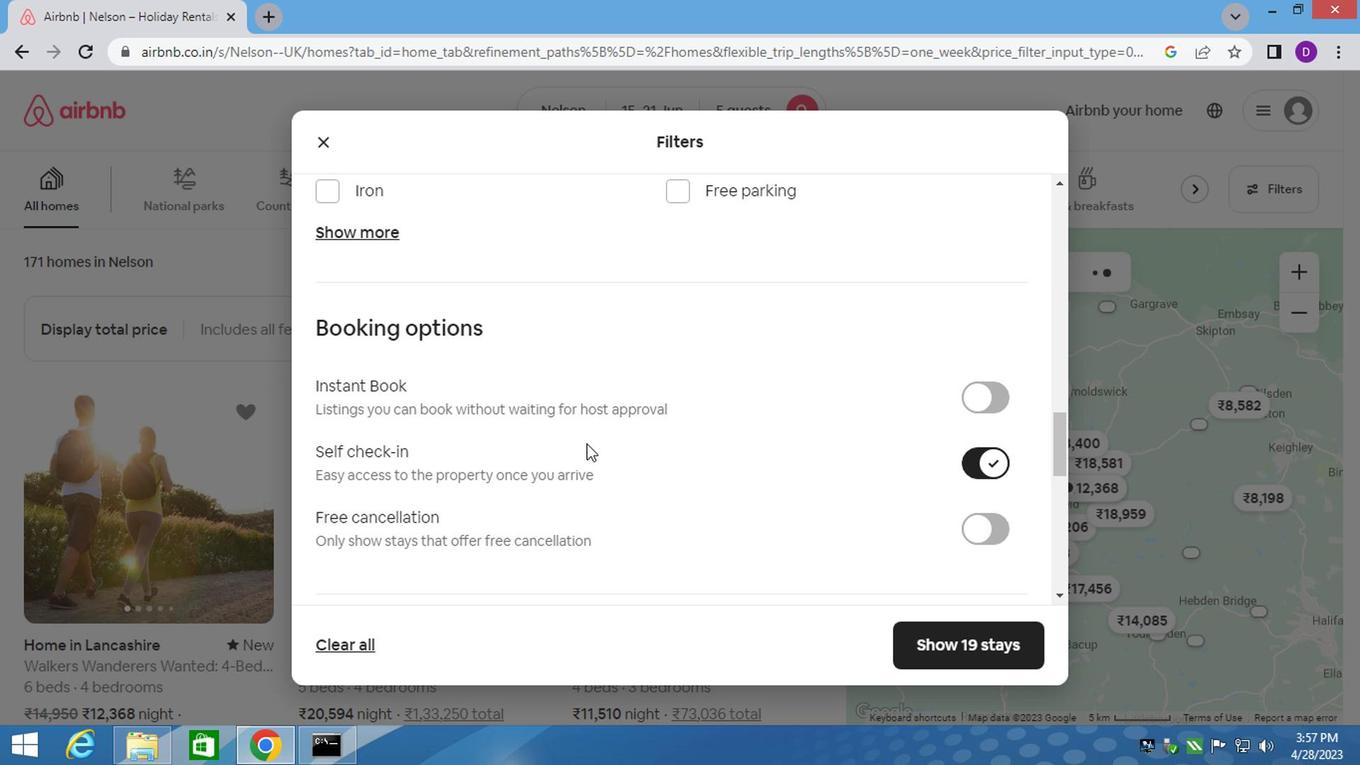 
Action: Mouse moved to (492, 404)
Screenshot: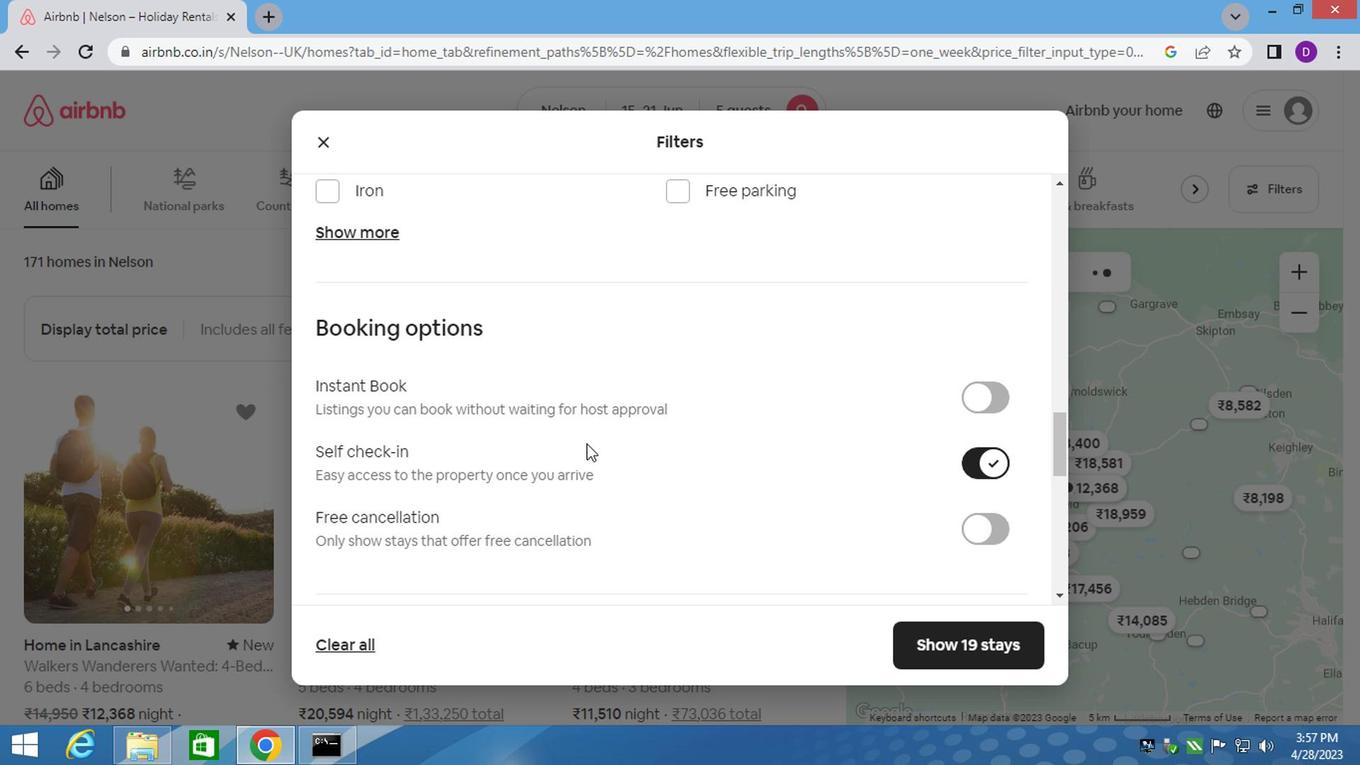 
Action: Mouse scrolled (492, 403) with delta (0, 0)
Screenshot: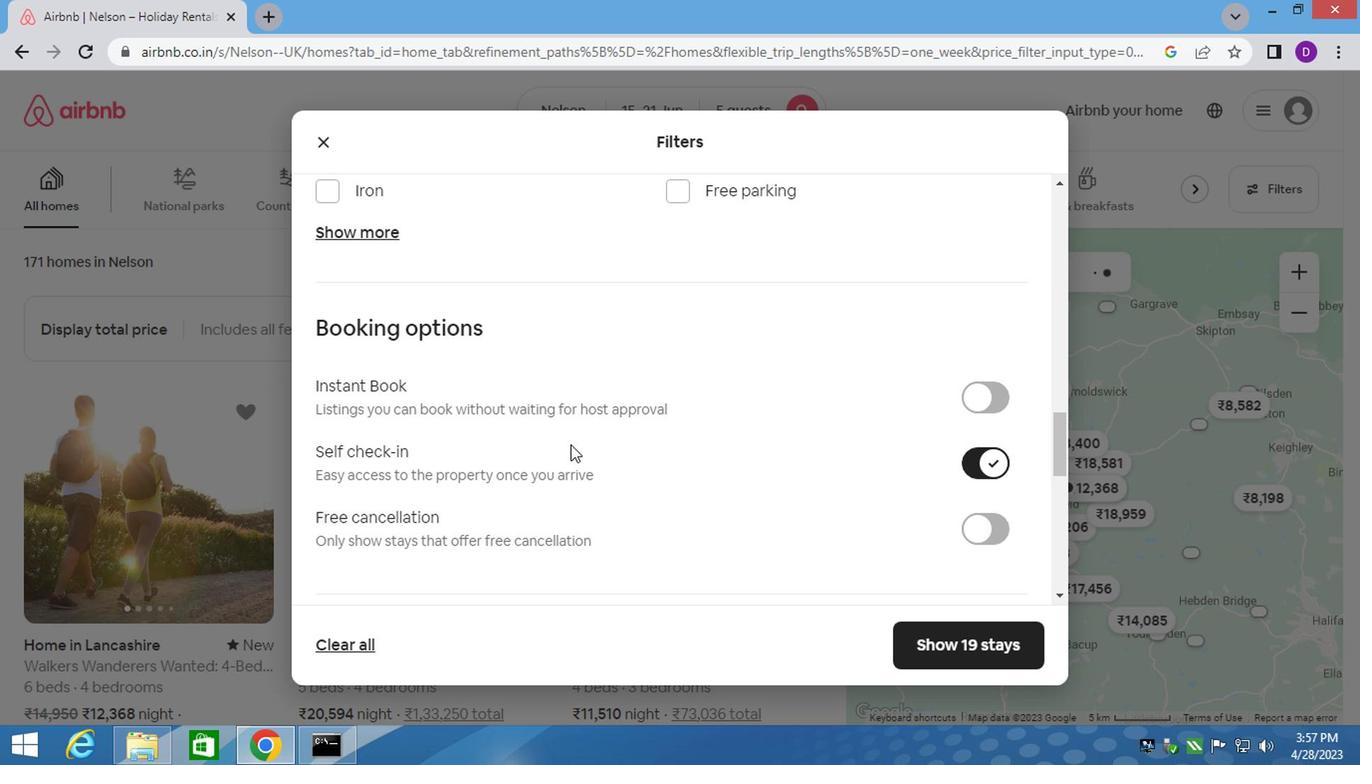 
Action: Mouse scrolled (492, 403) with delta (0, 0)
Screenshot: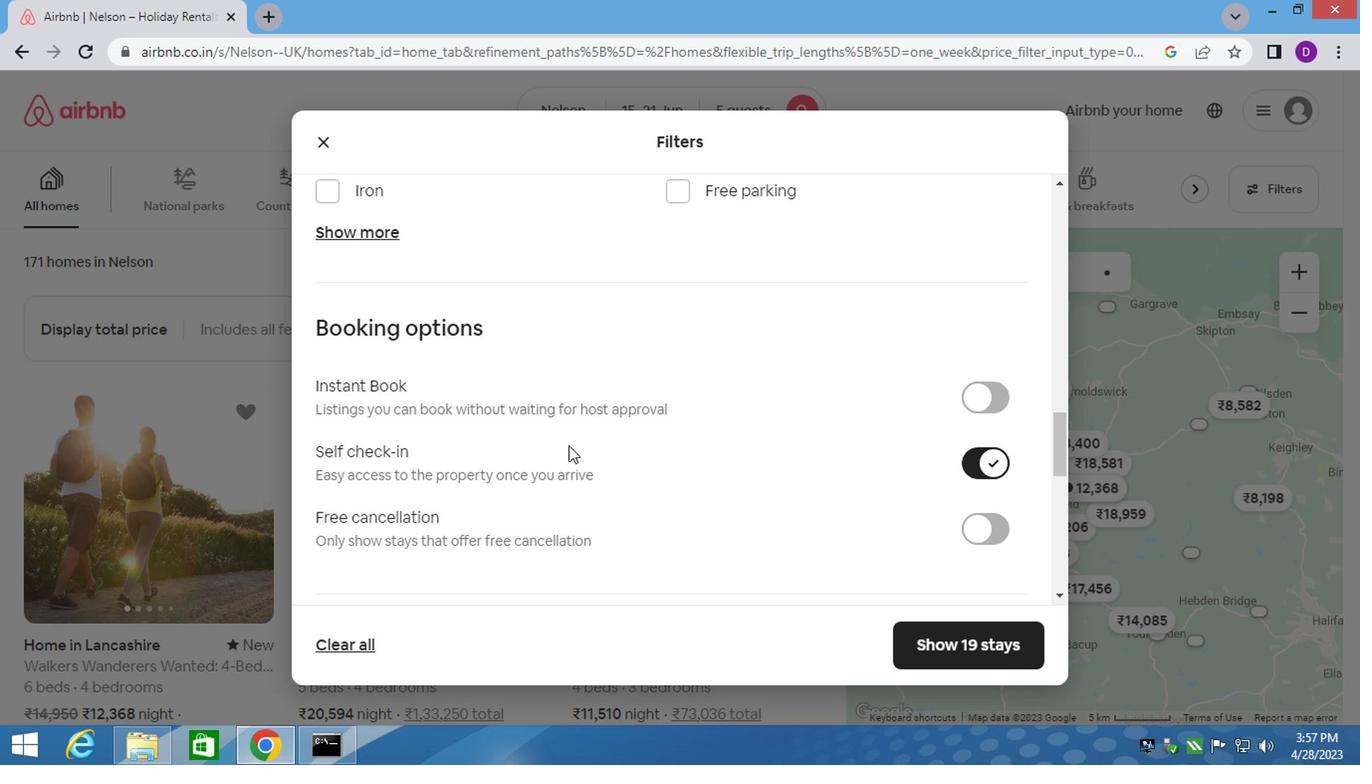 
Action: Mouse scrolled (492, 403) with delta (0, 0)
Screenshot: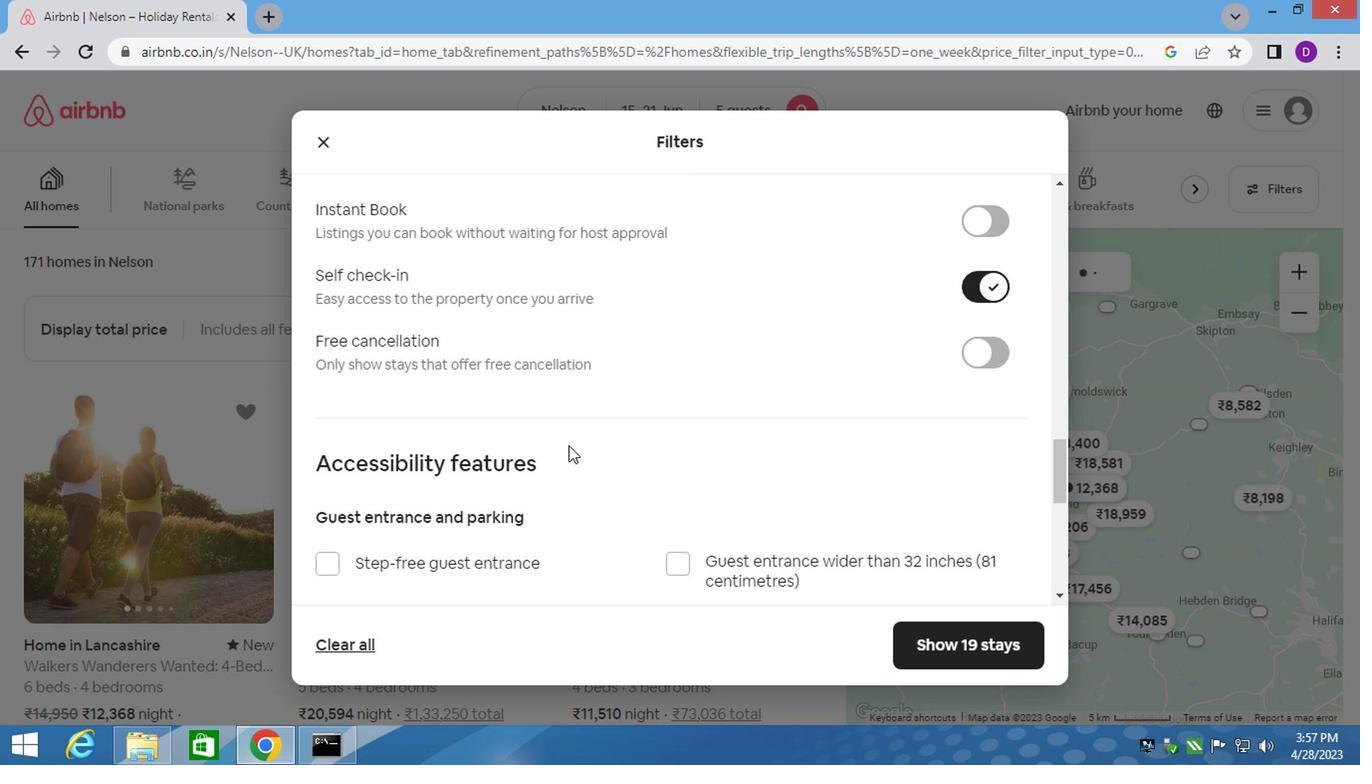 
Action: Mouse moved to (489, 407)
Screenshot: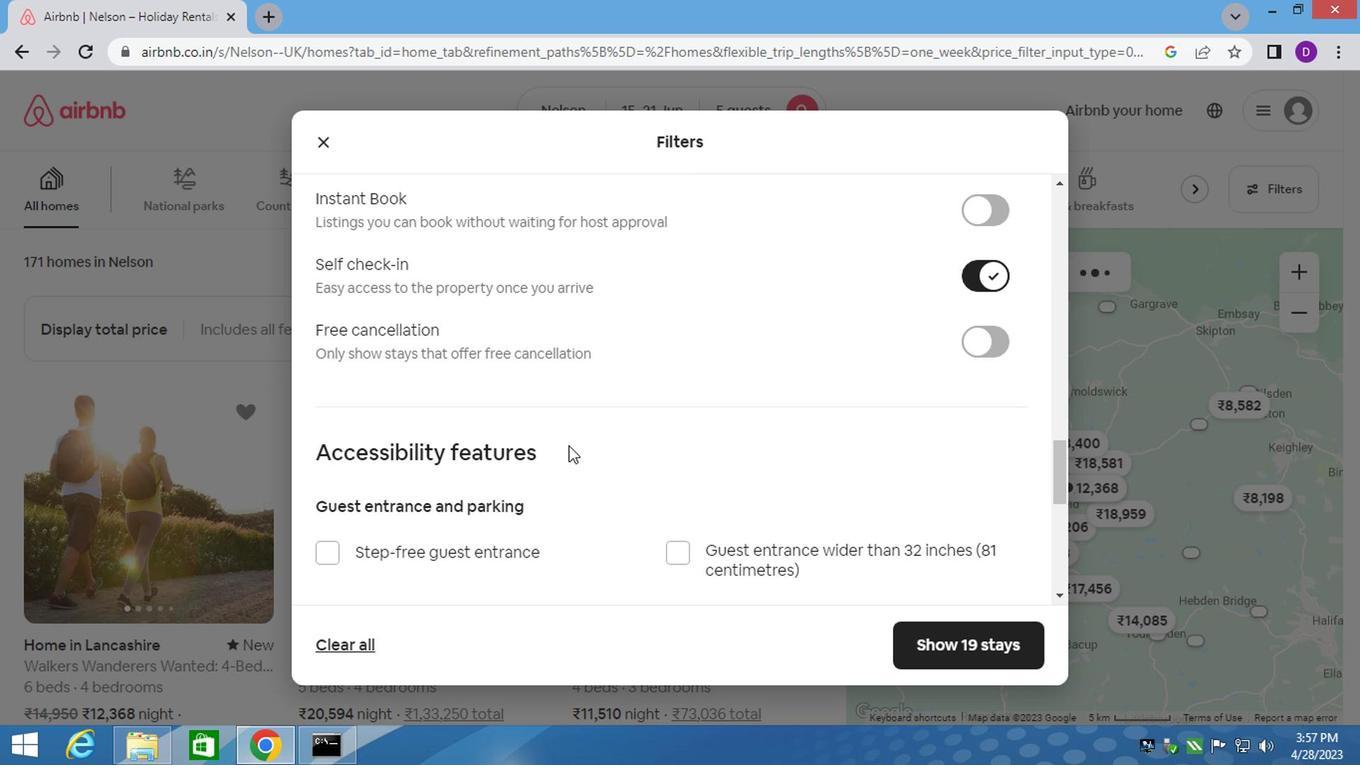 
Action: Mouse scrolled (491, 404) with delta (0, 0)
Screenshot: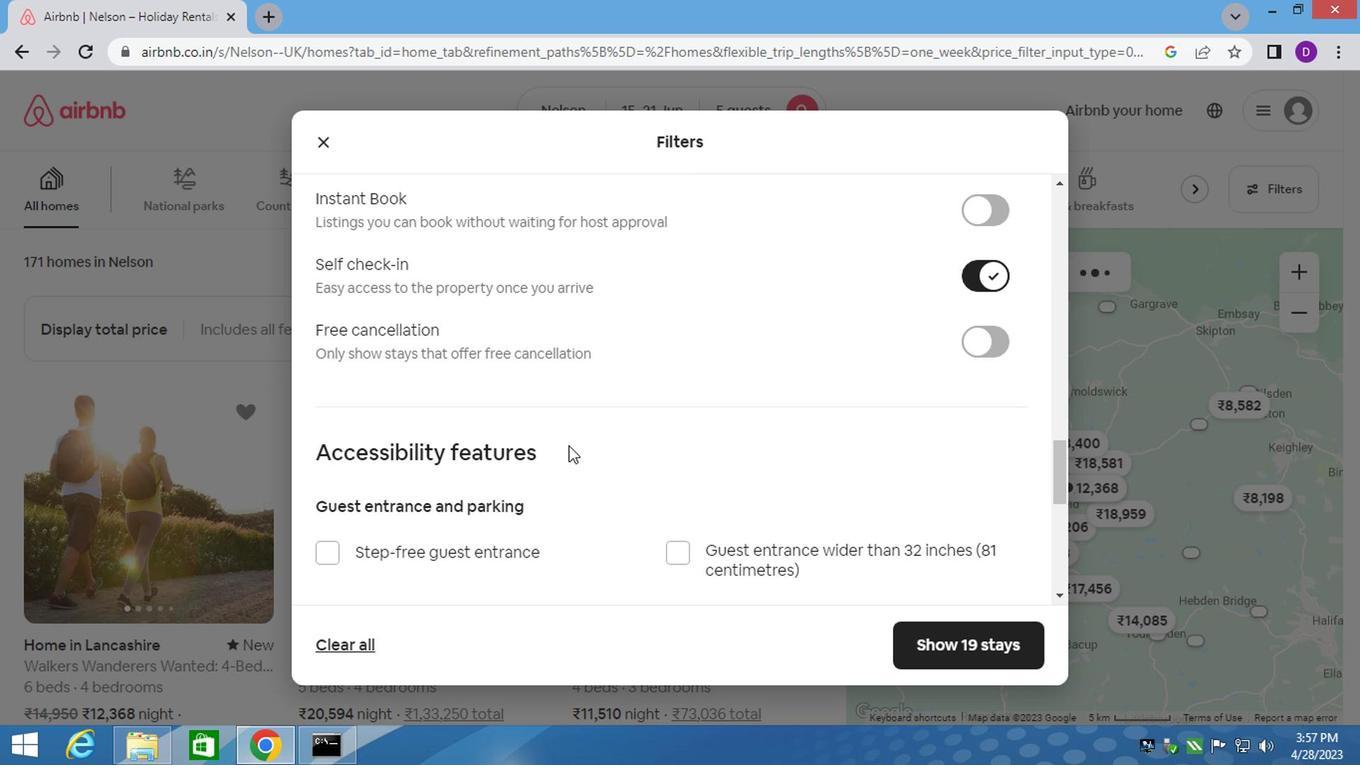 
Action: Mouse moved to (487, 410)
Screenshot: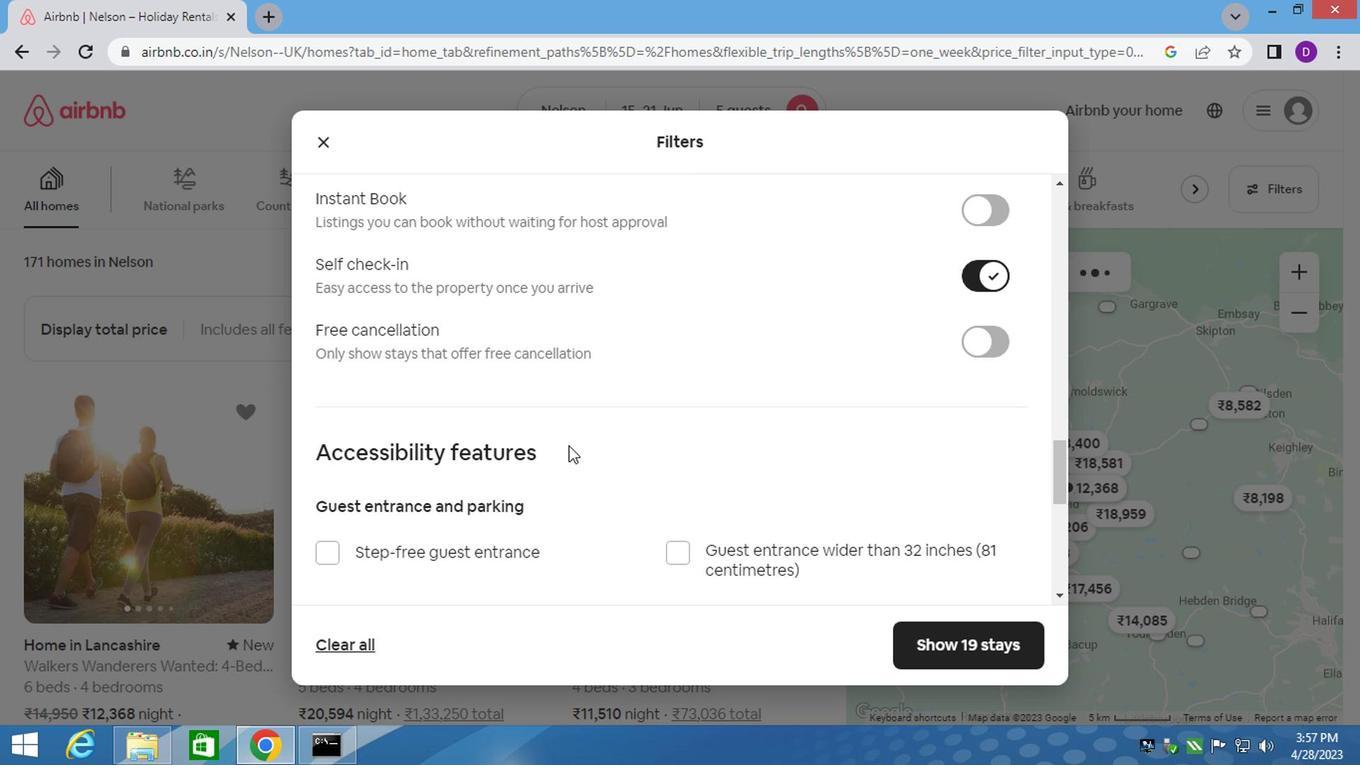 
Action: Mouse scrolled (489, 406) with delta (0, 0)
Screenshot: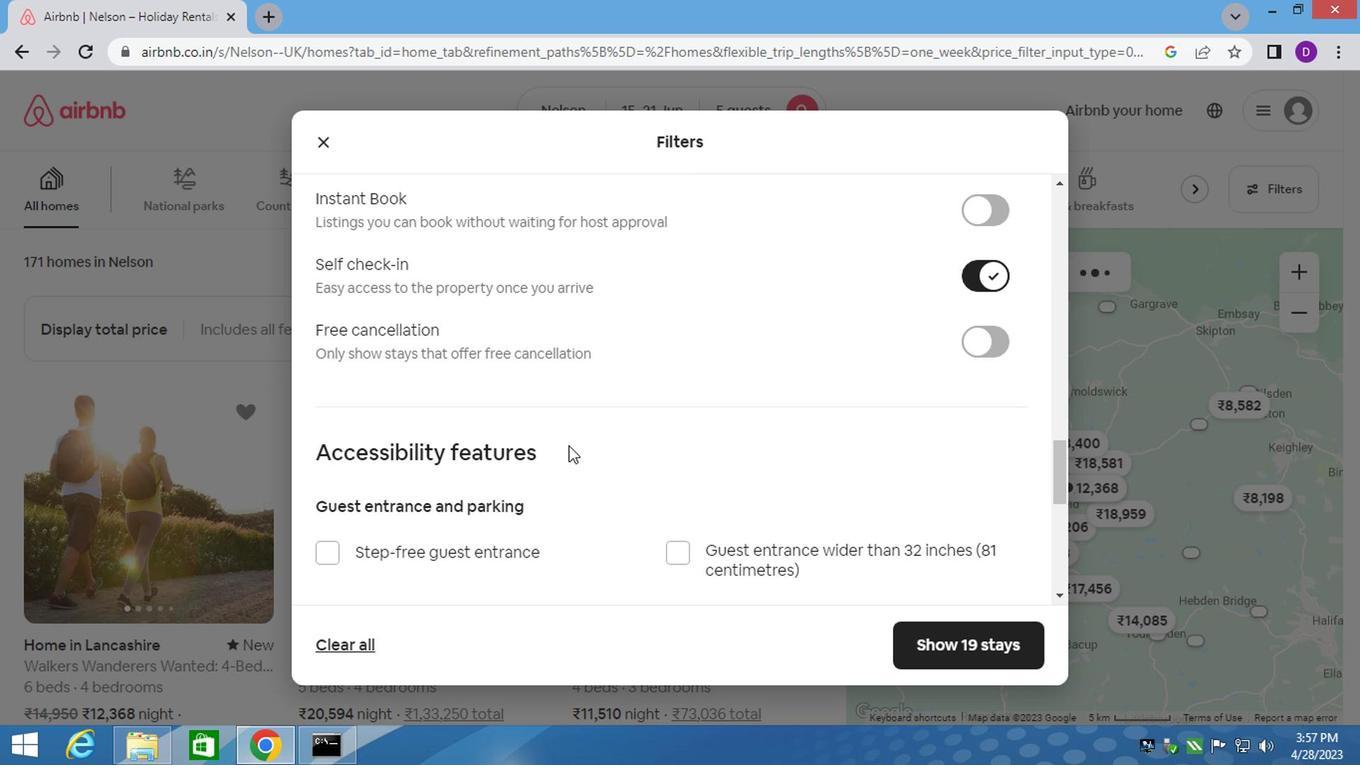 
Action: Mouse scrolled (487, 410) with delta (0, 0)
Screenshot: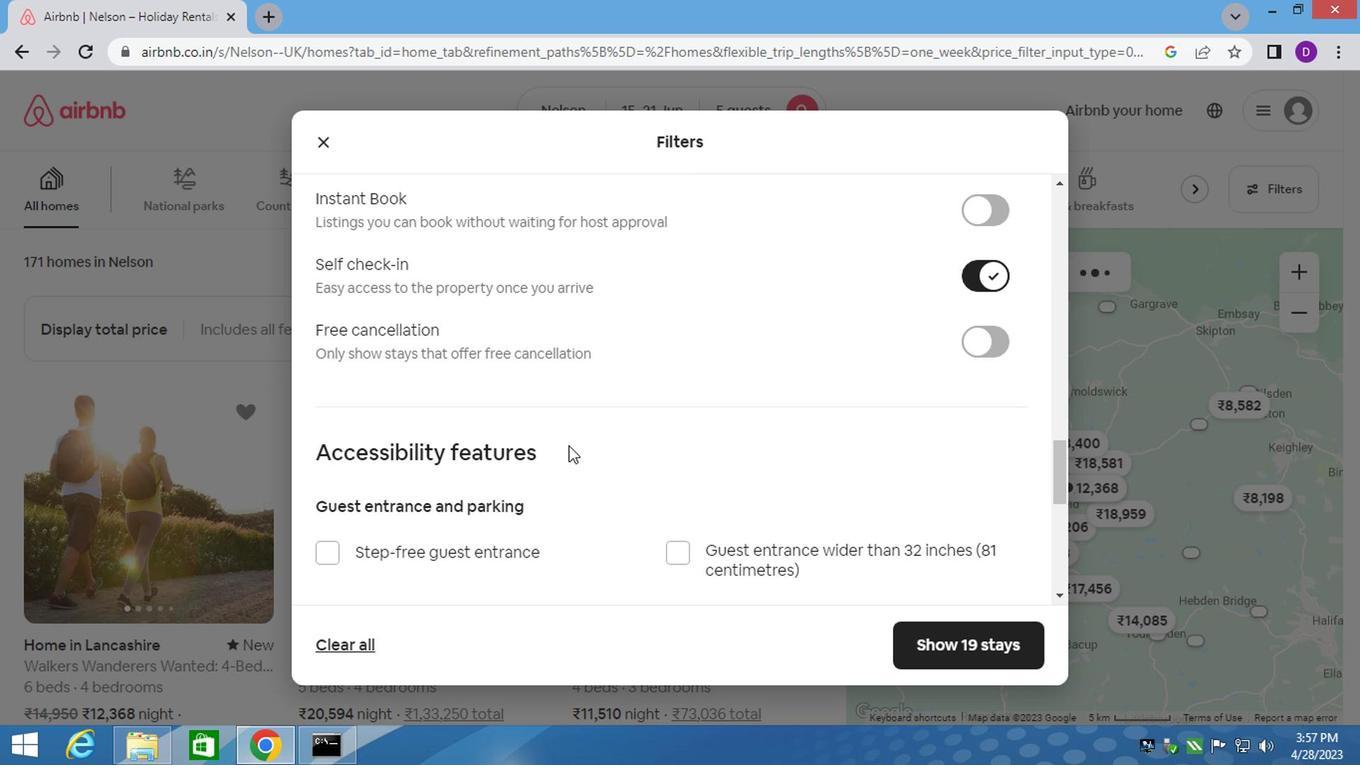 
Action: Mouse moved to (483, 414)
Screenshot: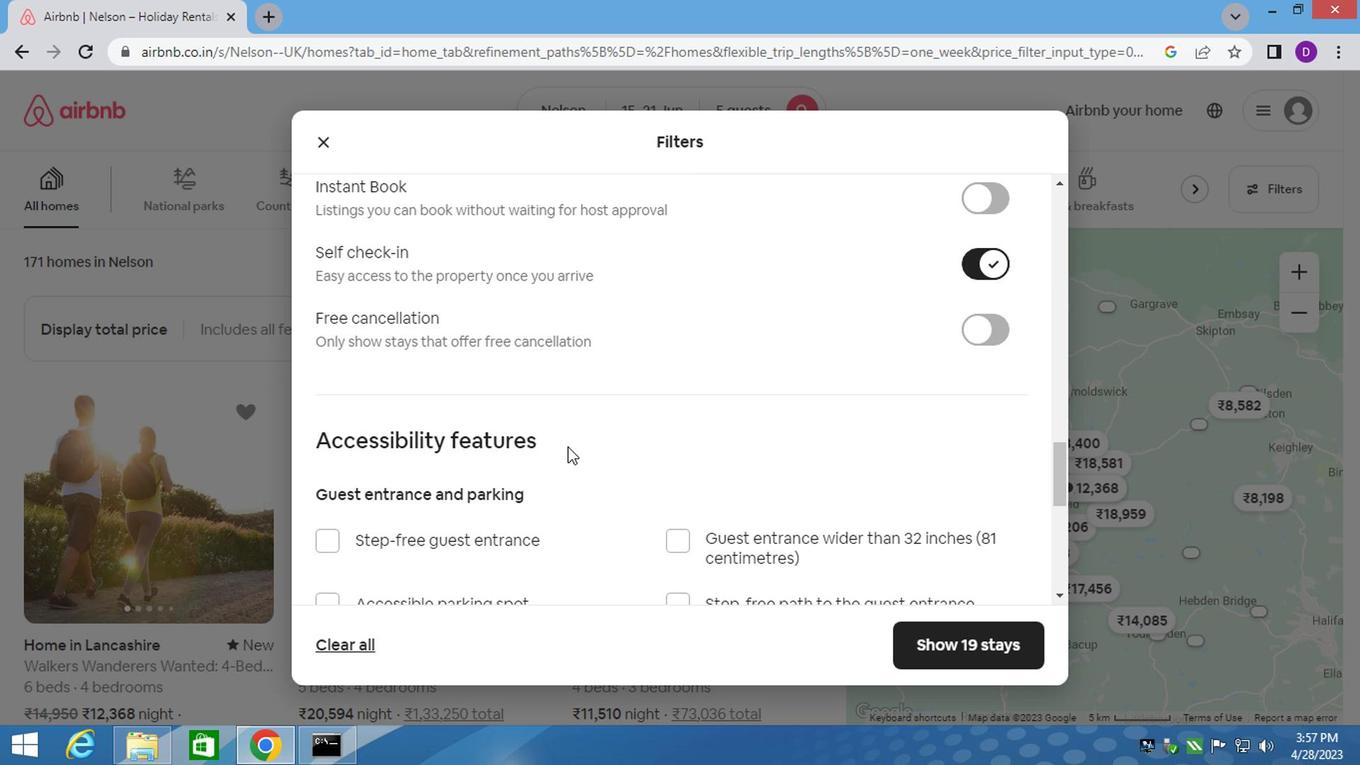 
Action: Mouse scrolled (486, 411) with delta (0, 0)
Screenshot: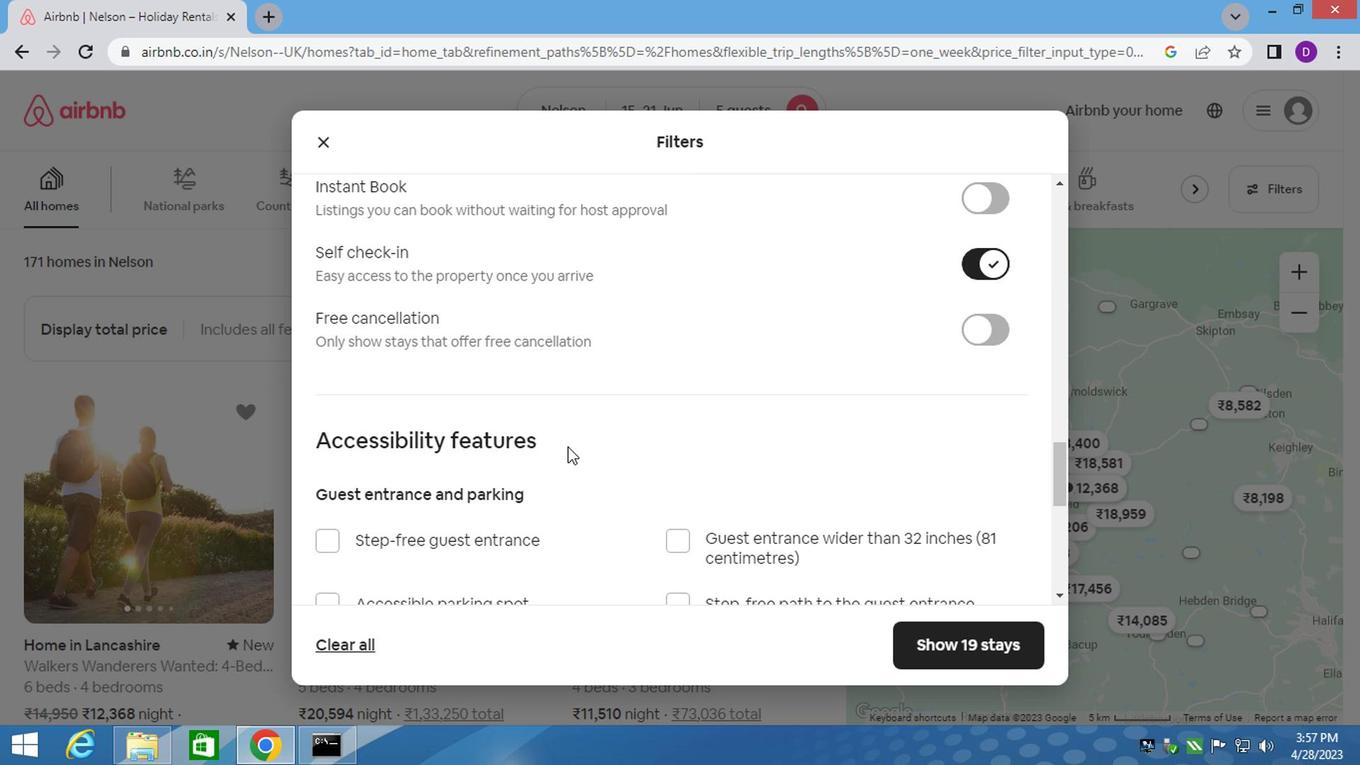 
Action: Mouse scrolled (483, 413) with delta (0, 0)
Screenshot: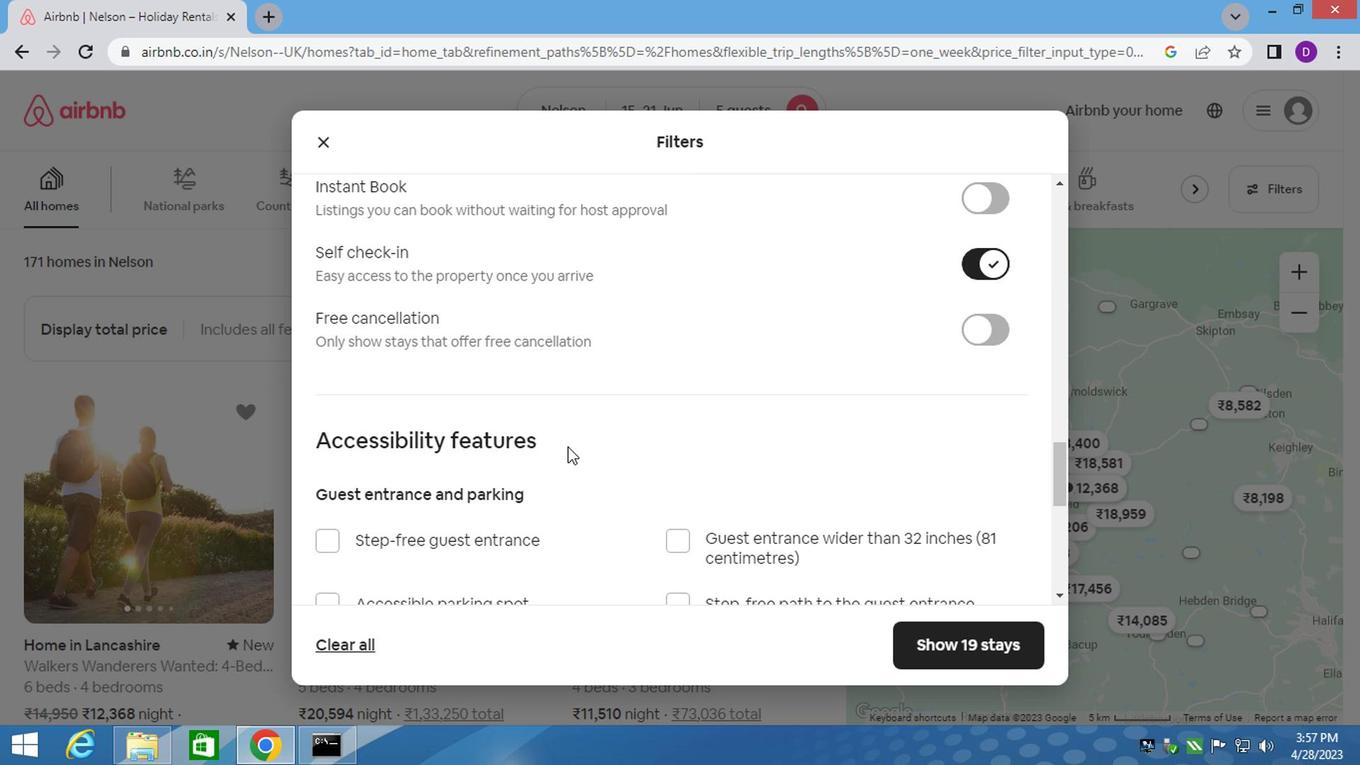 
Action: Mouse moved to (410, 430)
Screenshot: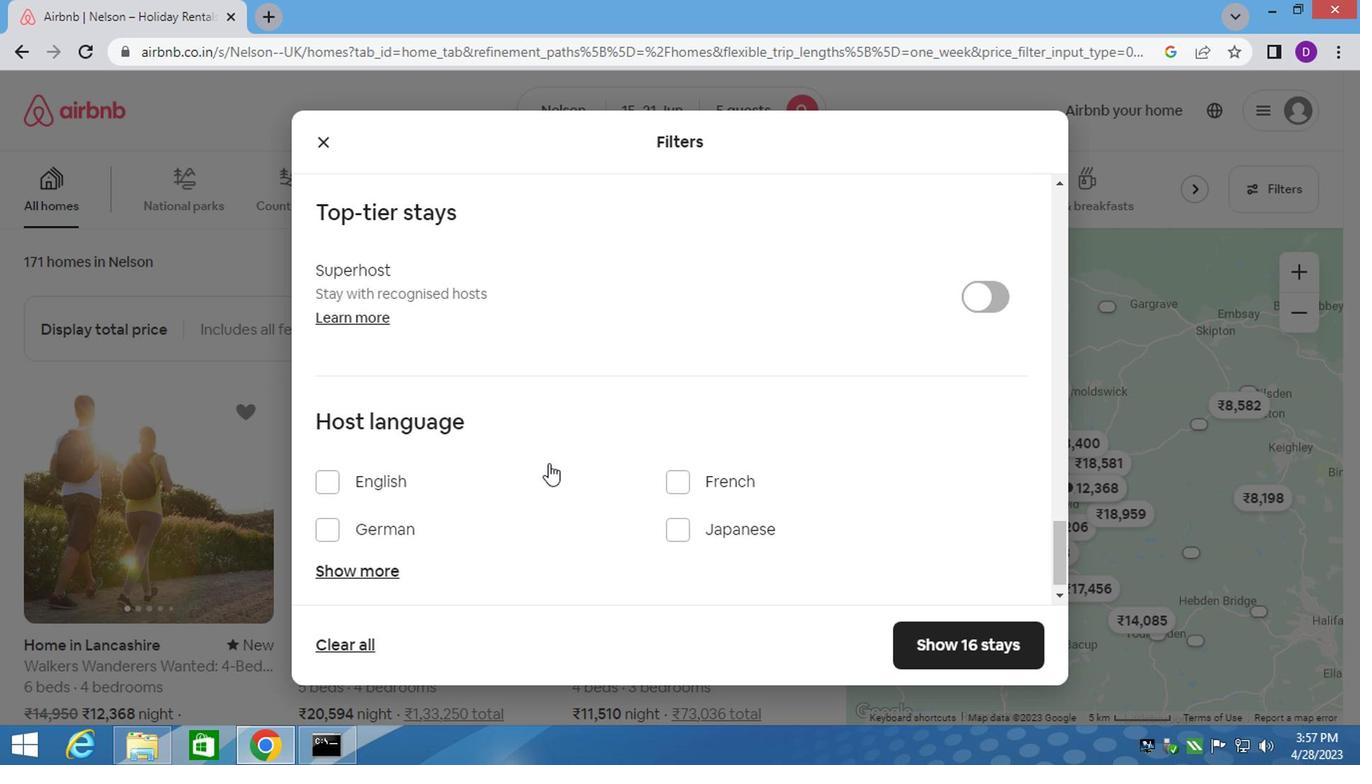 
Action: Mouse scrolled (410, 430) with delta (0, 0)
Screenshot: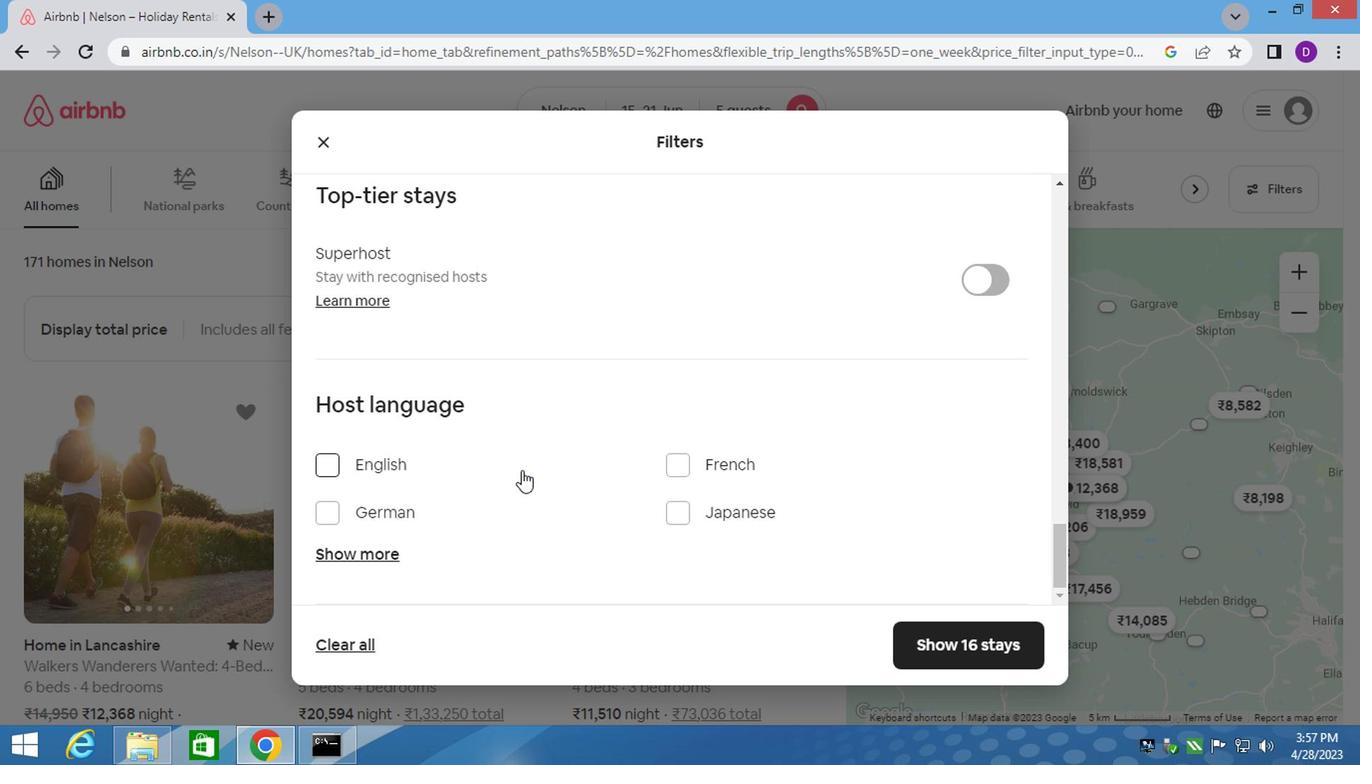 
Action: Mouse moved to (398, 432)
Screenshot: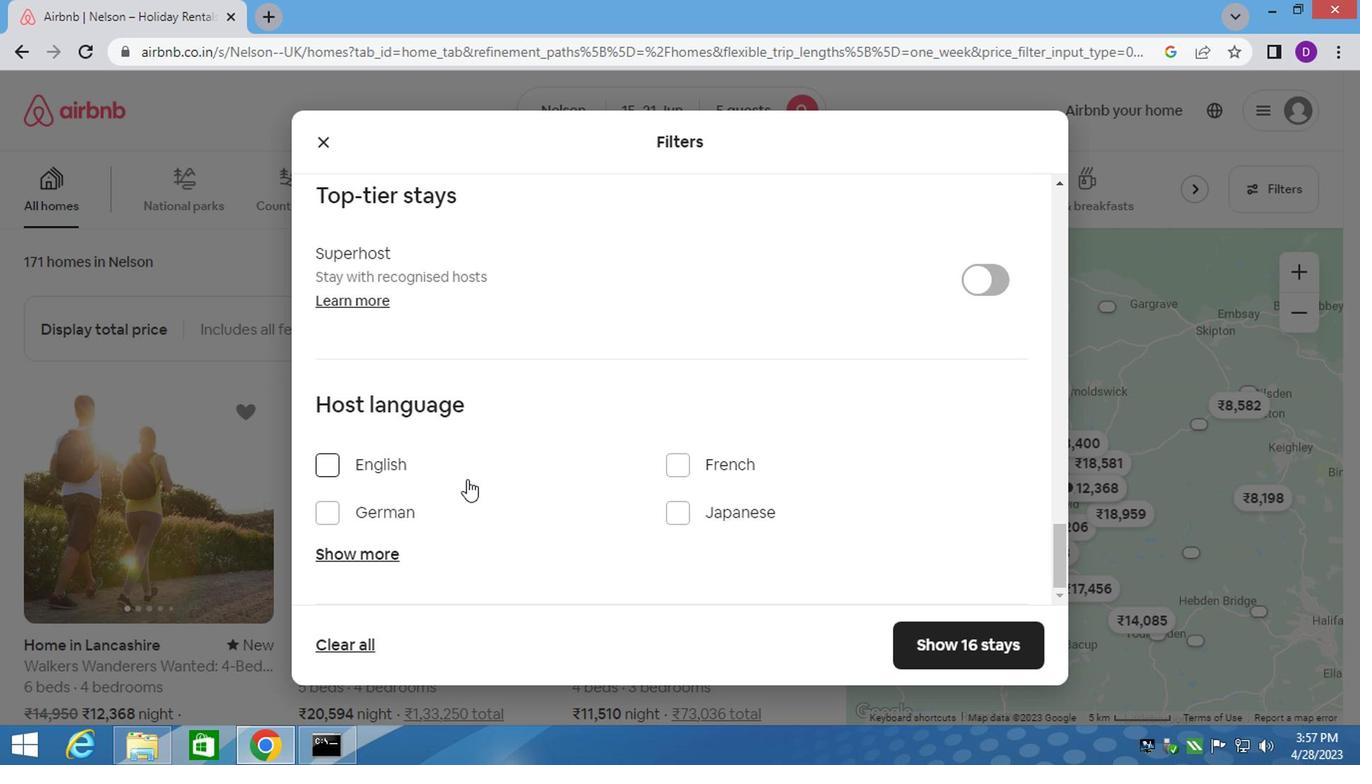 
Action: Mouse scrolled (398, 431) with delta (0, 0)
Screenshot: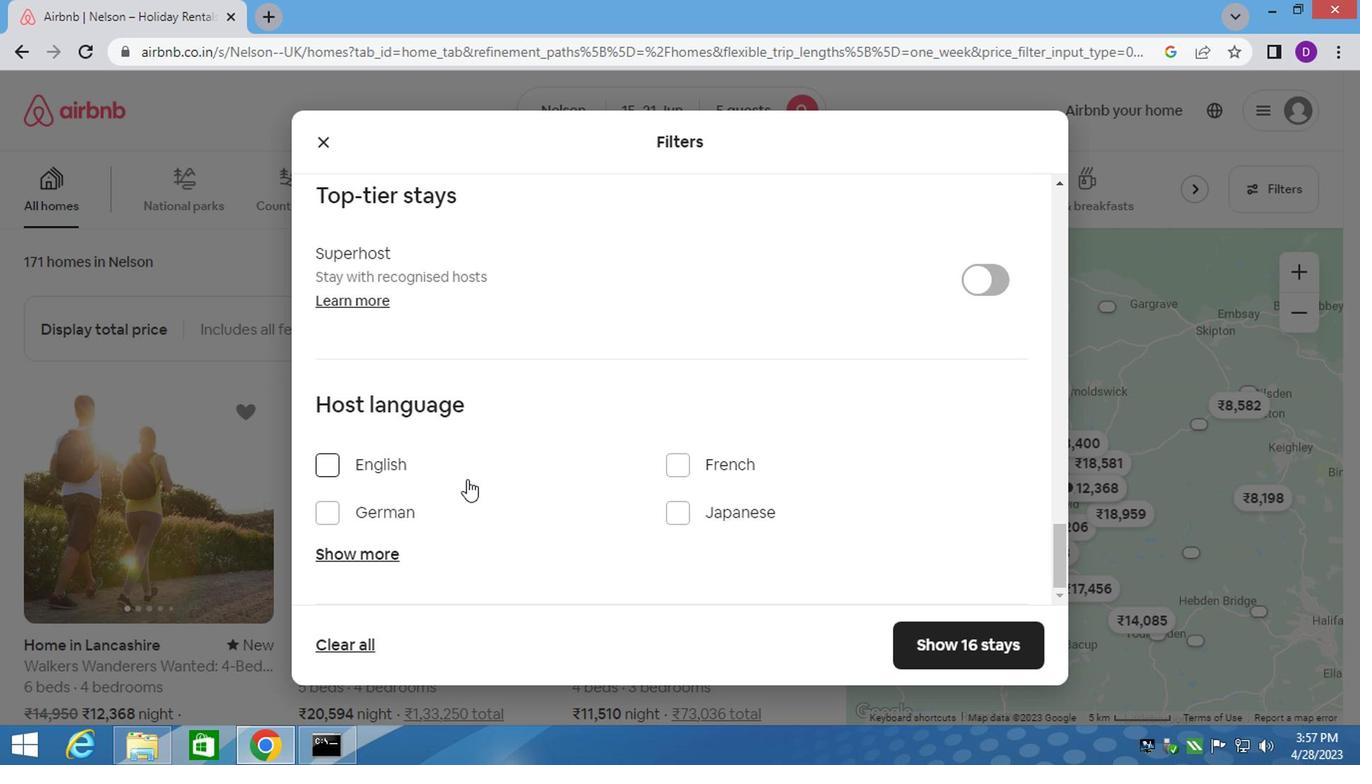 
Action: Mouse moved to (377, 432)
Screenshot: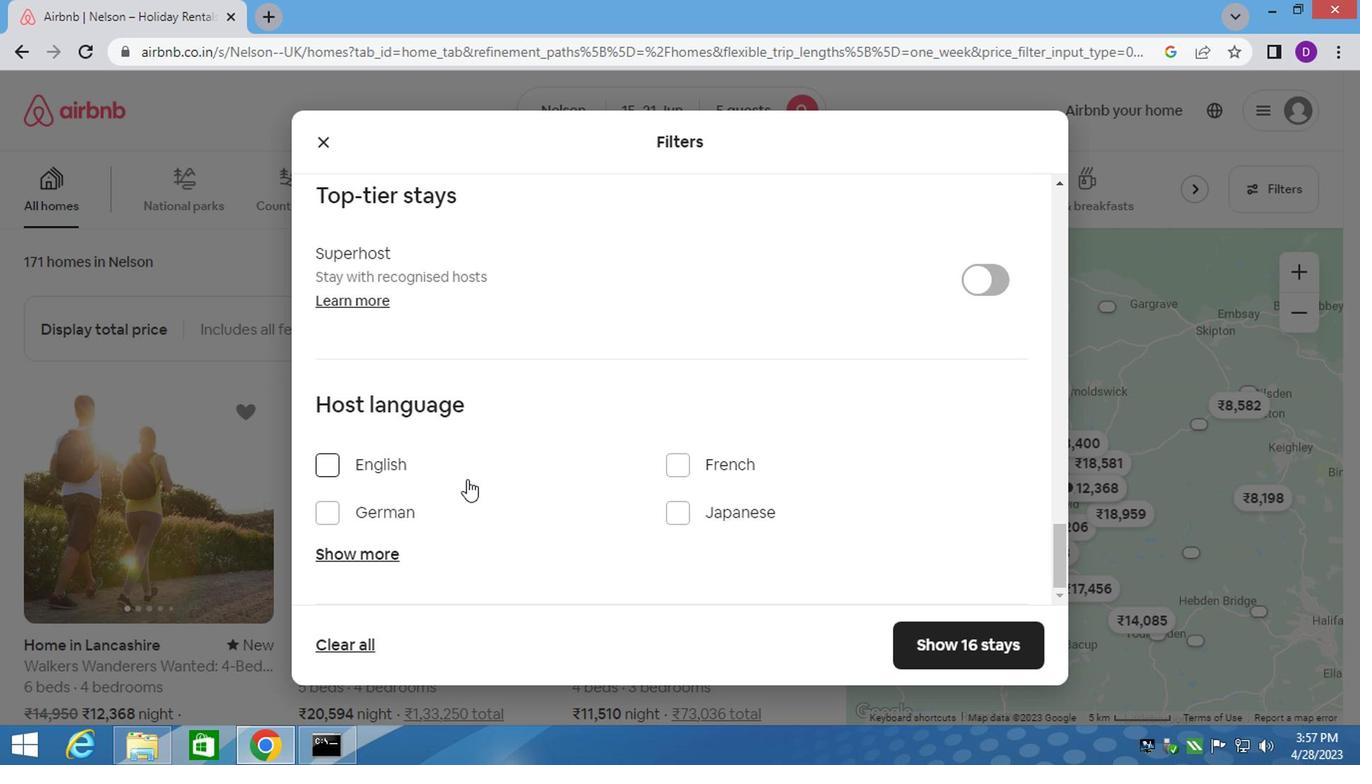 
Action: Mouse scrolled (377, 432) with delta (0, 0)
Screenshot: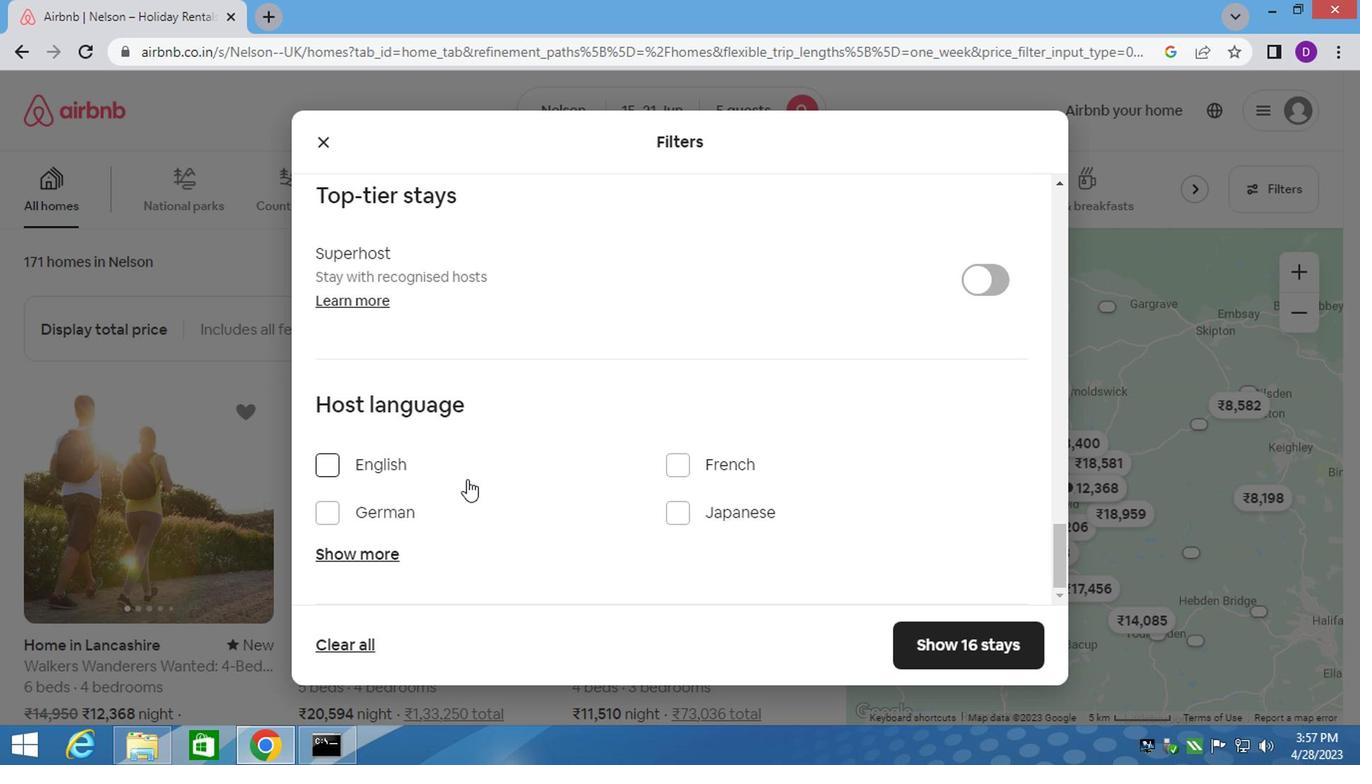 
Action: Mouse moved to (322, 413)
Screenshot: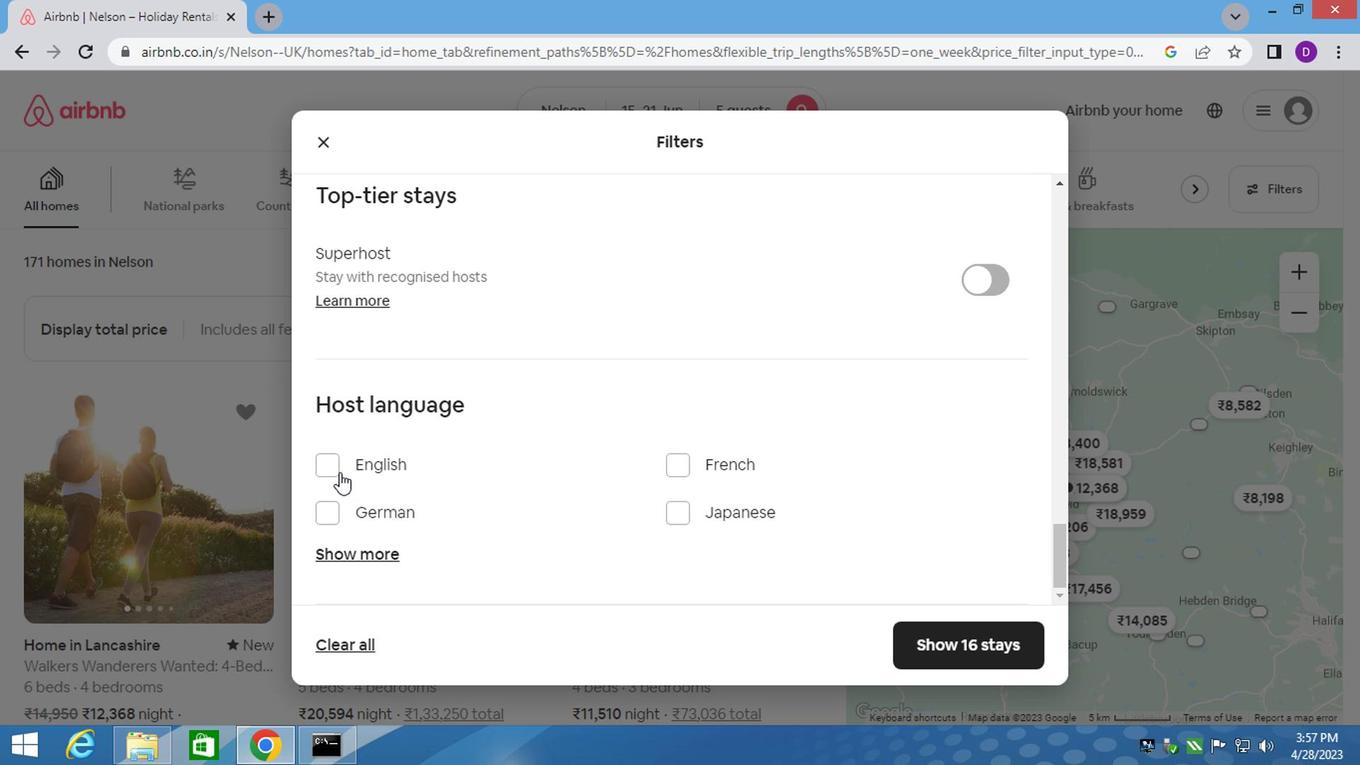 
Action: Mouse pressed left at (322, 413)
Screenshot: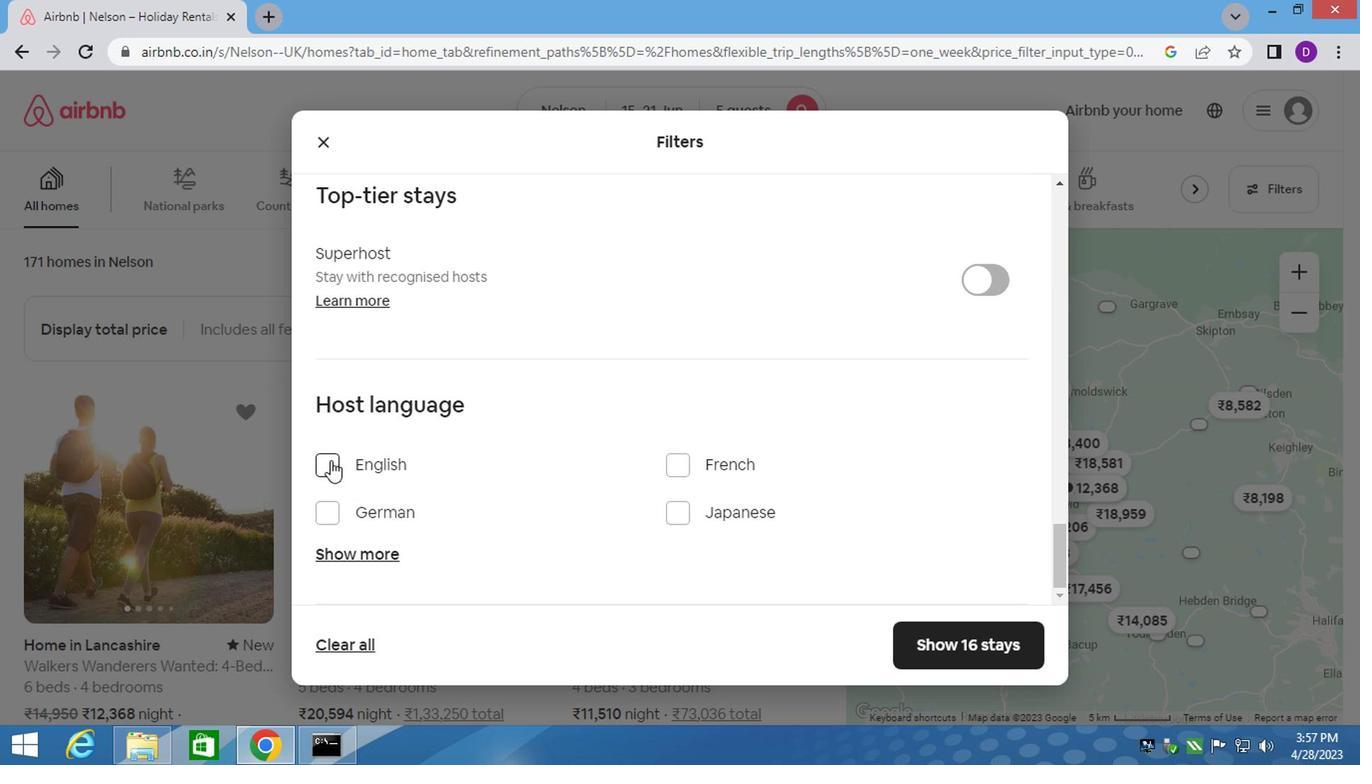 
Action: Mouse moved to (751, 539)
Screenshot: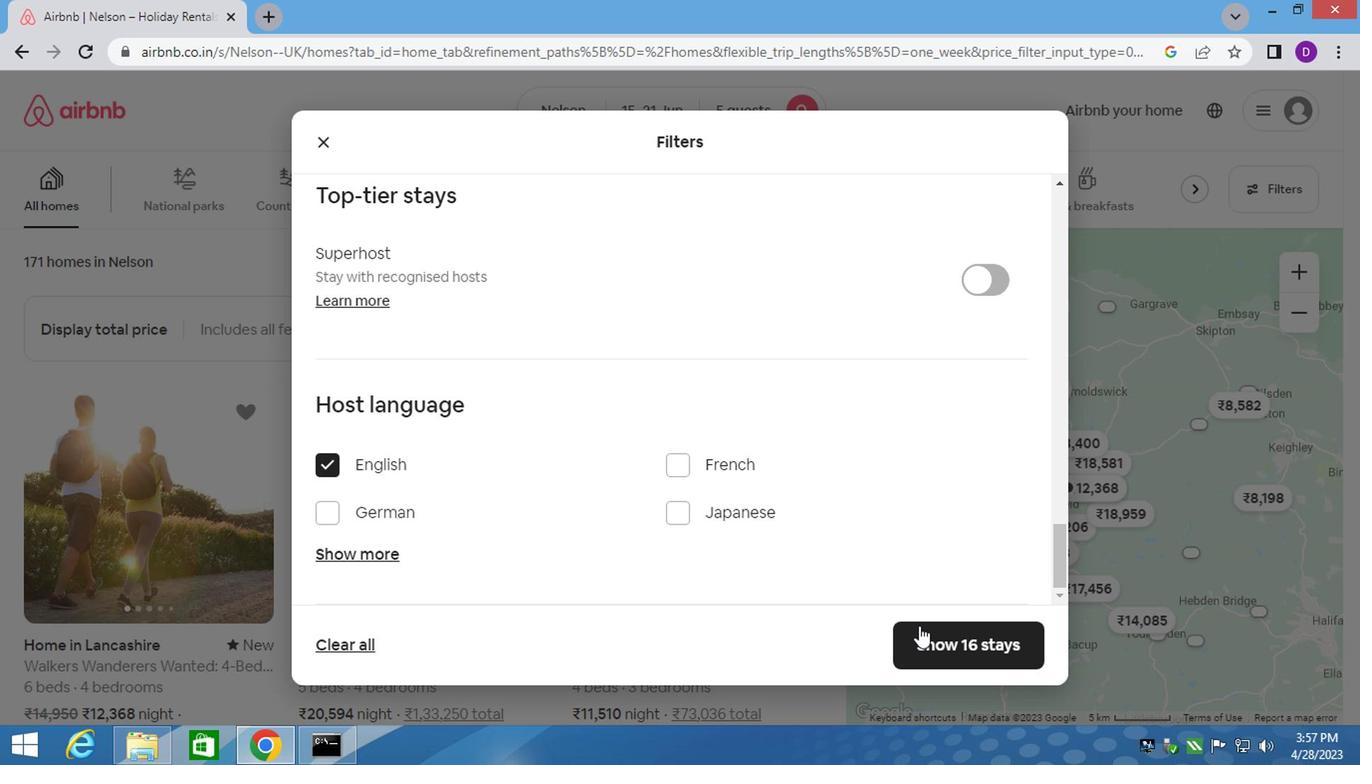 
Action: Mouse pressed left at (751, 539)
Screenshot: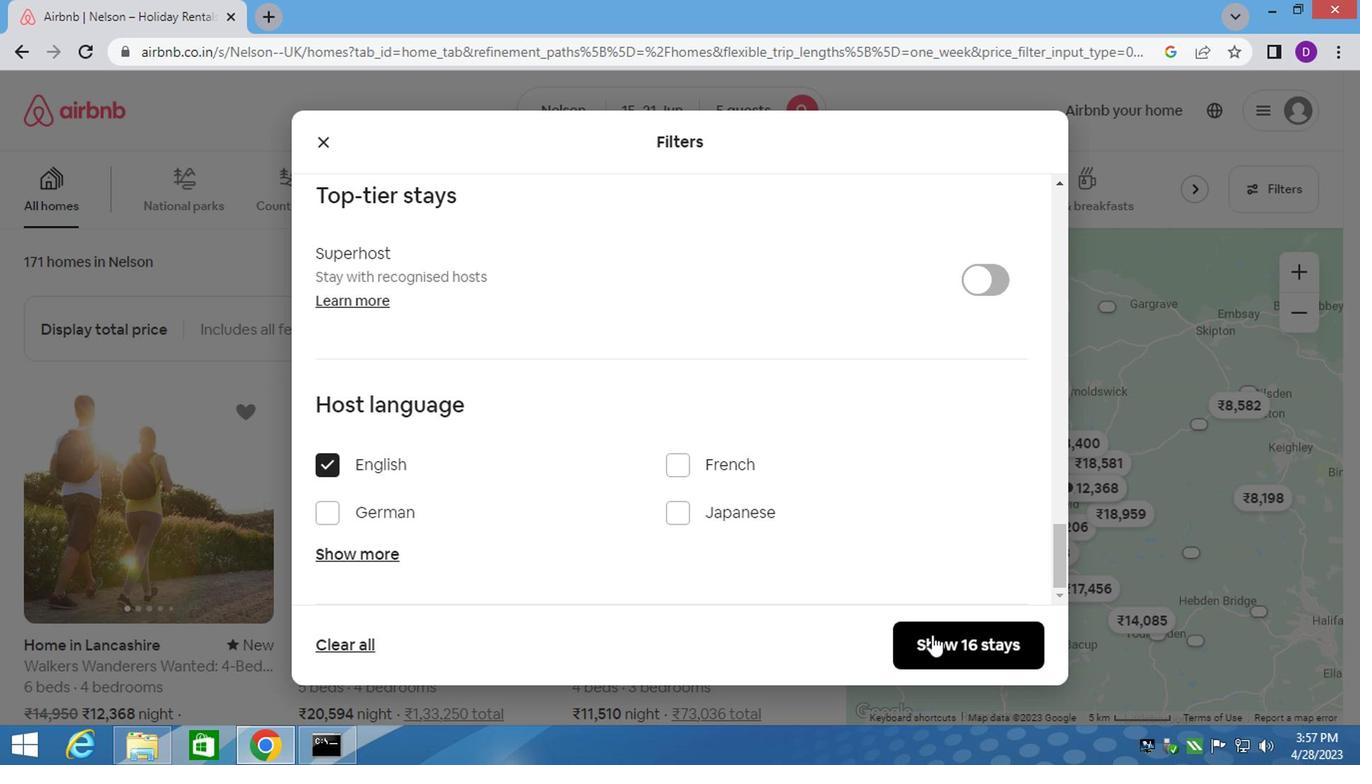 
